 Task: Open a blank worksheet and write heading  Student grades data  Add 10 students name:-  'Joshua Rivera, Zoey Coleman, Ryan Wright, Addison Bailey, Jonathan Simmons, Brooklyn Ward, Caleb Barnes, Audrey Collins, Gabriel Perry, Sofia Bell. ' in march Last week sales are  100 to 150. Math Grade:-  90, 95, 80, 92, 85,88, 90, 78, 92, 85.Science Grade:-  85, 87, 92, 88, 90, 85, 92, 80, 88, 90.English Grade:-  92, 90, 85, 90, 88, 92, 85, 82, 90, 88.History Grade:-  88, 92, 78, 95, 90, 90, 80, 85, 92, 90. Total use the formula   =SUM(D2:G2) then presss enter. Save page auditingSalesForecast_2022
Action: Mouse moved to (136, 133)
Screenshot: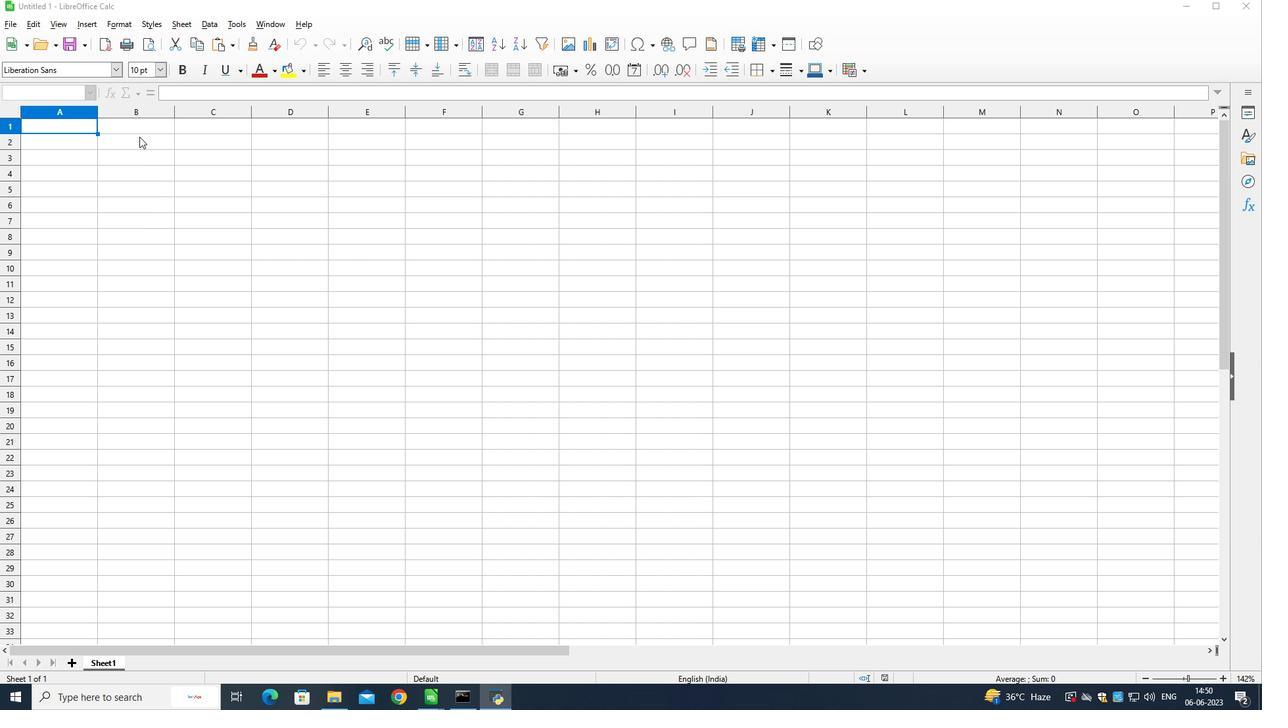 
Action: Mouse pressed left at (136, 133)
Screenshot: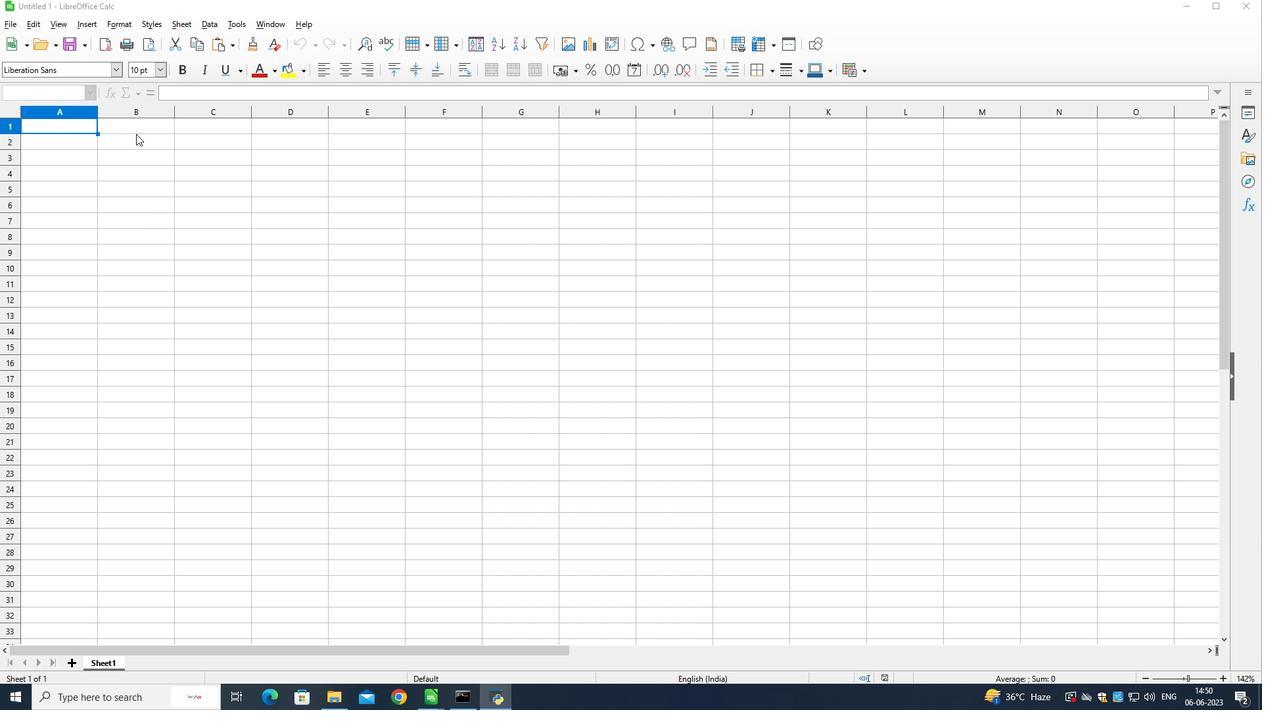 
Action: Mouse moved to (130, 163)
Screenshot: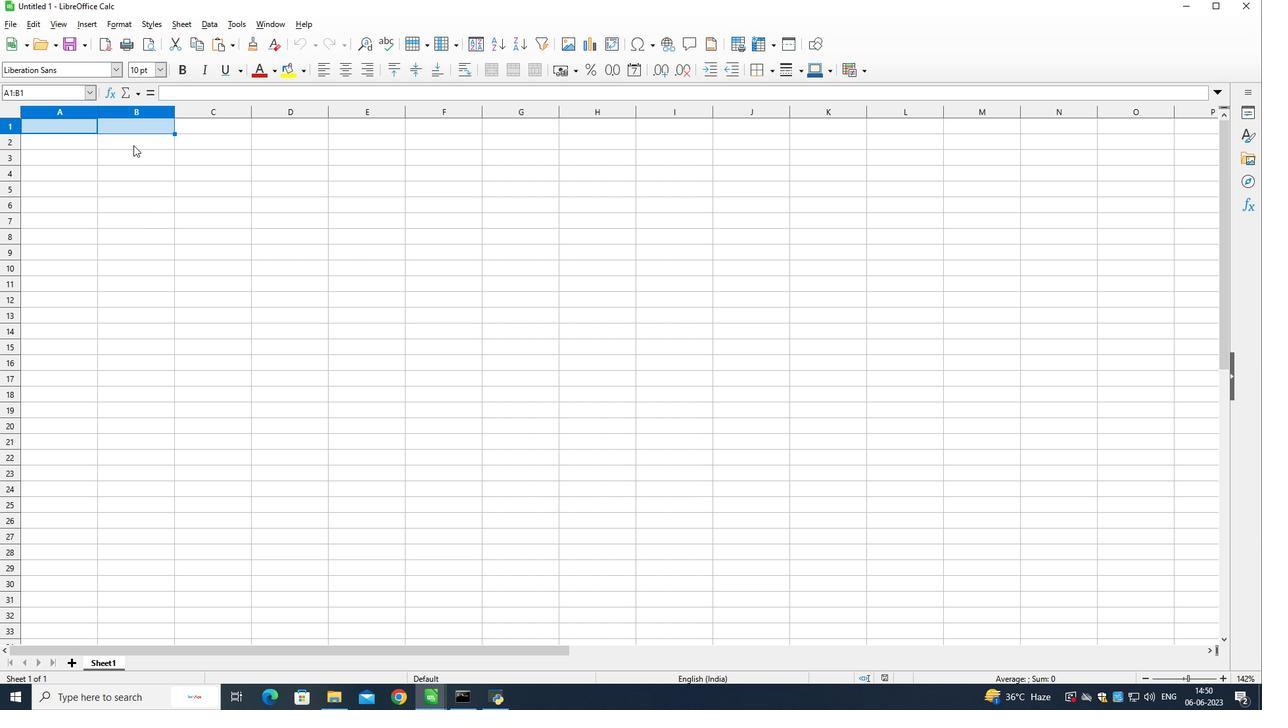
Action: Mouse pressed right at (130, 163)
Screenshot: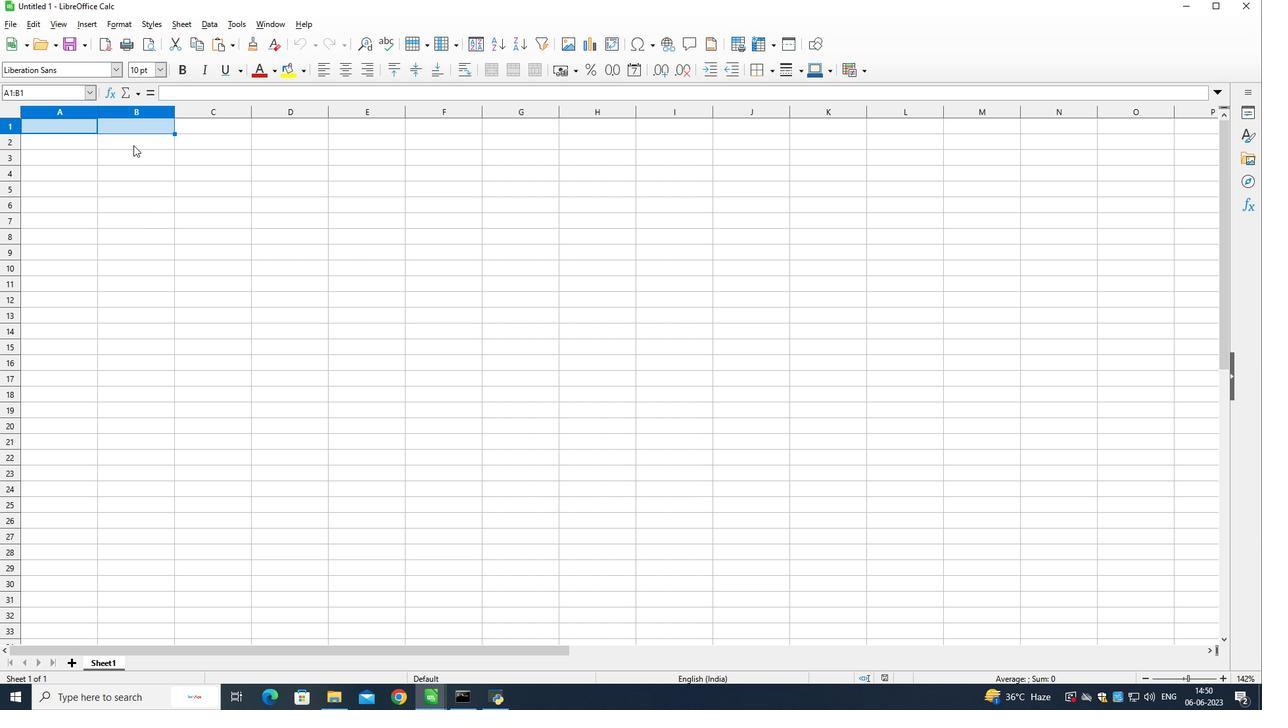 
Action: Mouse moved to (130, 128)
Screenshot: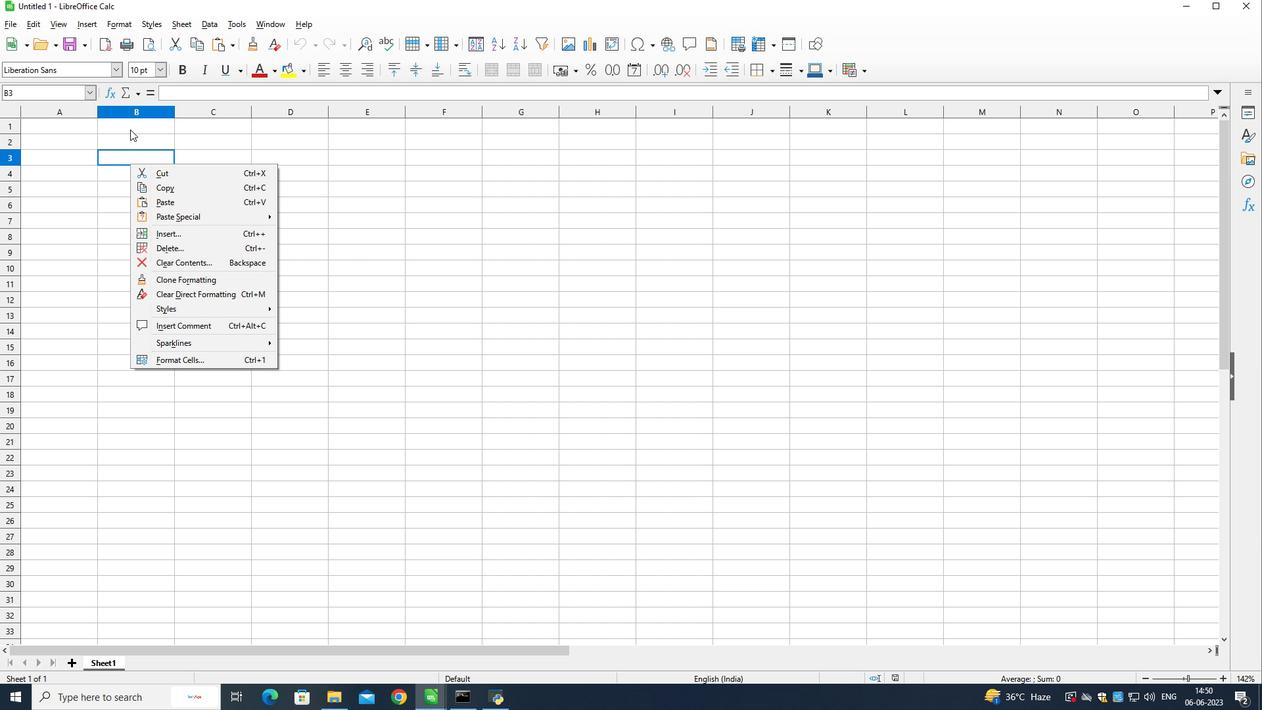 
Action: Mouse pressed left at (130, 128)
Screenshot: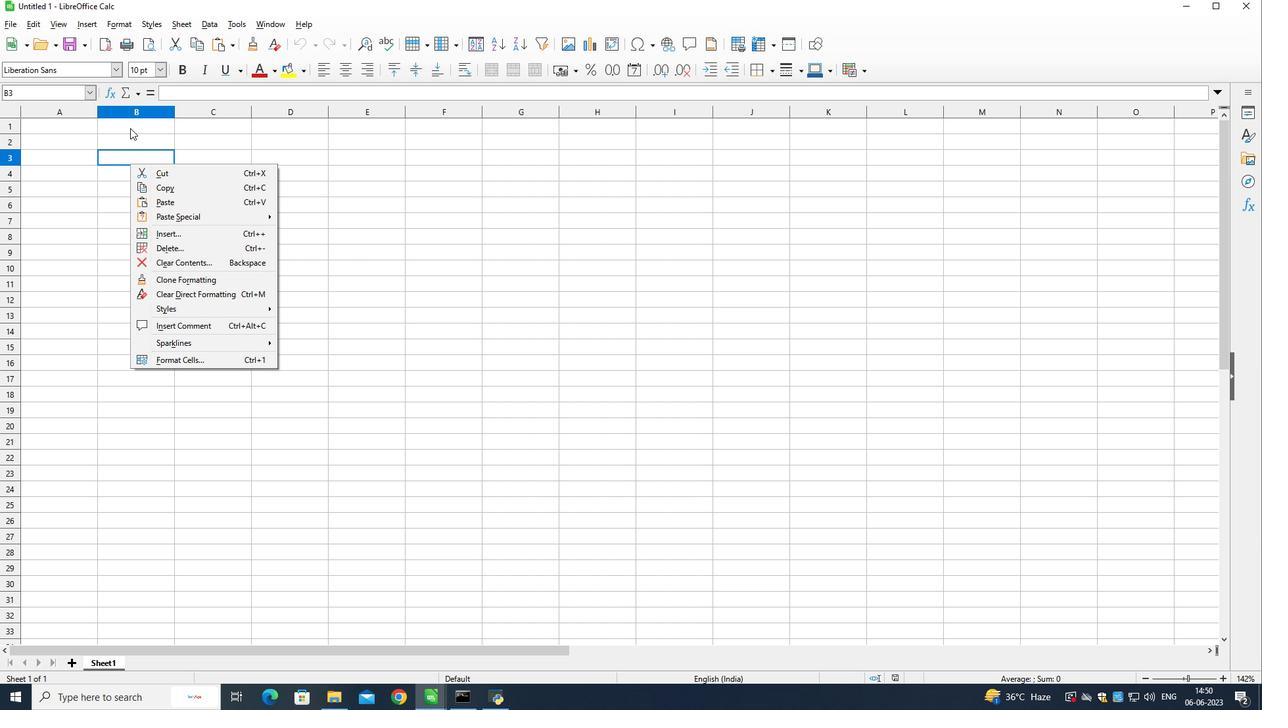 
Action: Mouse pressed left at (130, 128)
Screenshot: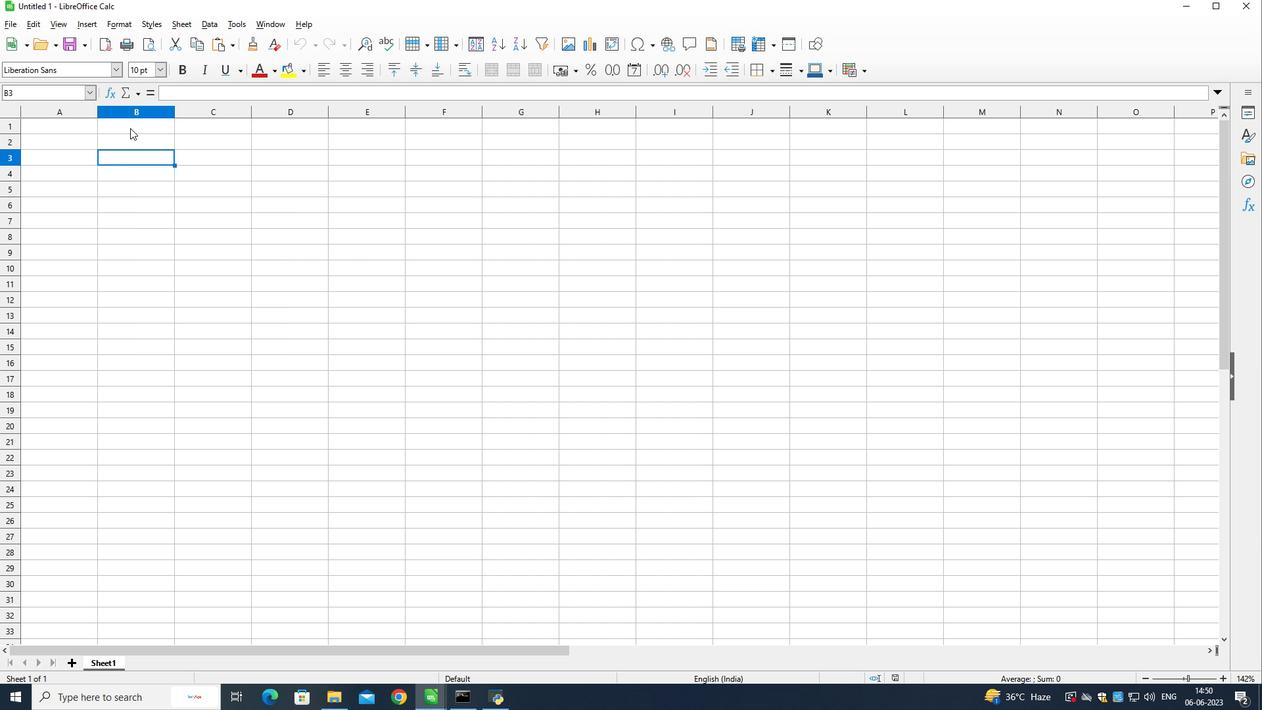 
Action: Key pressed <Key.shift>Student<Key.space><Key.shift>Grades<Key.space><Key.shift>data<Key.down><Key.left><Key.shift>Student<Key.space><Key.shift>Name<Key.down><Key.shift>Joshua<Key.space><Key.shift>Rivera<Key.down><Key.shift><Key.shift><Key.shift><Key.shift><Key.shift><Key.shift><Key.shift><Key.shift>Zoey<Key.space><Key.shift>Coleman<Key.down><Key.shift>Ryan<Key.space><Key.shift><Key.shift><Key.shift><Key.shift><Key.shift><Key.shift><Key.shift><Key.shift>Wright<Key.down><Key.shift>Addison<Key.space><Key.shift>Bailey<Key.down><Key.shift>Jonathan<Key.space><Key.shift>Simmons<Key.down><Key.shift>Brooklyn<Key.space><Key.shift>Ward<Key.down><Key.shift>Caleb<Key.space><Key.shift>Barnes<Key.down><Key.shift>Audrey<Key.space><Key.shift>Collins<Key.down><Key.shift>gabriel<Key.space>perry<Key.down><Key.shift><Key.shift><Key.shift><Key.shift><Key.shift><Key.shift><Key.shift><Key.shift><Key.shift><Key.shift><Key.shift><Key.shift><Key.shift><Key.shift><Key.shift><Key.shift><Key.shift><Key.shift><Key.shift><Key.shift><Key.shift><Key.shift><Key.shift><Key.shift><Key.shift><Key.shift><Key.shift><Key.shift><Key.shift><Key.shift><Key.shift>Sofia<Key.space>b<Key.shift>Ell
Screenshot: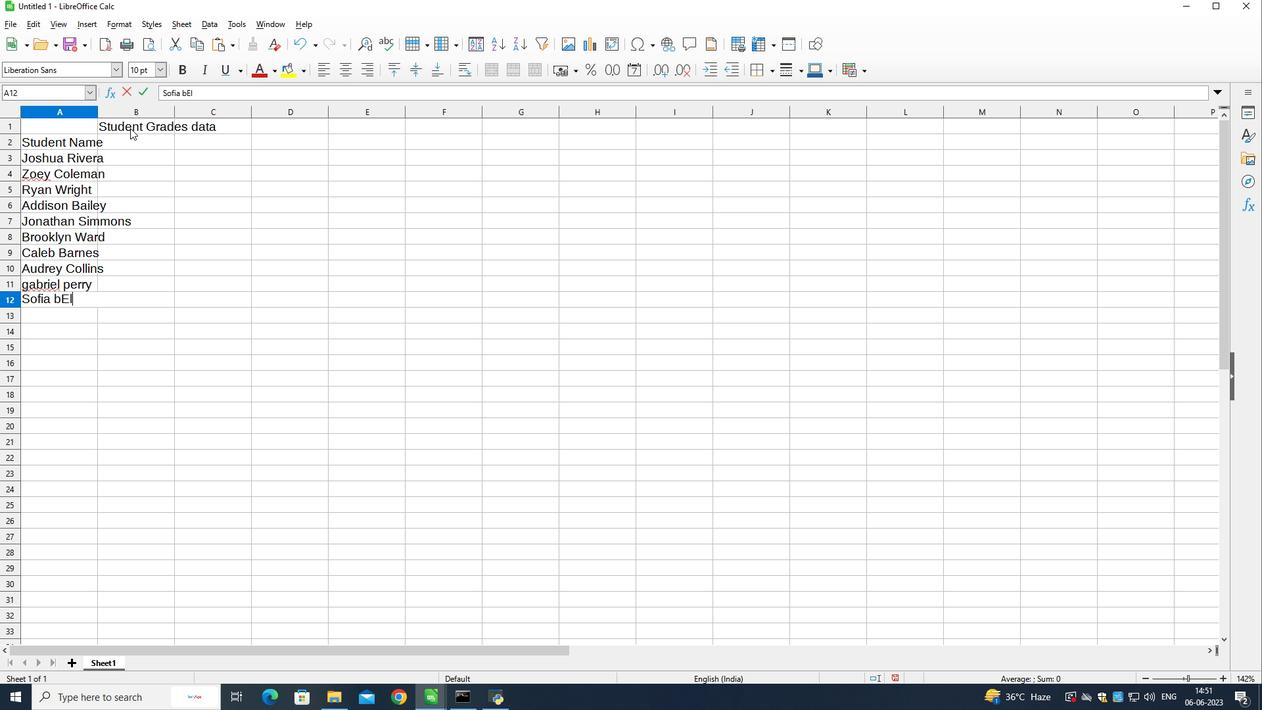 
Action: Mouse moved to (61, 111)
Screenshot: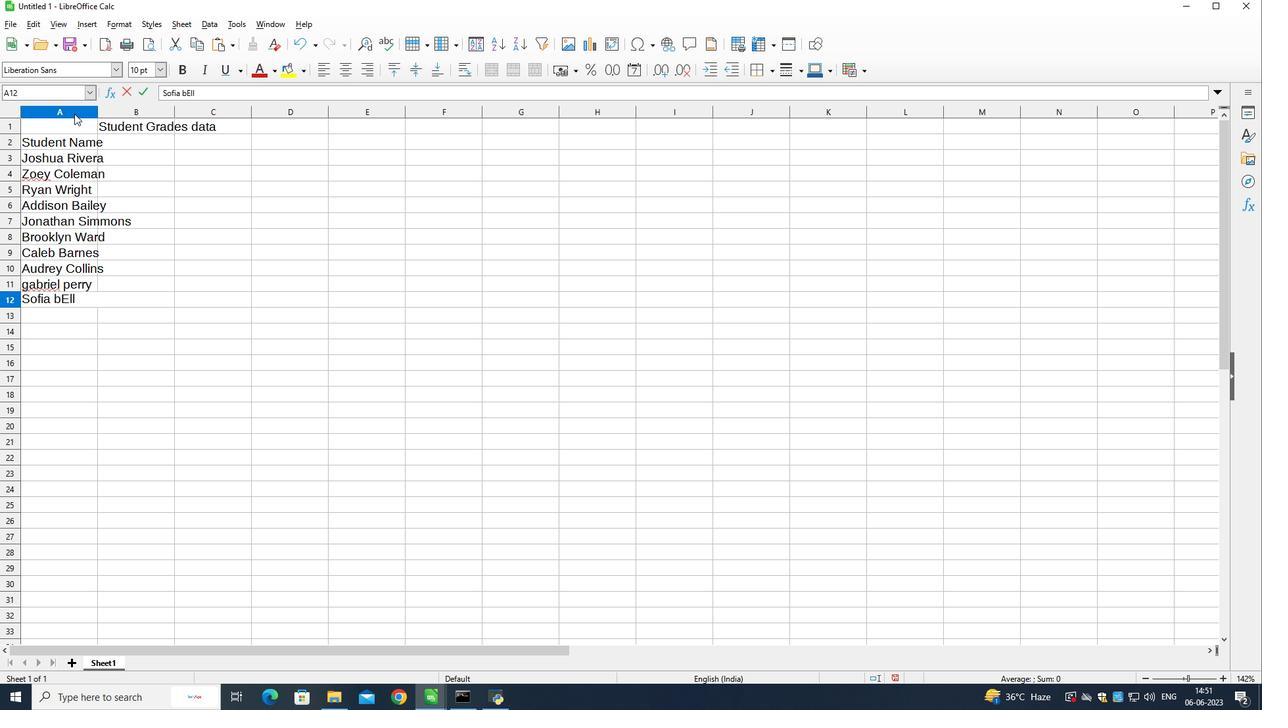 
Action: Mouse pressed left at (61, 111)
Screenshot: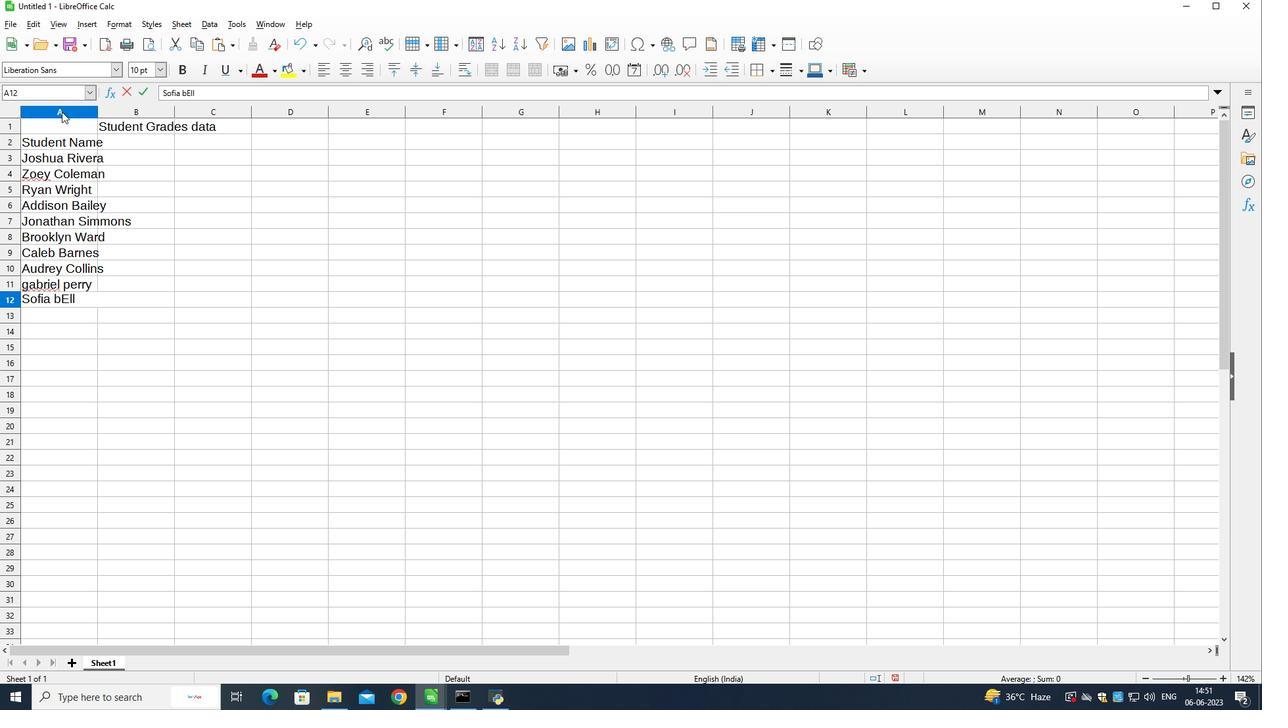 
Action: Mouse moved to (95, 111)
Screenshot: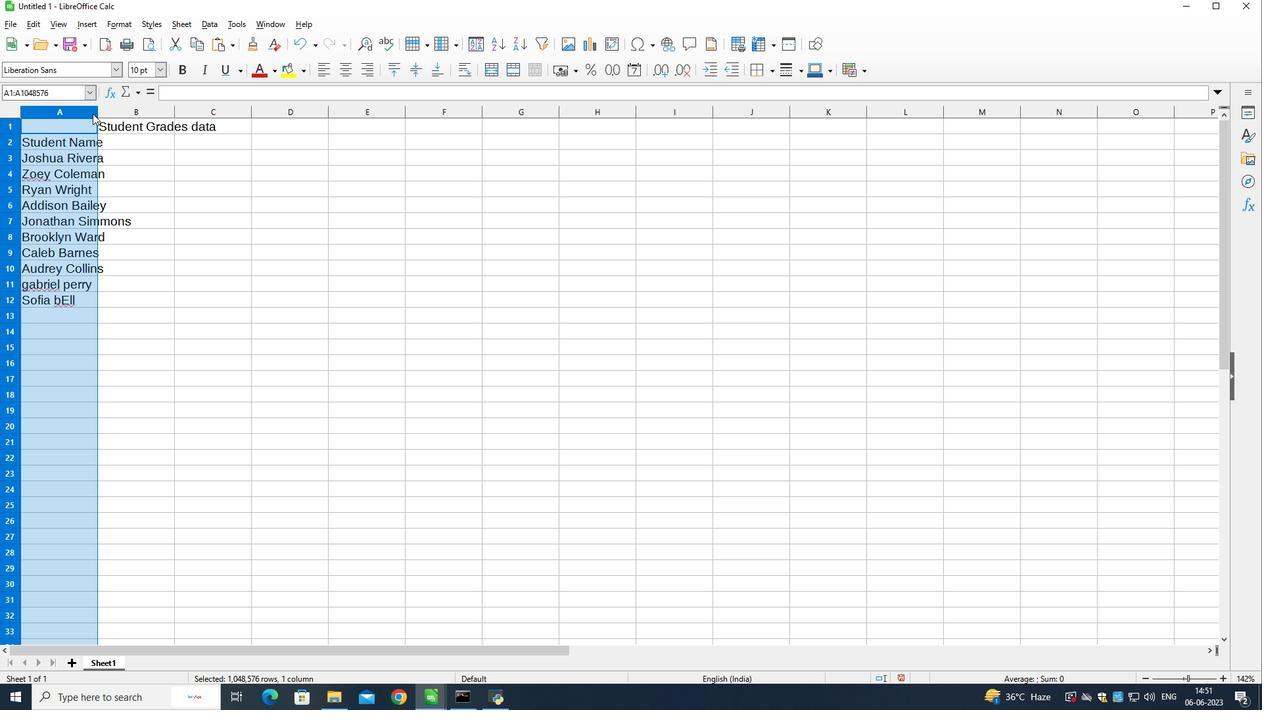 
Action: Mouse pressed left at (95, 111)
Screenshot: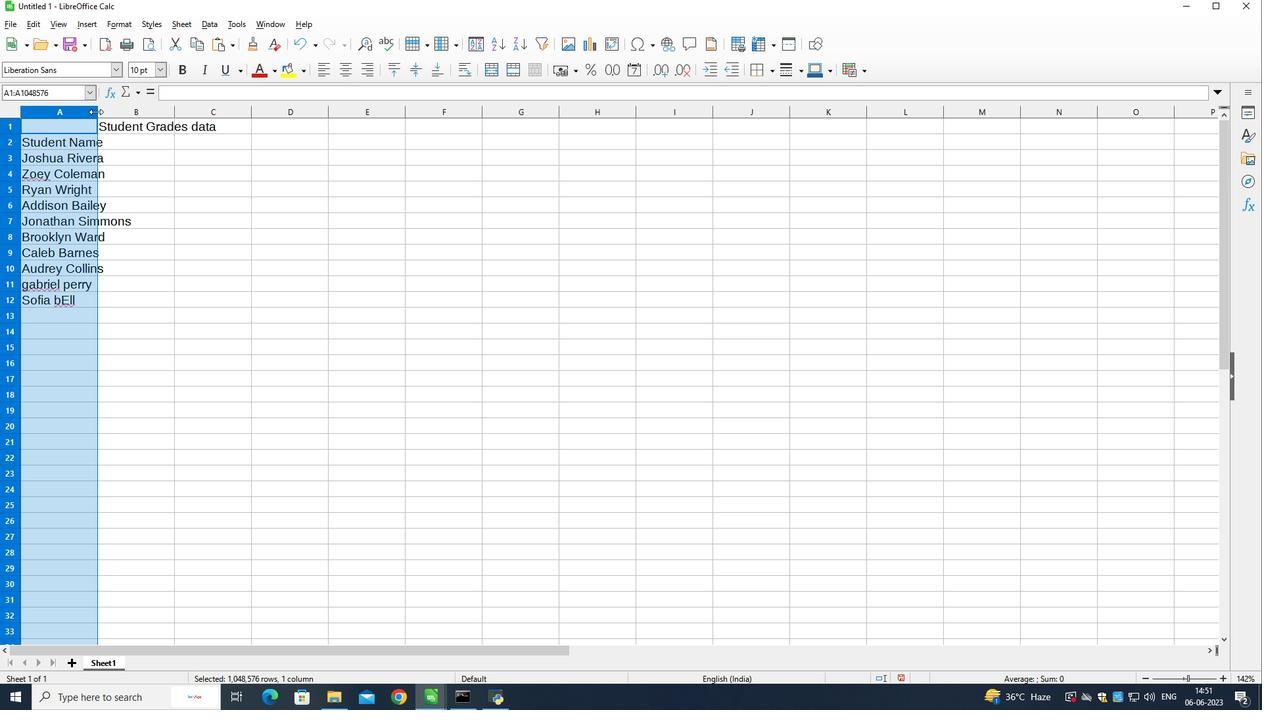 
Action: Mouse moved to (133, 120)
Screenshot: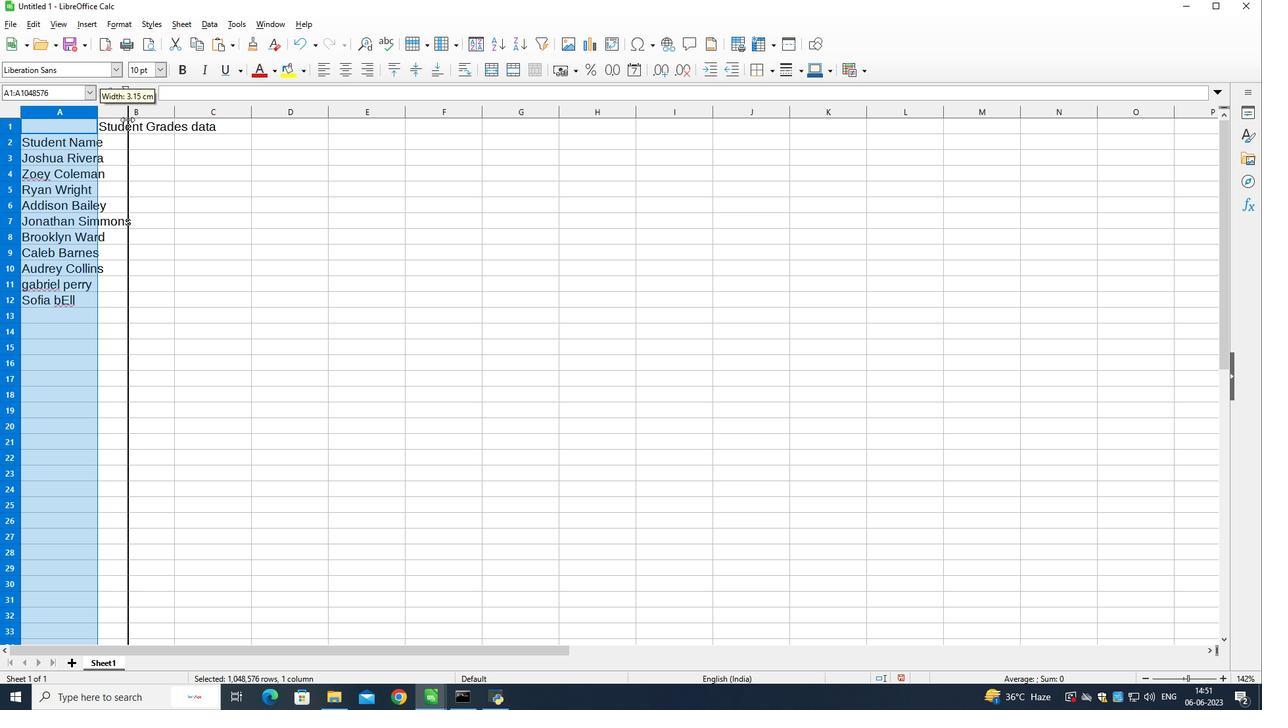 
Action: Mouse pressed left at (133, 120)
Screenshot: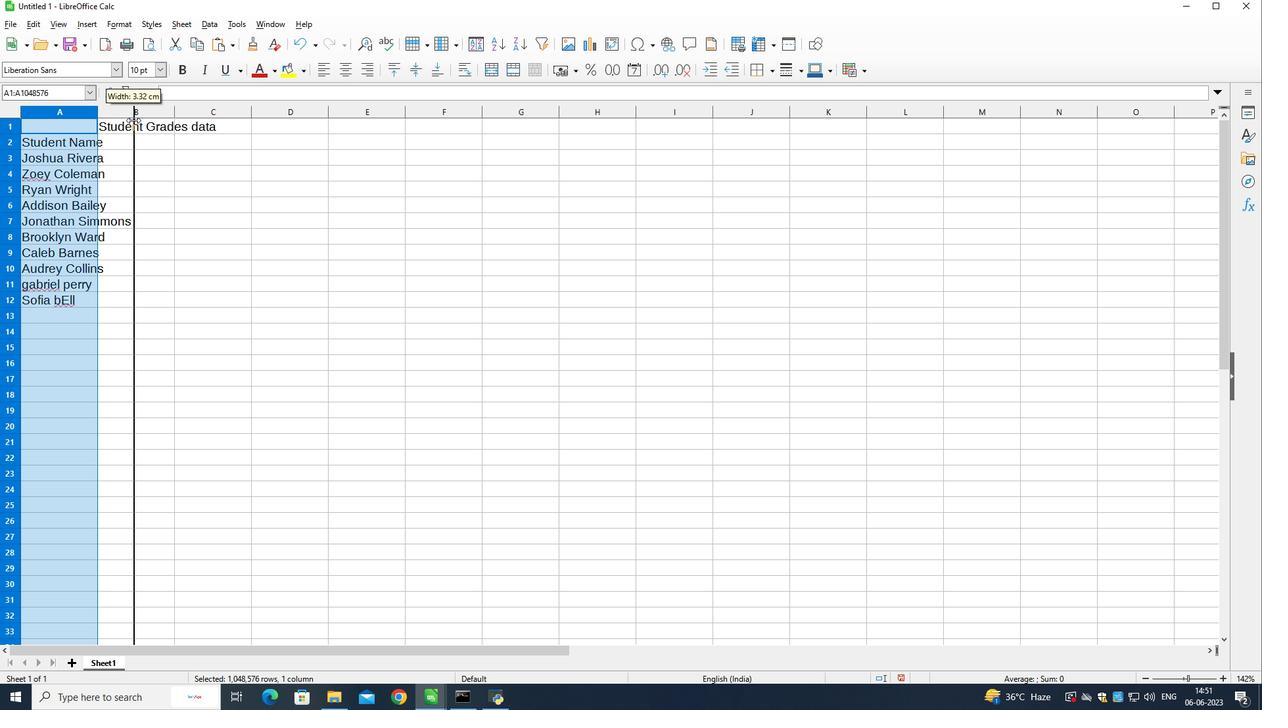 
Action: Mouse moved to (152, 142)
Screenshot: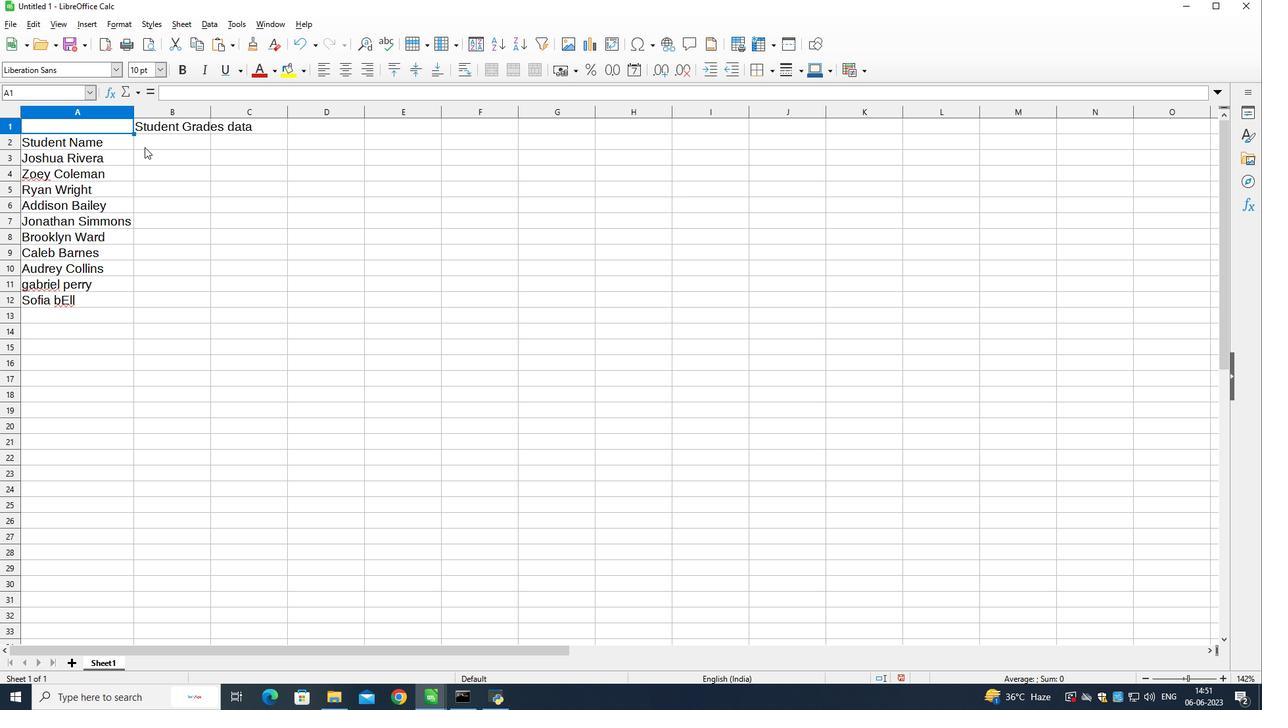 
Action: Mouse pressed left at (152, 142)
Screenshot: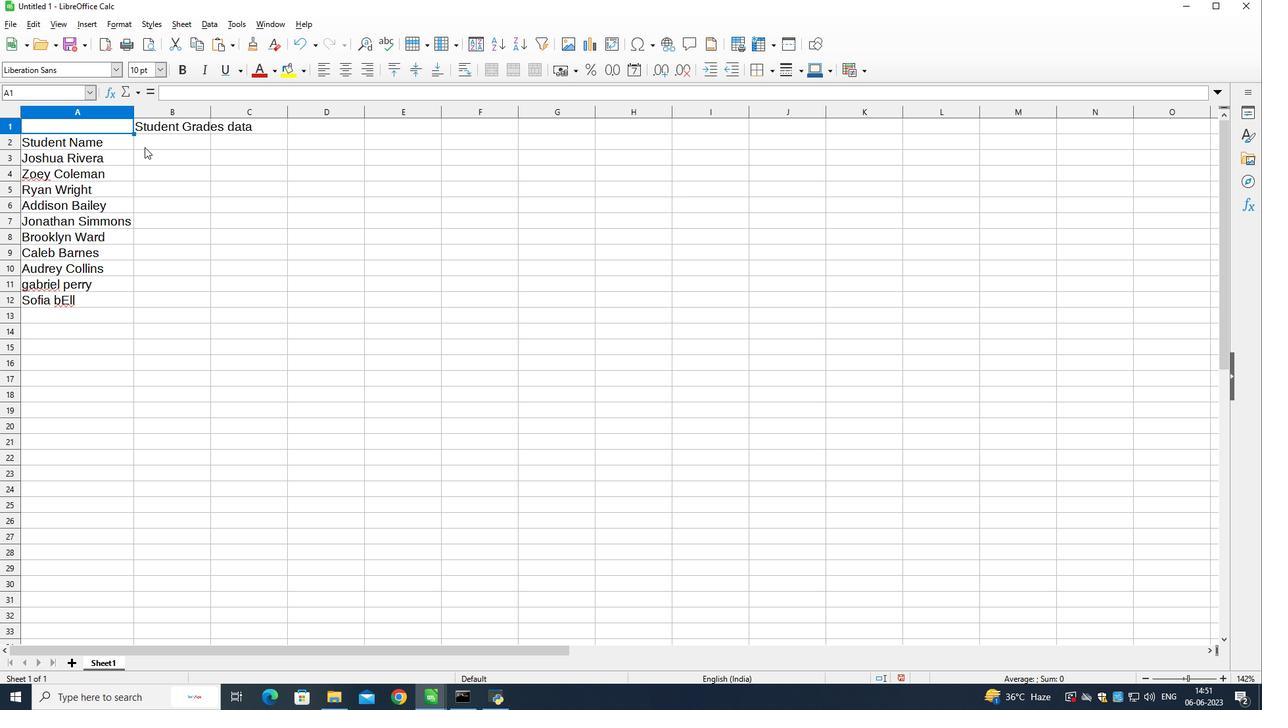 
Action: Mouse moved to (158, 155)
Screenshot: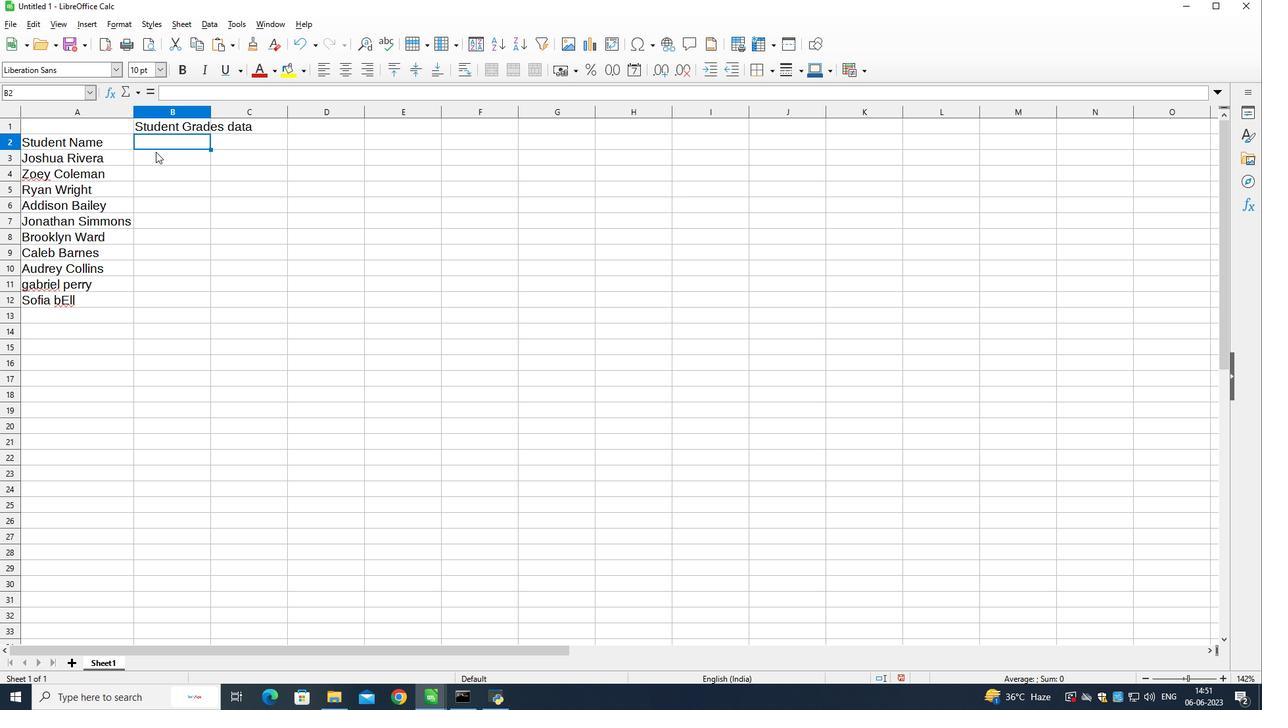 
Action: Key pressed <Key.shift>March<Key.space><Key.shift>Last<Key.space><Key.shift>Week<Key.space><Key.shift>Sales<Key.down>
Screenshot: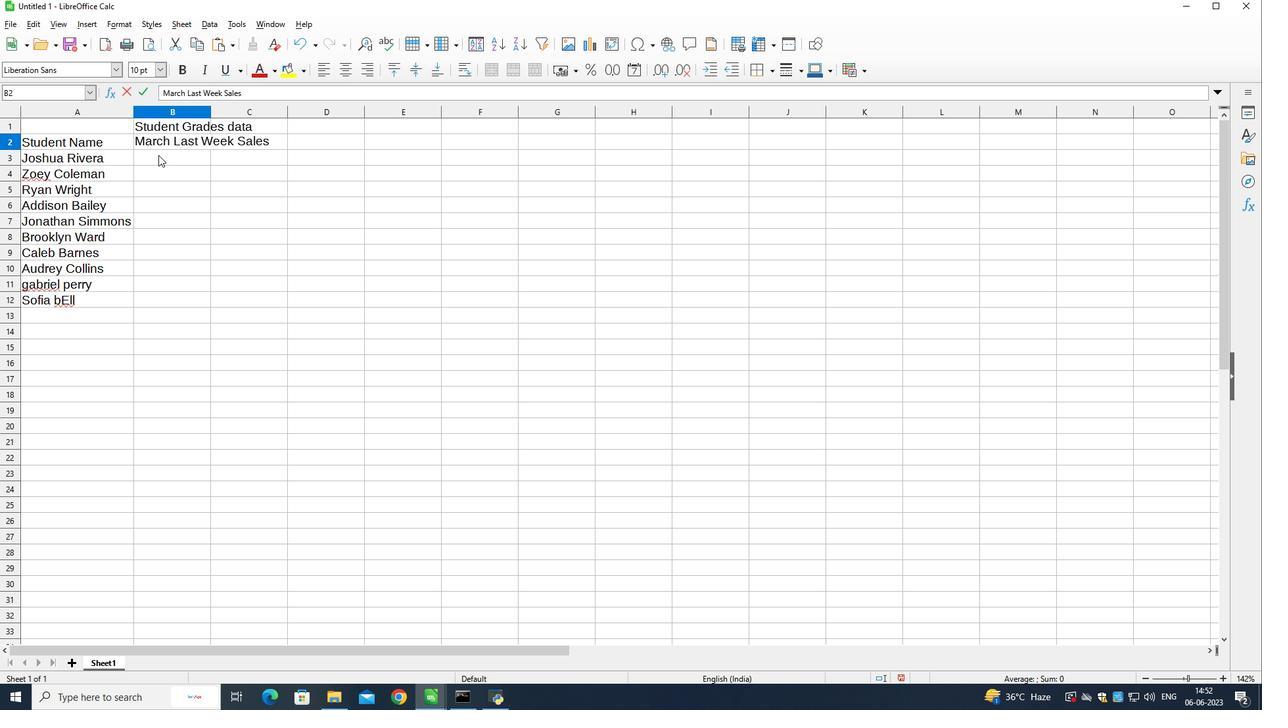 
Action: Mouse moved to (179, 155)
Screenshot: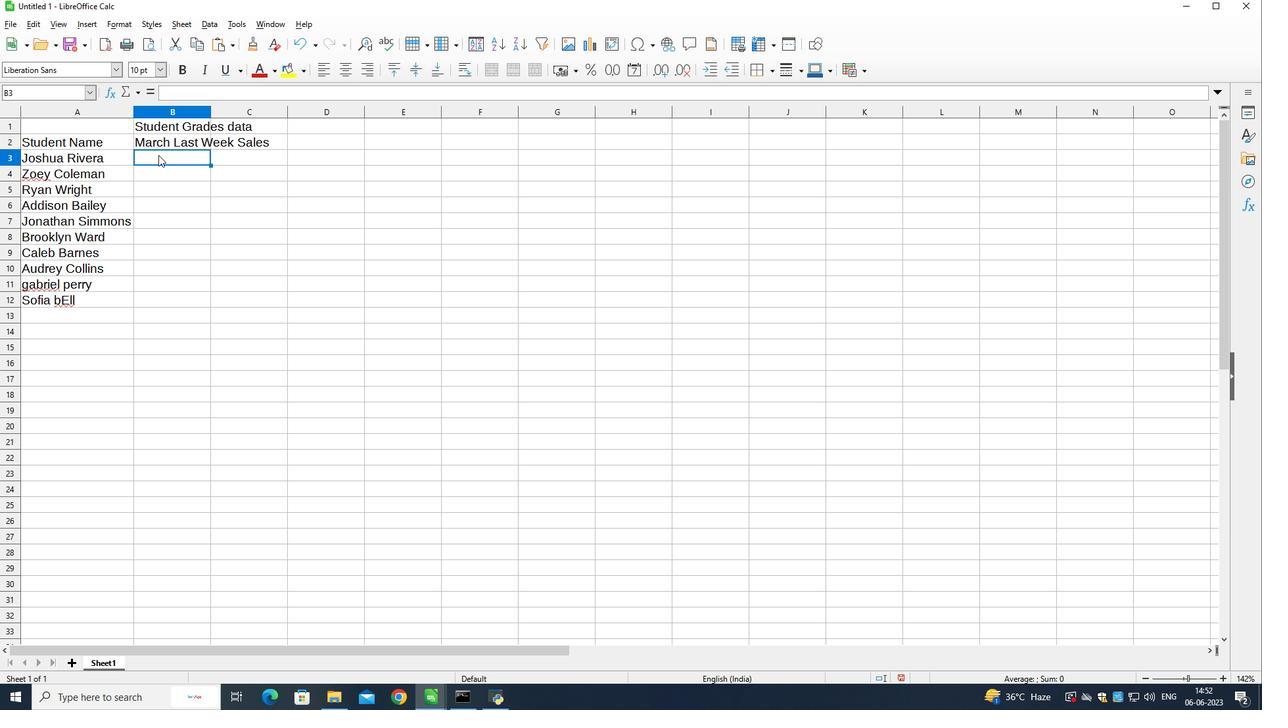
Action: Key pressed 100<Key.down>120<Key.down>145<Key.left><Key.down><Key.right>136<Key.down><Key.right>16<Key.backspace><Key.backspace><Key.left>125<Key.down>139<Key.down>149<Key.down>155<Key.down>144<Key.down>166
Screenshot: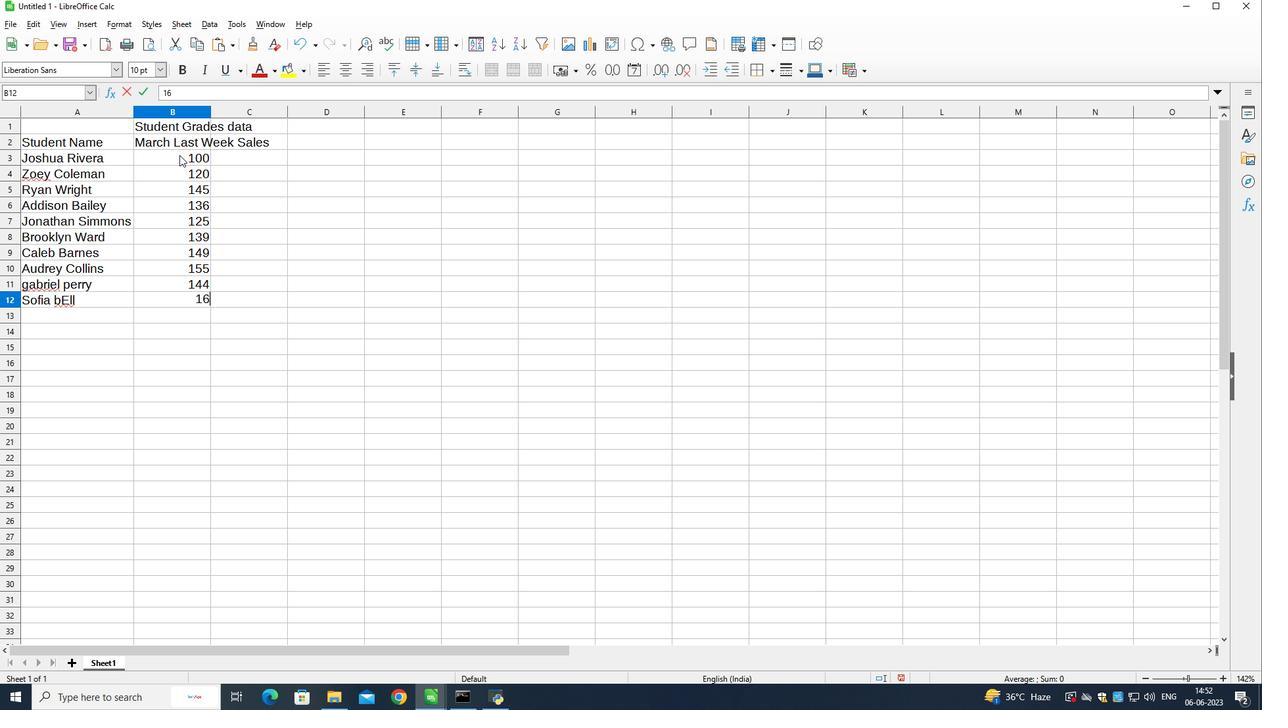 
Action: Mouse moved to (270, 140)
Screenshot: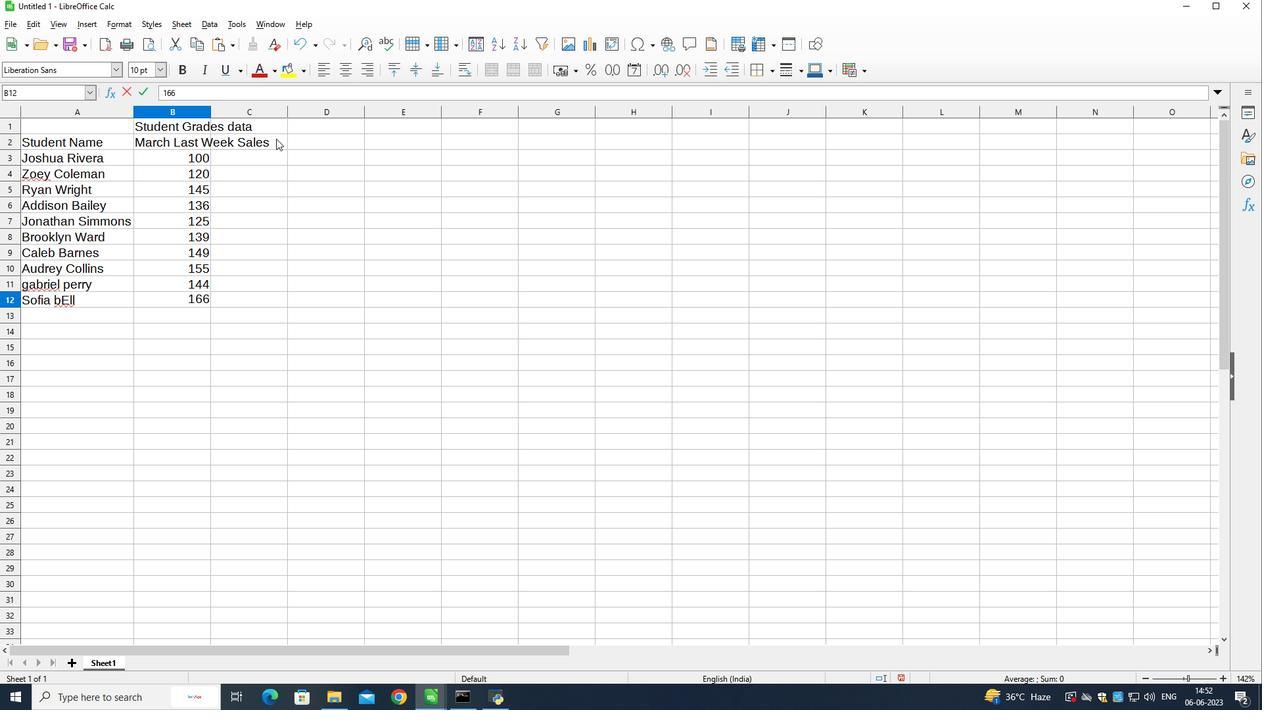 
Action: Mouse pressed left at (270, 140)
Screenshot: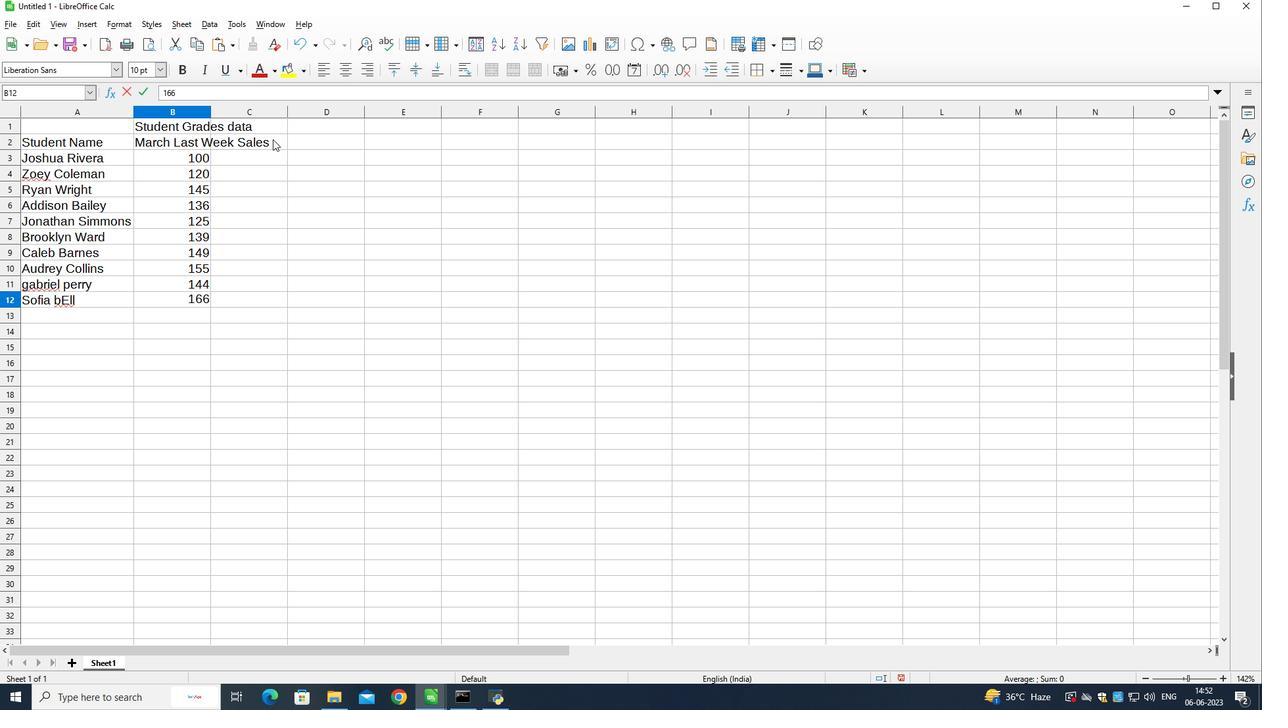 
Action: Mouse pressed left at (270, 140)
Screenshot: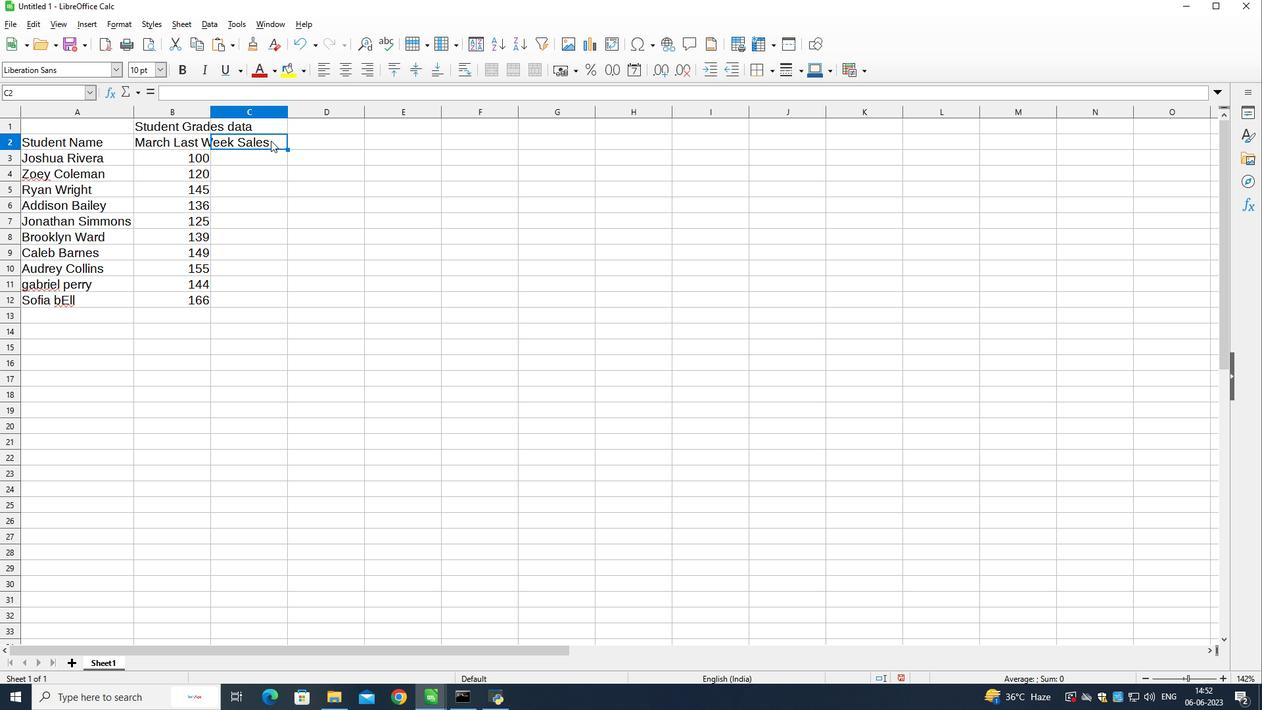 
Action: Mouse pressed left at (270, 140)
Screenshot: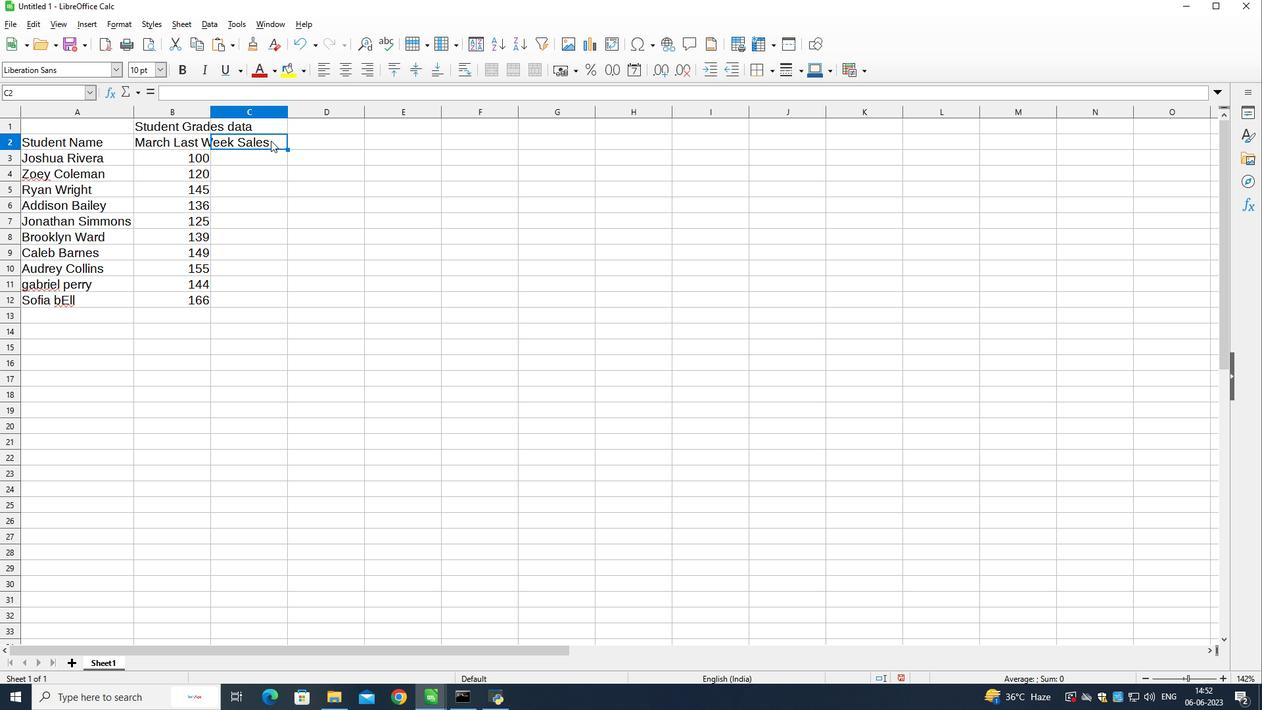 
Action: Mouse moved to (272, 142)
Screenshot: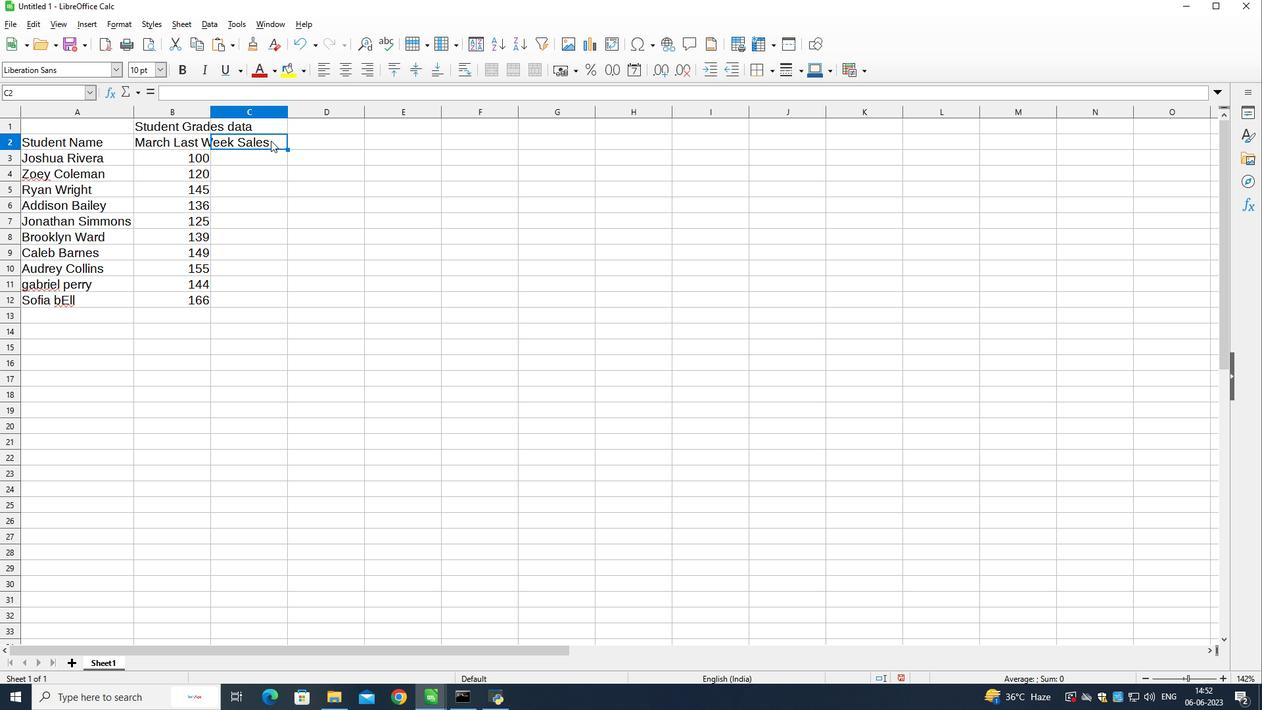 
Action: Key pressed <Key.shift>Math<Key.space><Key.shift>Grade<Key.down>
Screenshot: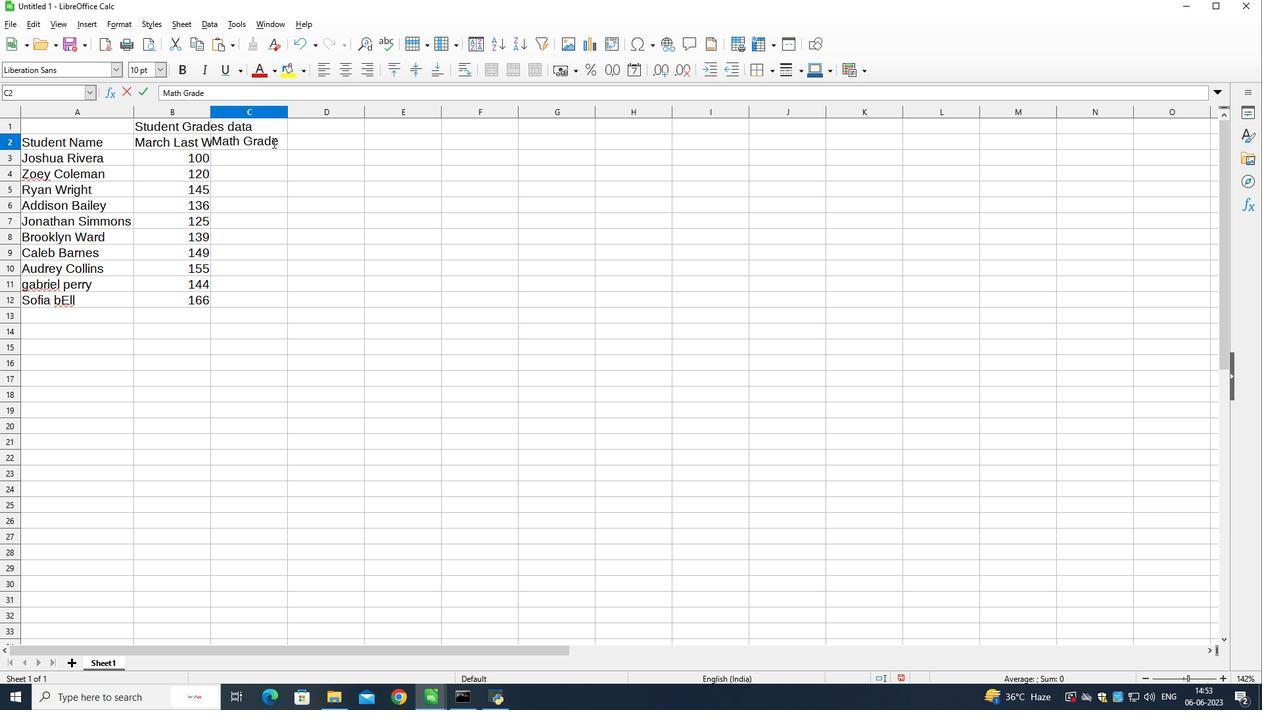 
Action: Mouse moved to (272, 144)
Screenshot: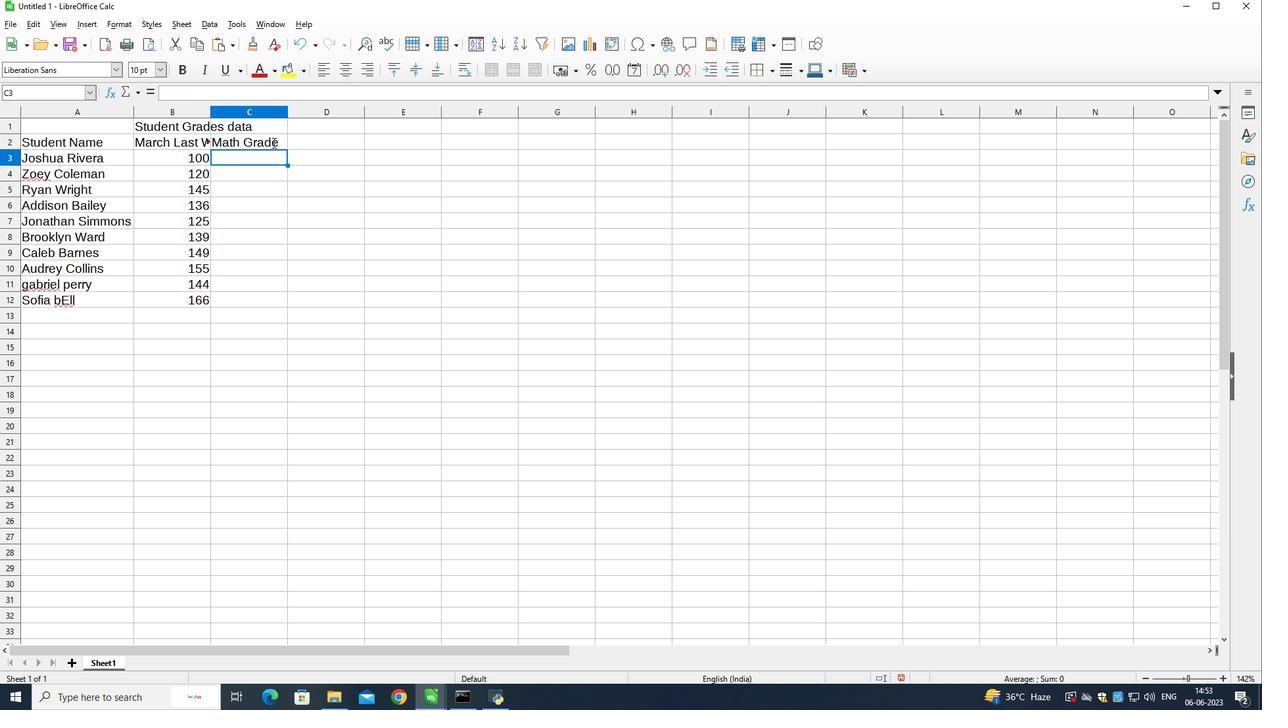 
Action: Key pressed 90<Key.down>
Screenshot: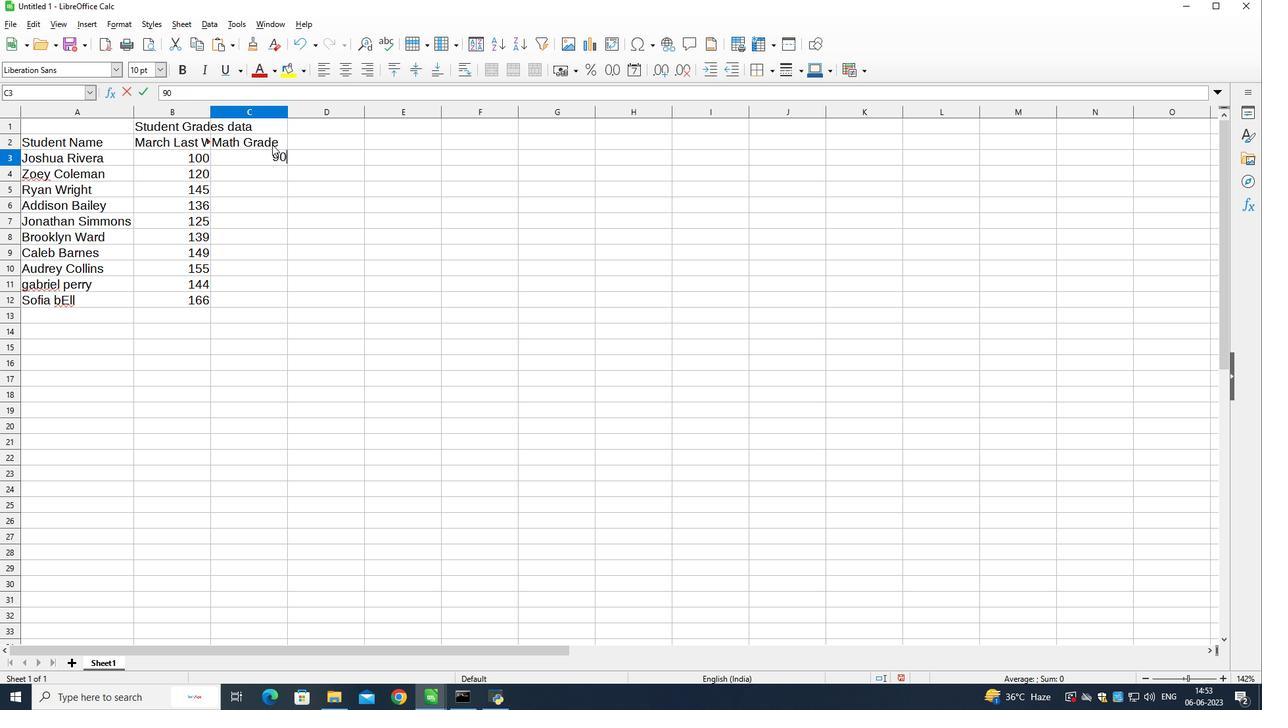 
Action: Mouse moved to (382, 138)
Screenshot: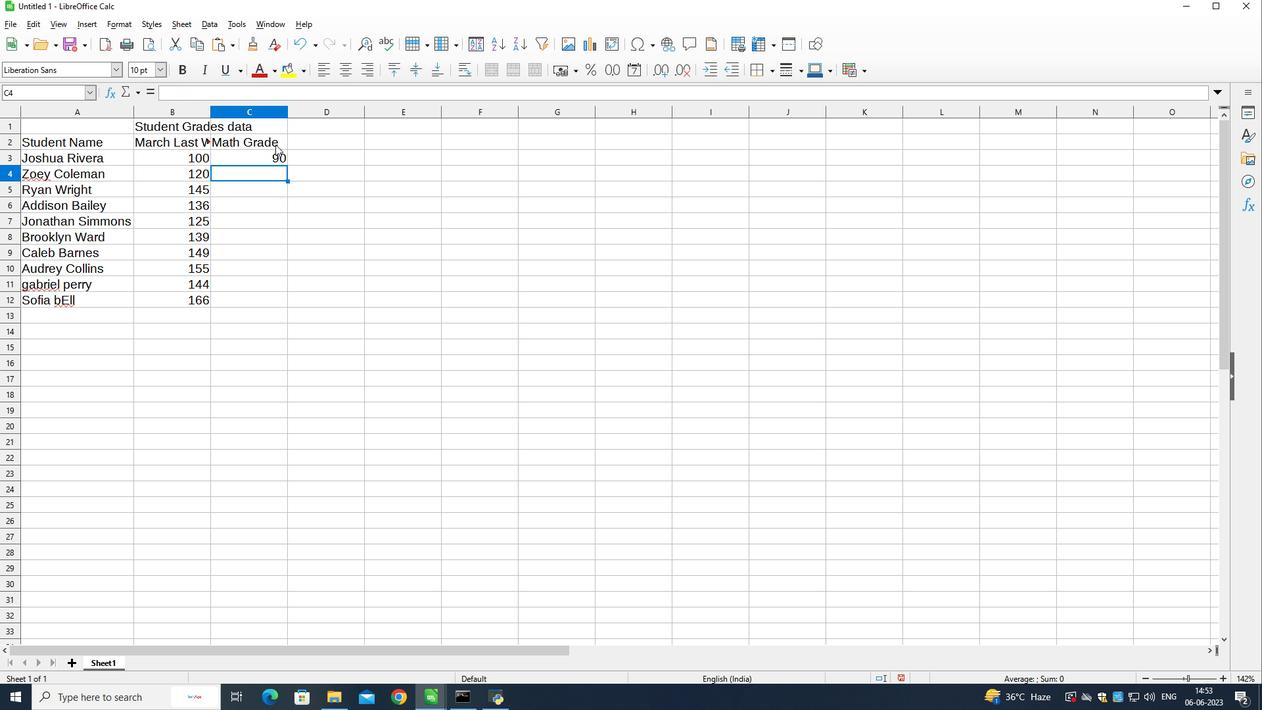 
Action: Key pressed 95<Key.down>80<Key.down>92<Key.down>85<Key.down>88<Key.down>90<Key.down>78<Key.down>92<Key.down>85
Screenshot: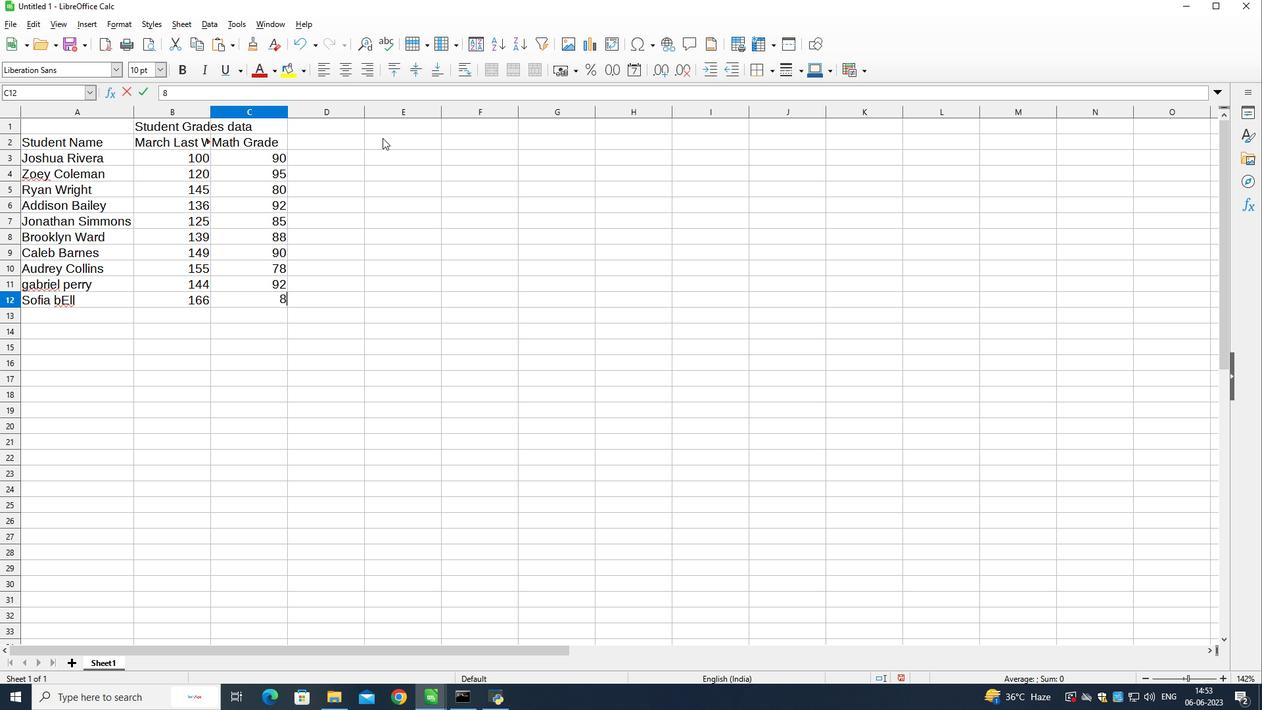 
Action: Mouse moved to (324, 142)
Screenshot: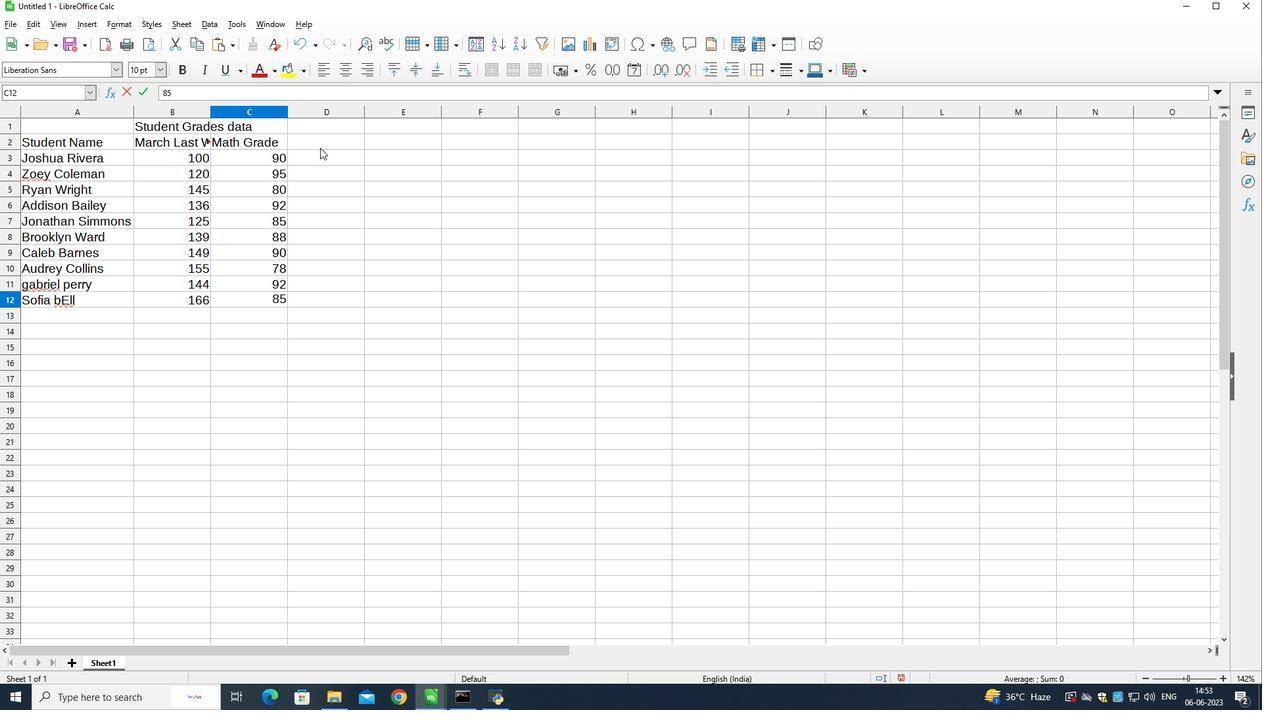 
Action: Mouse pressed left at (324, 142)
Screenshot: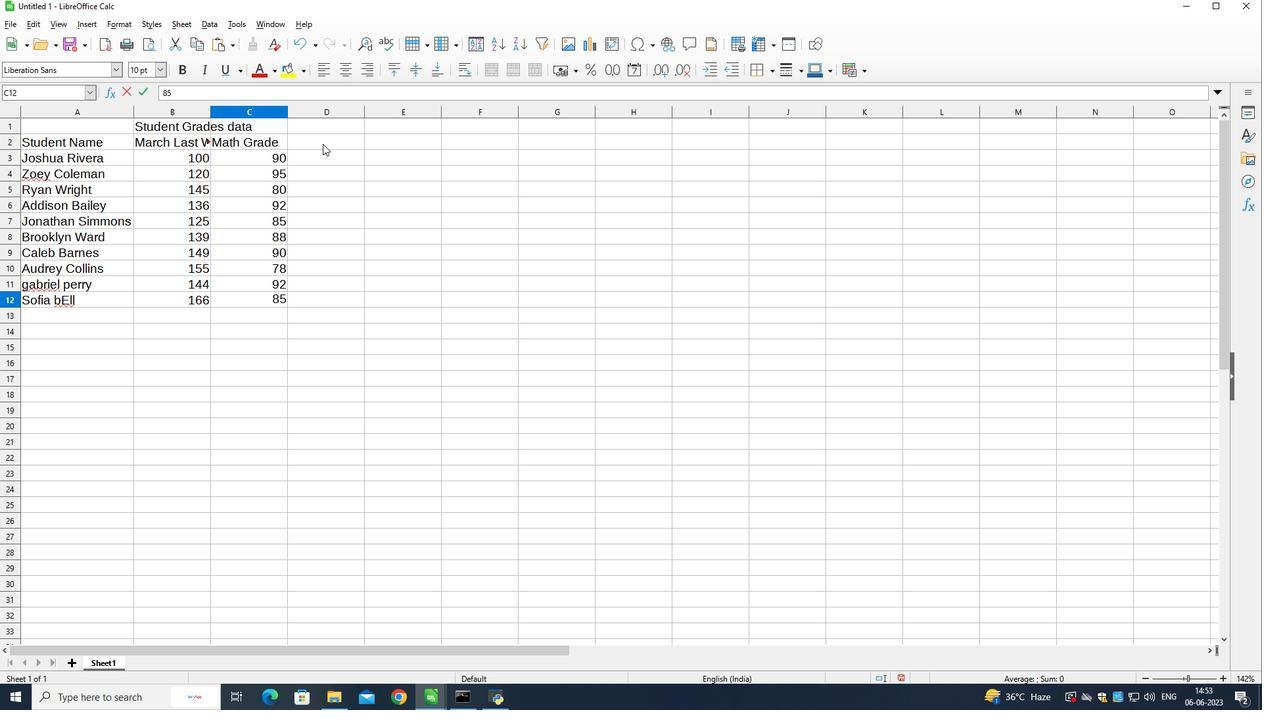 
Action: Key pressed <Key.shift><Key.shift><Key.shift><Key.shift><Key.shift><Key.shift><Key.shift><Key.shift><Key.shift><Key.shift><Key.shift><Key.shift><Key.shift><Key.shift><Key.shift><Key.shift><Key.shift><Key.shift><Key.shift><Key.shift><Key.shift><Key.shift><Key.shift><Key.shift><Key.shift><Key.shift><Key.shift><Key.shift><Key.shift>science<Key.space><Key.shift><Key.shift><Key.shift><Key.shift><Key.shift><Key.shift><Key.shift><Key.shift><Key.shift><Key.shift><Key.shift><Key.shift><Key.shift><Key.shift><Key.shift><Key.shift><Key.shift><Key.shift><Key.shift>Grade<Key.down>
Screenshot: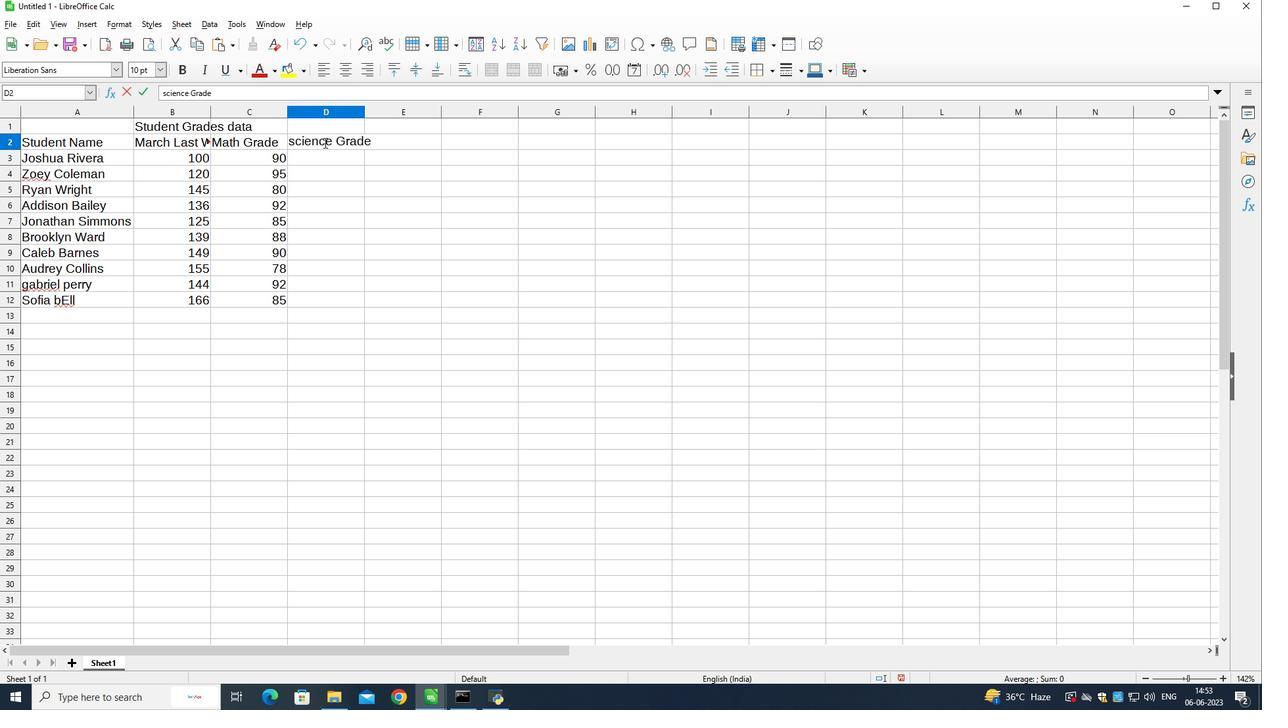 
Action: Mouse moved to (1023, 124)
Screenshot: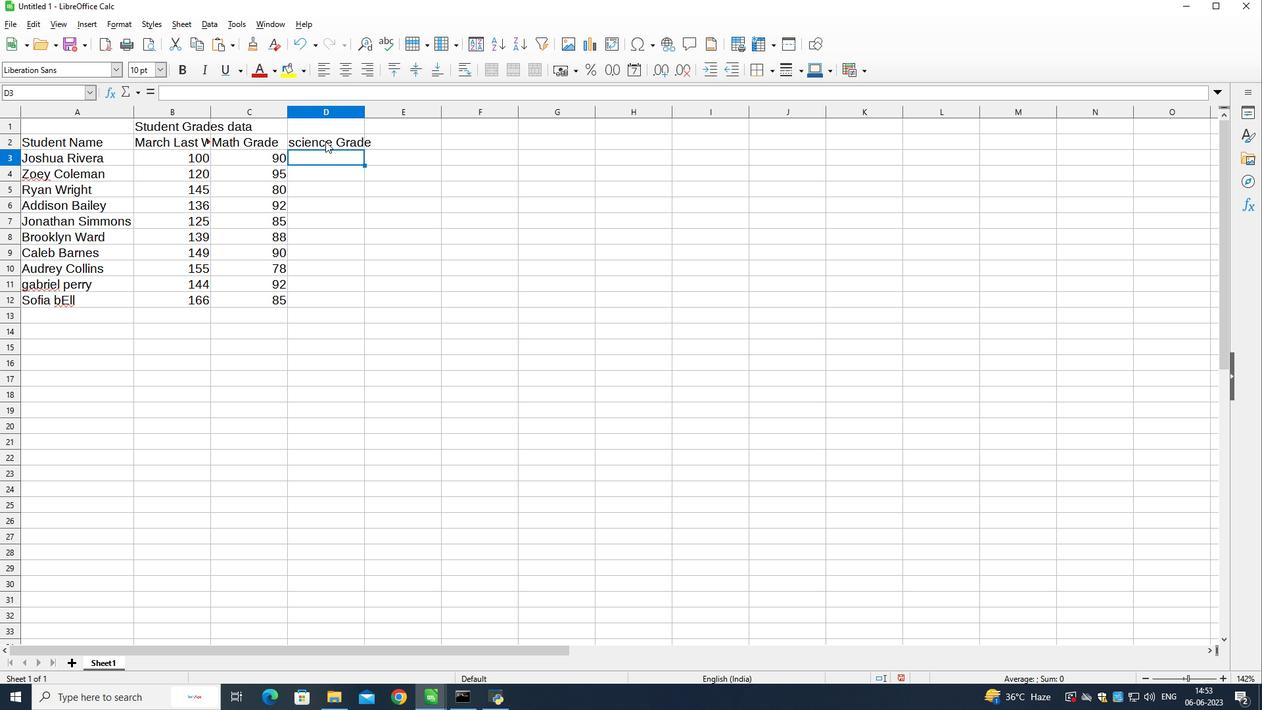 
Action: Key pressed 85<Key.down>87<Key.down>92<Key.down>88<Key.down>90<Key.down>85<Key.down>92<Key.down>80<Key.down>88<Key.down>90
Screenshot: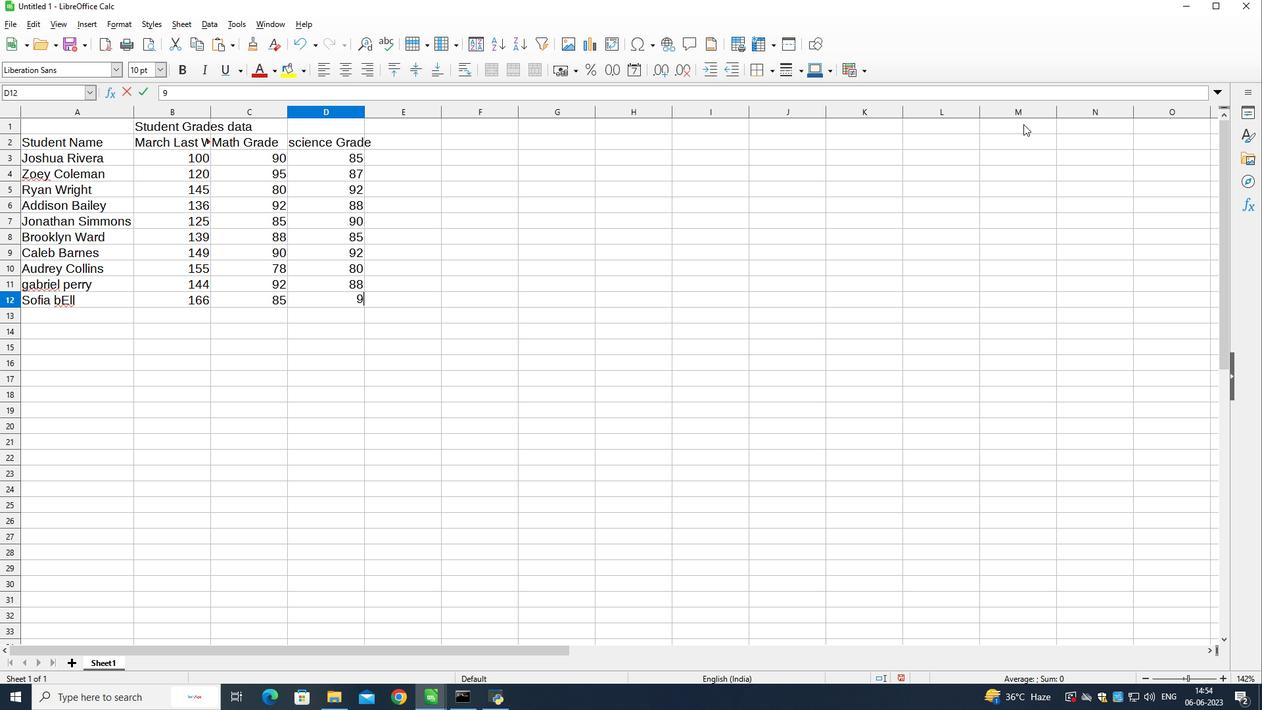 
Action: Mouse moved to (341, 112)
Screenshot: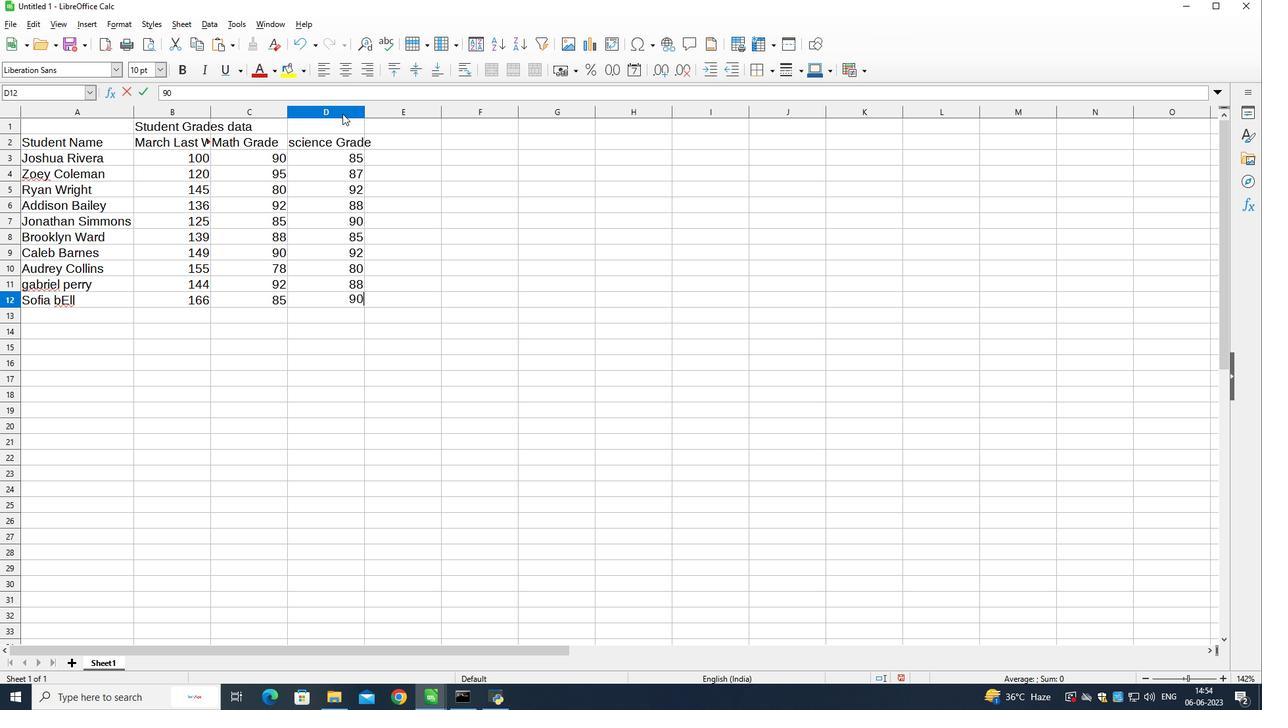 
Action: Mouse pressed left at (341, 112)
Screenshot: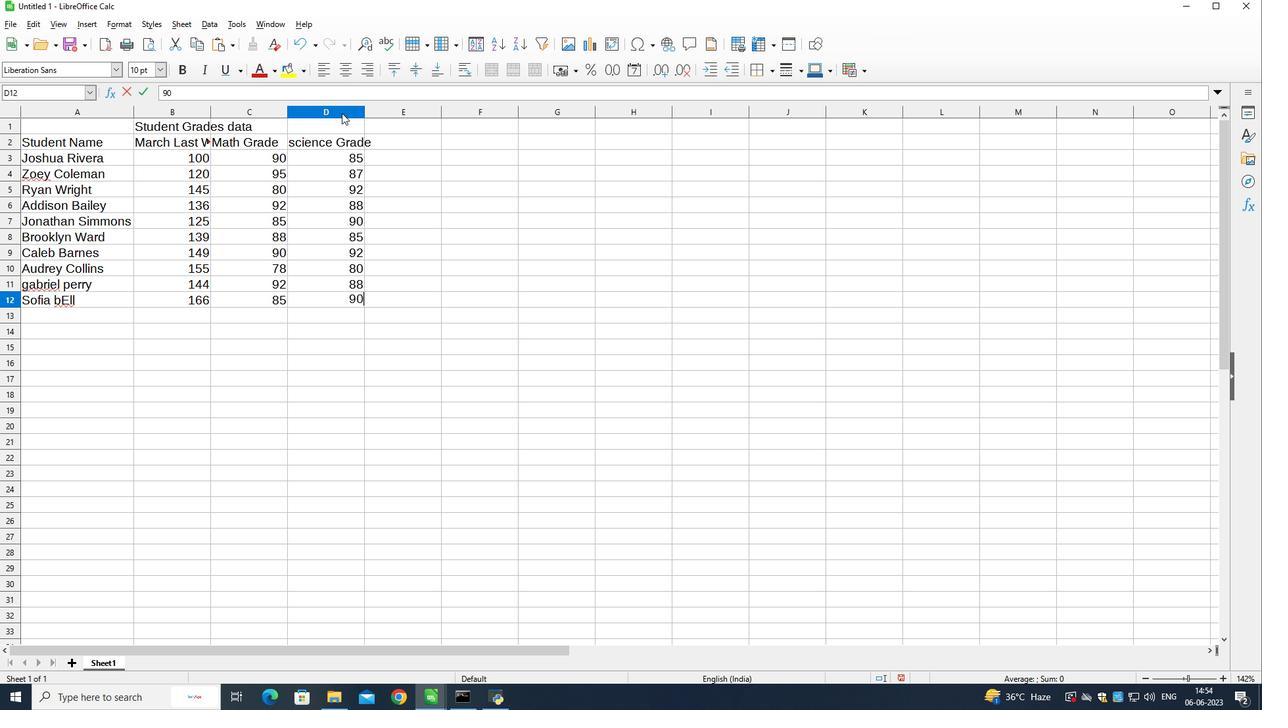 
Action: Mouse moved to (361, 109)
Screenshot: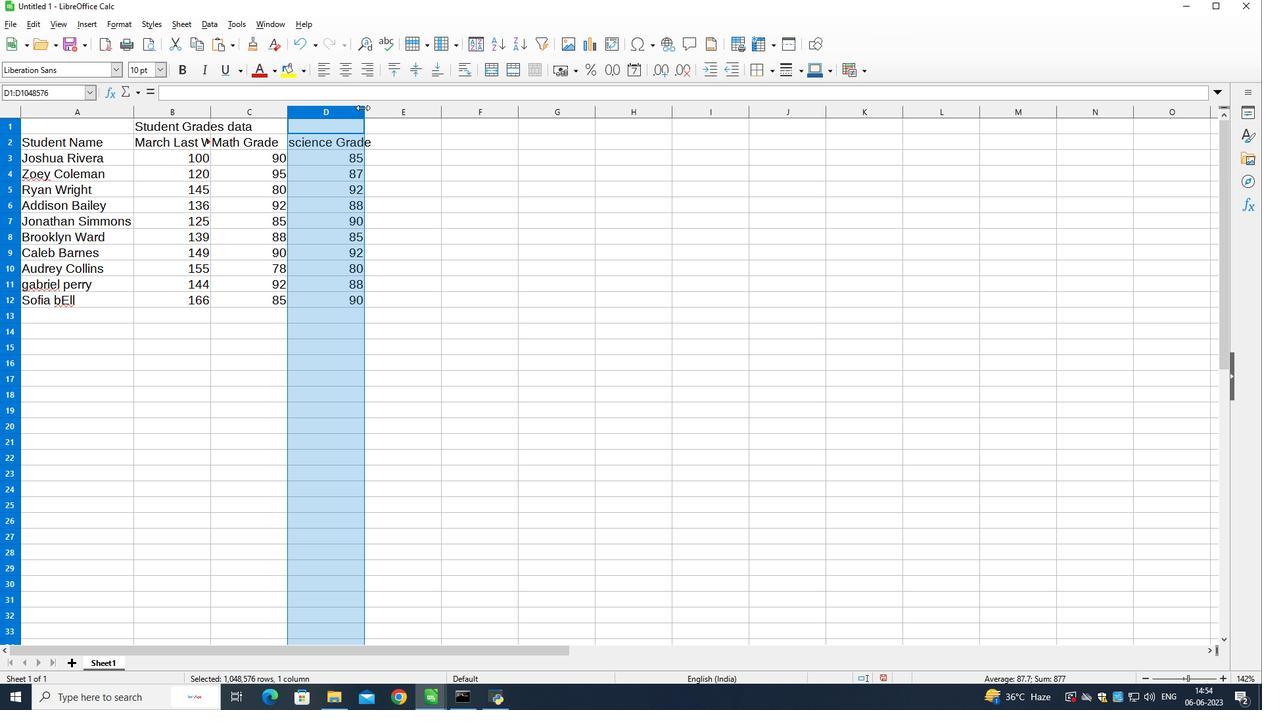 
Action: Mouse pressed left at (361, 109)
Screenshot: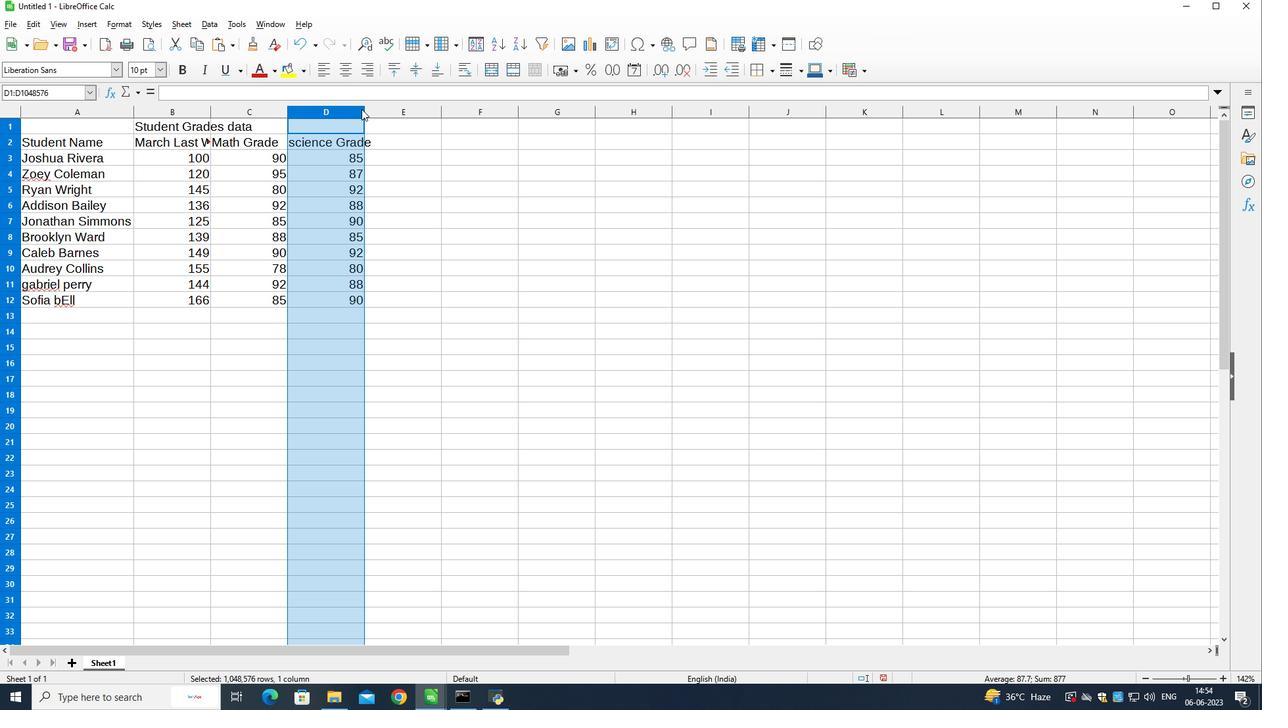 
Action: Mouse moved to (364, 112)
Screenshot: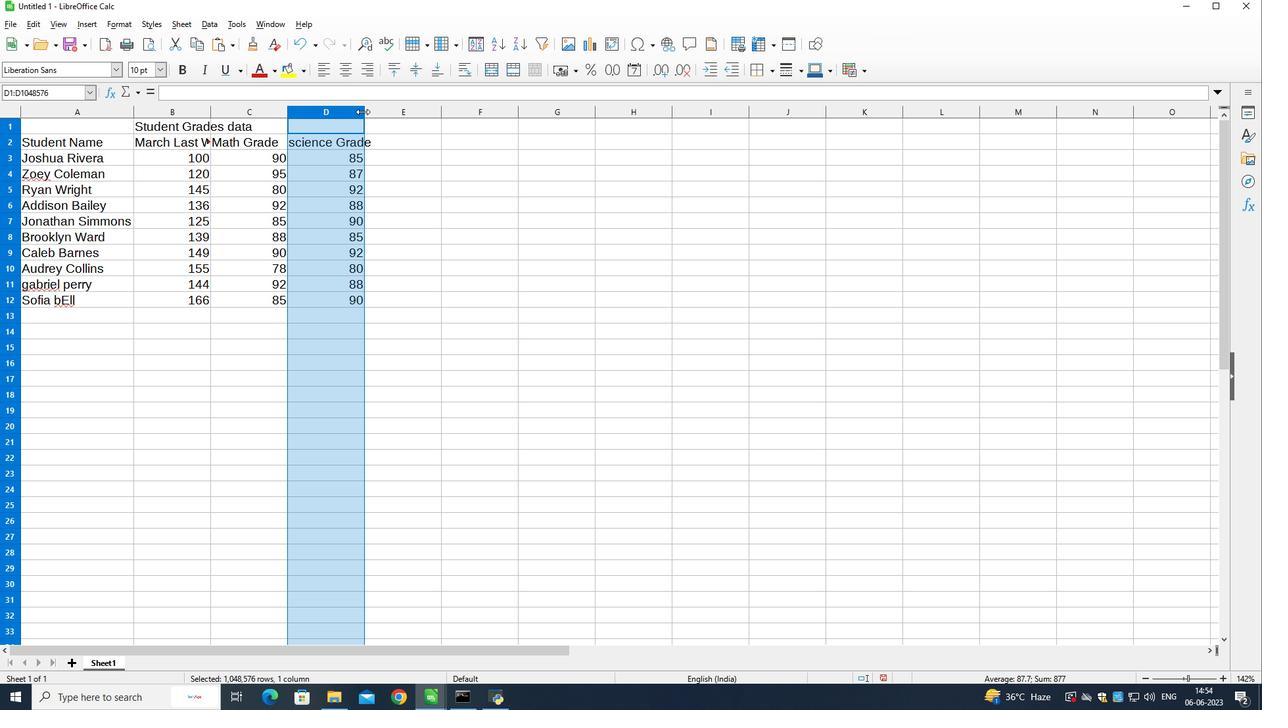 
Action: Mouse pressed left at (364, 112)
Screenshot: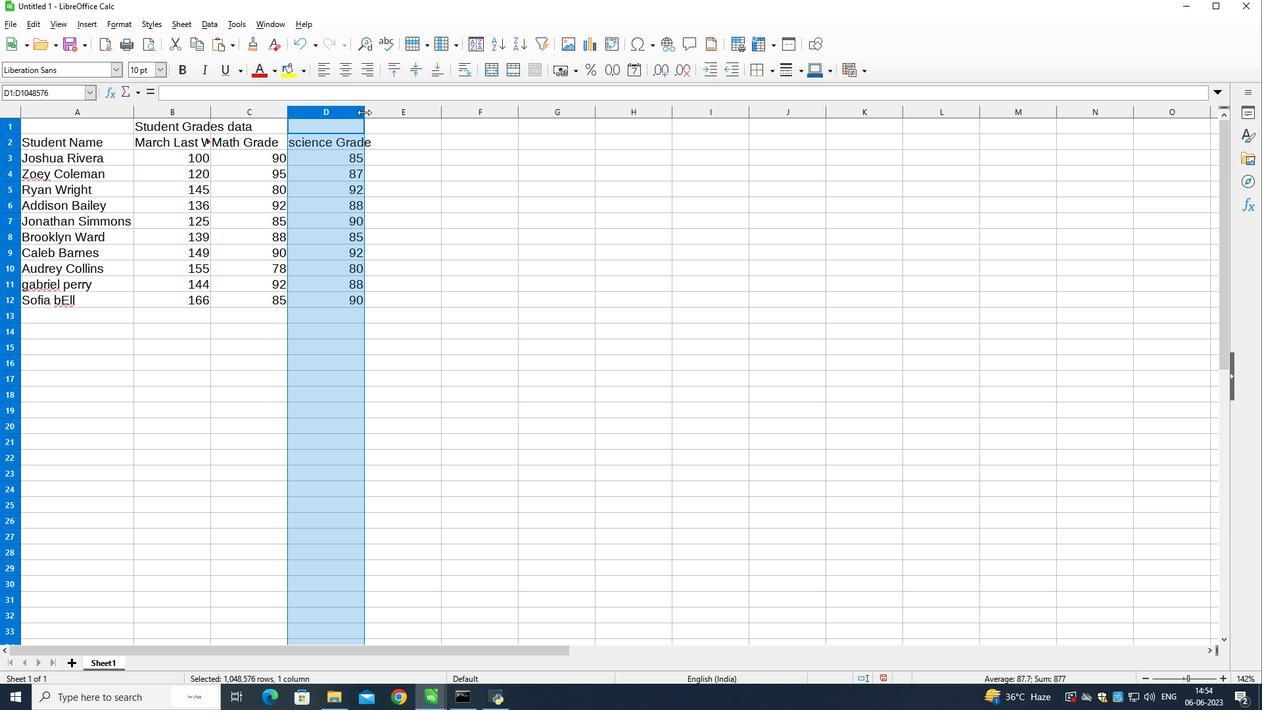 
Action: Mouse moved to (382, 136)
Screenshot: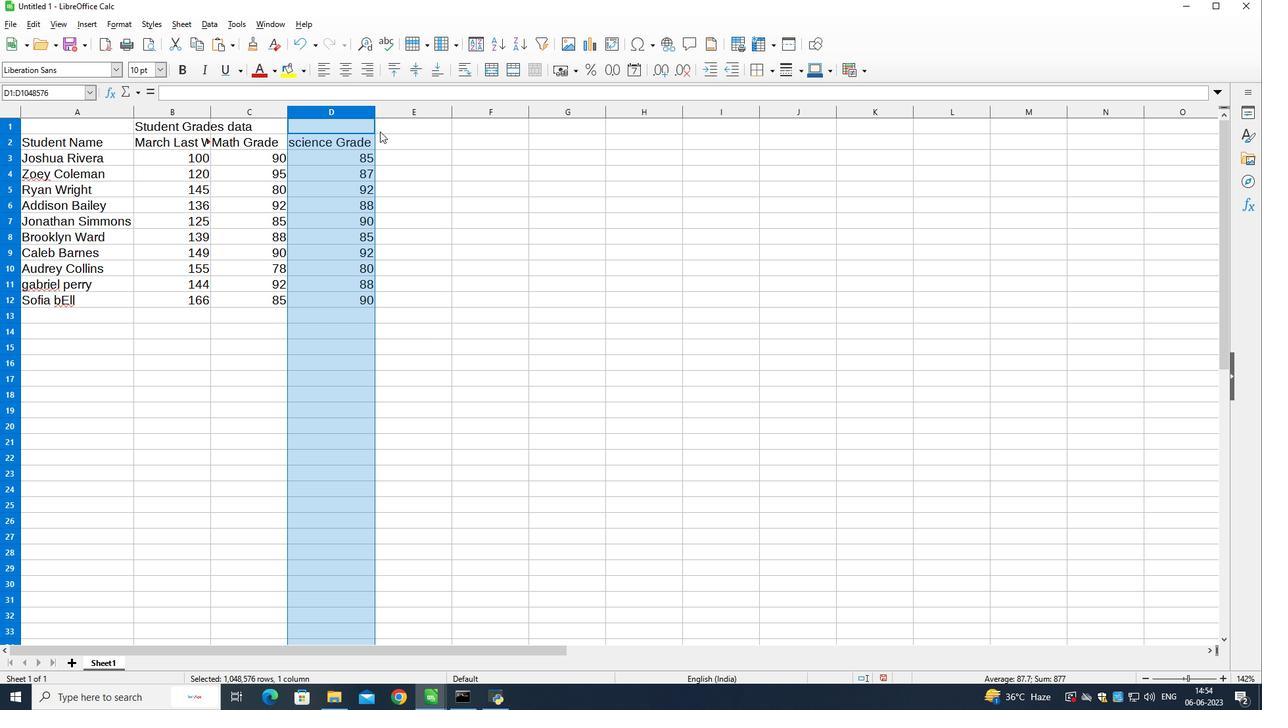 
Action: Mouse pressed left at (382, 136)
Screenshot: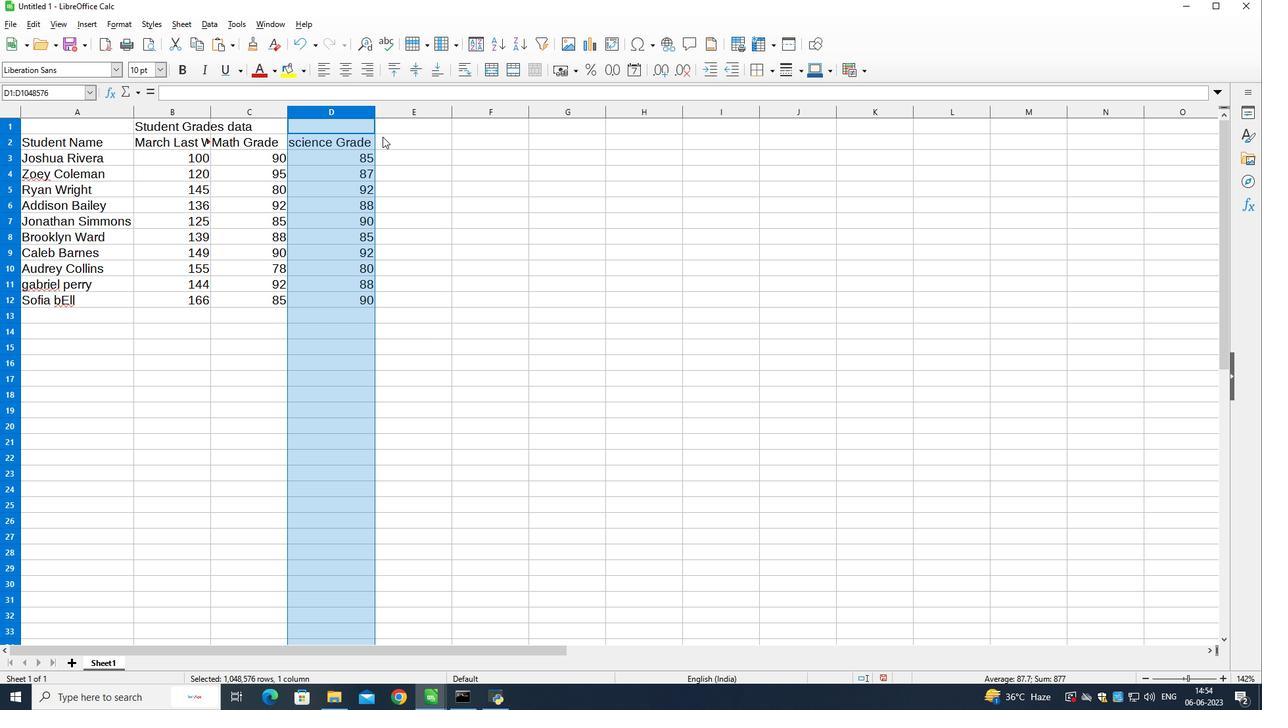 
Action: Mouse moved to (553, 169)
Screenshot: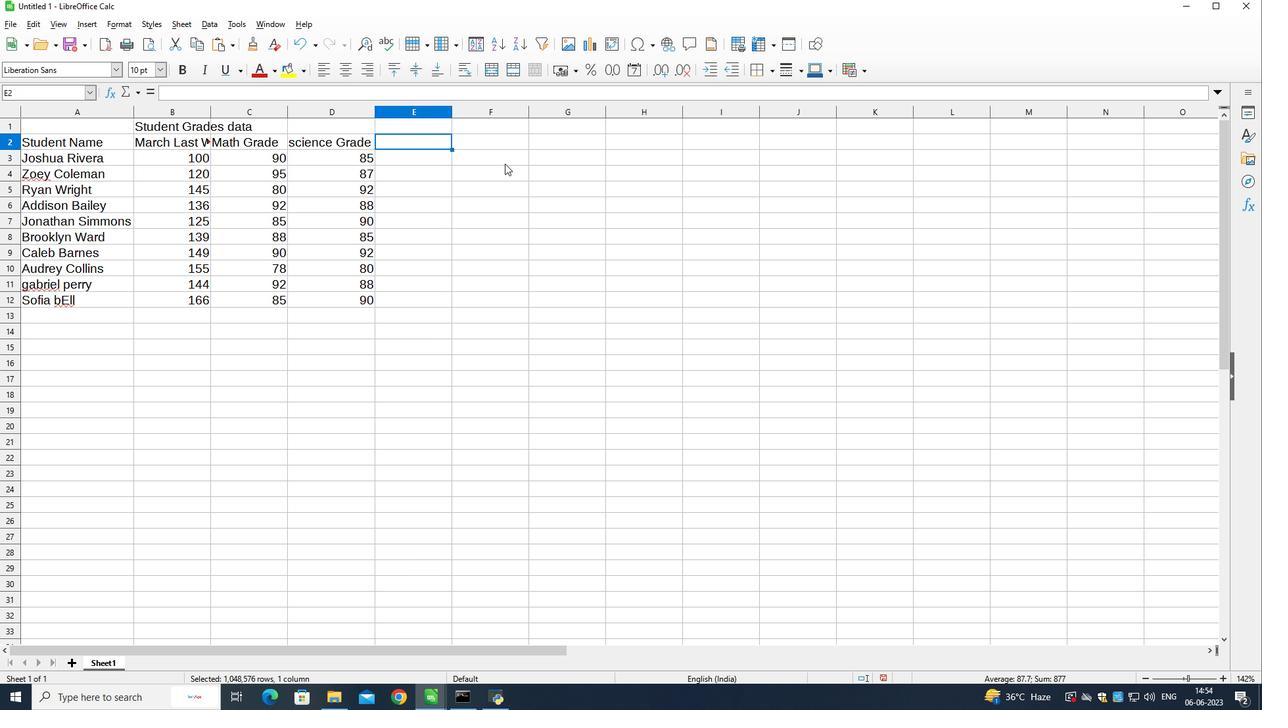 
Action: Key pressed <Key.shift>English<Key.space><Key.shift>Grade<Key.down>
Screenshot: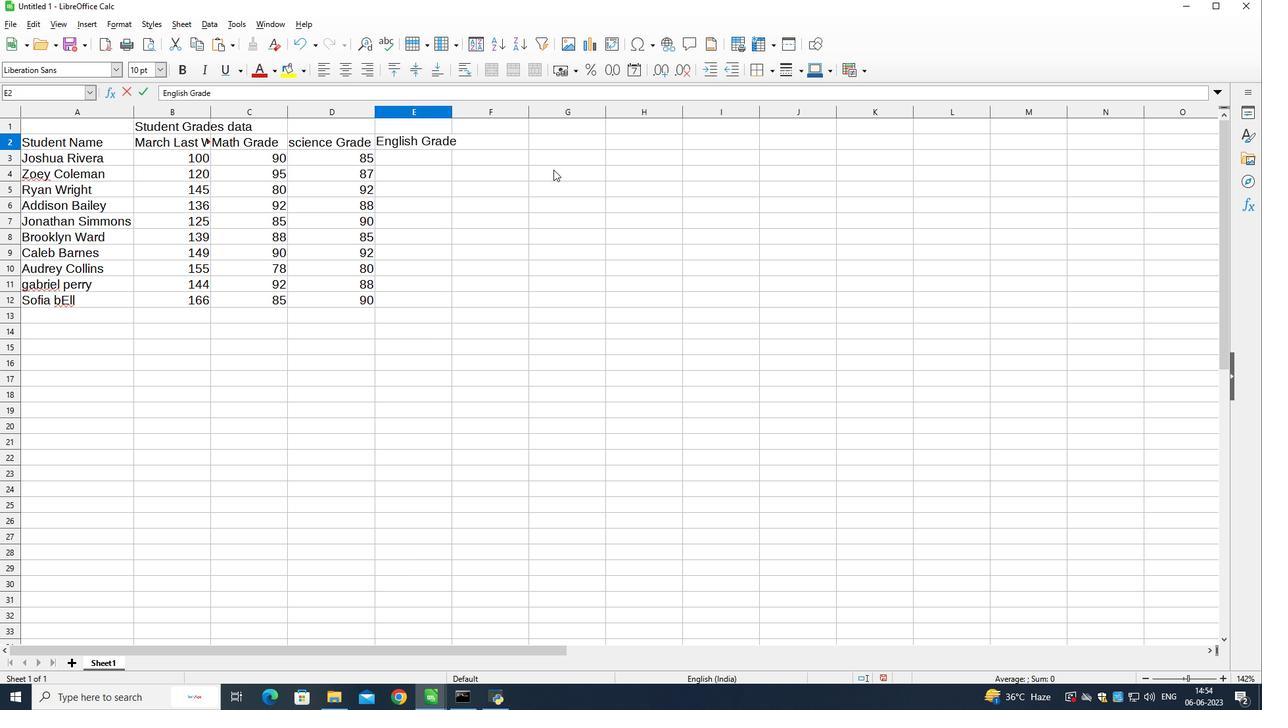 
Action: Mouse moved to (556, 165)
Screenshot: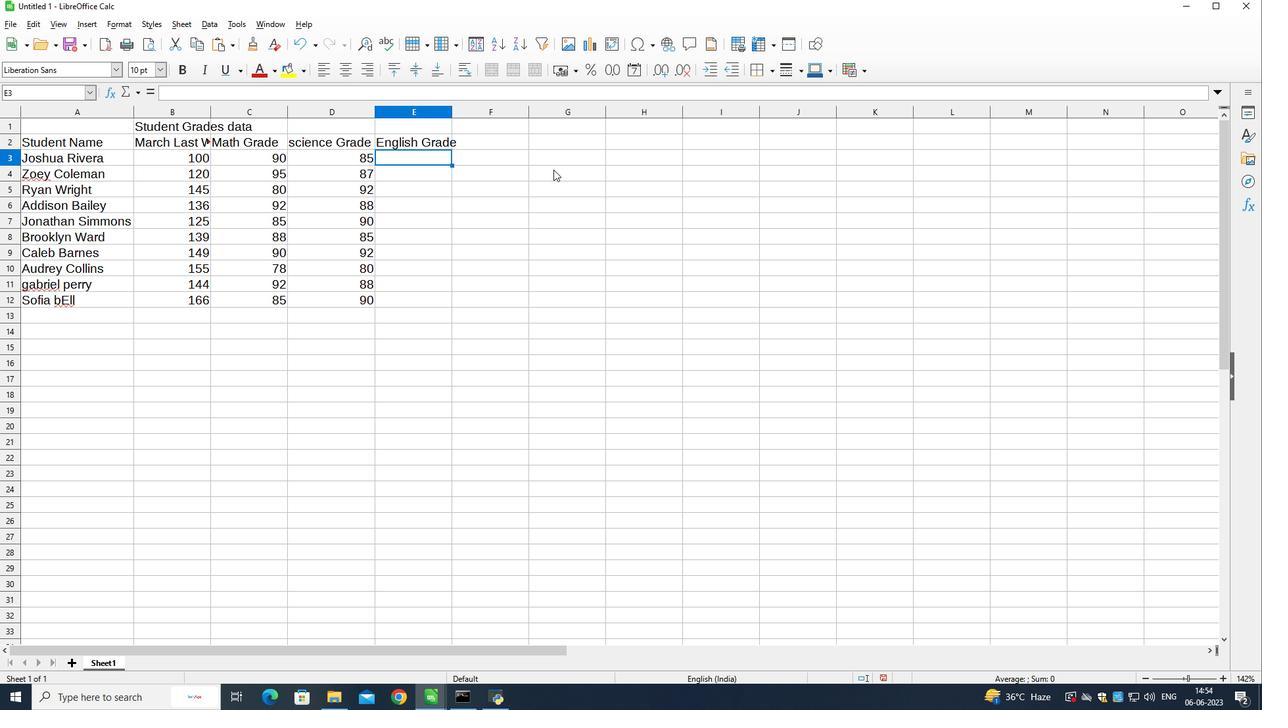
Action: Key pressed 92<Key.down>90<Key.down>85<Key.down>90<Key.down>88<Key.down>92<Key.down>85<Key.down>82<Key.down>90<Key.down>88
Screenshot: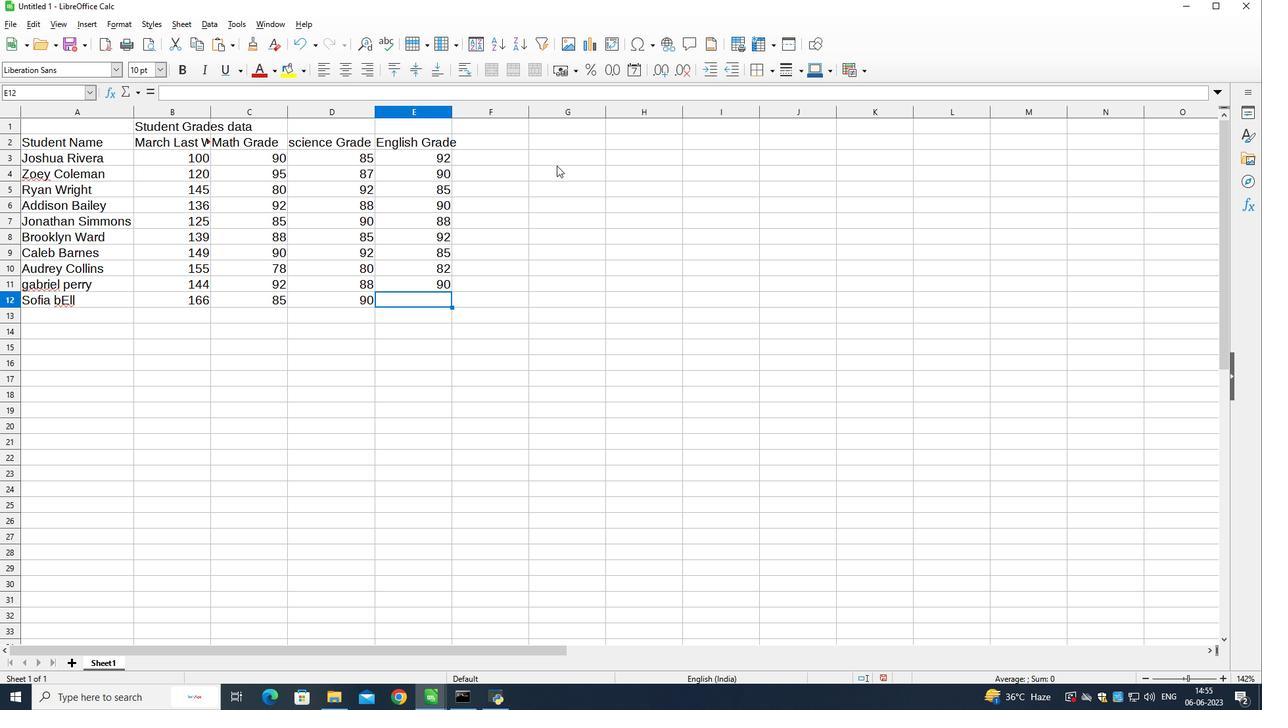 
Action: Mouse moved to (512, 136)
Screenshot: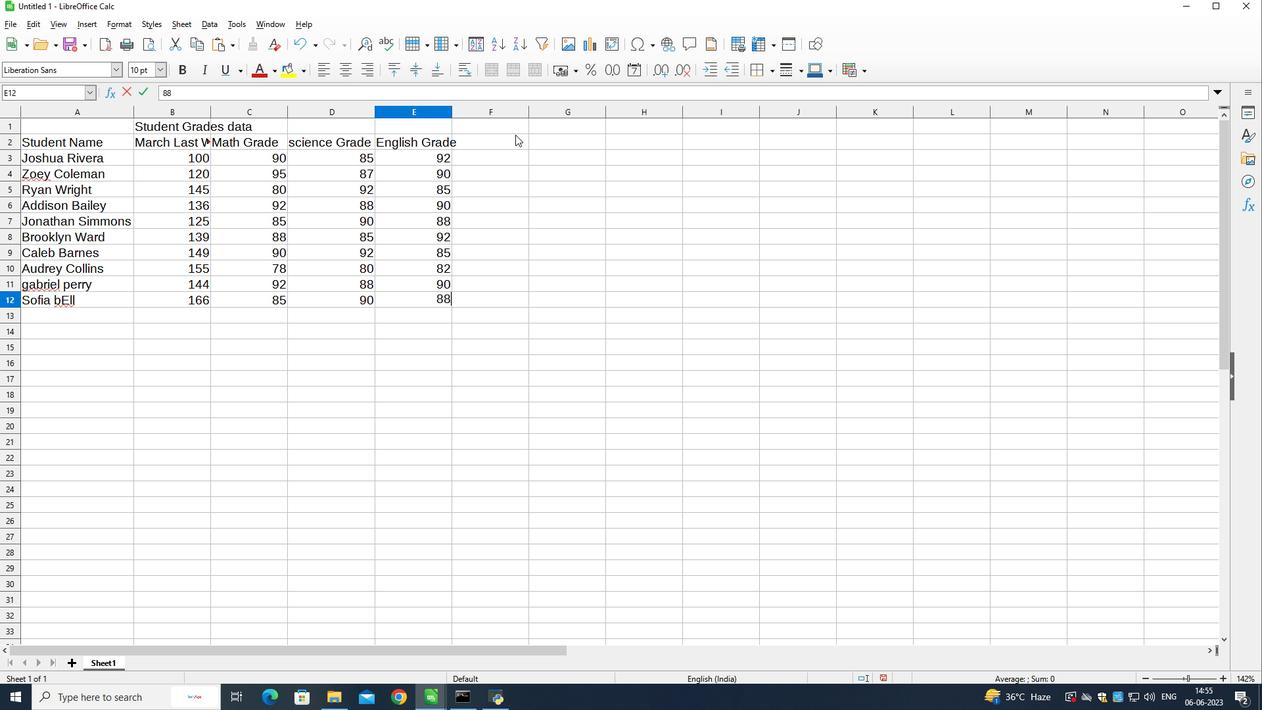 
Action: Mouse pressed left at (512, 136)
Screenshot: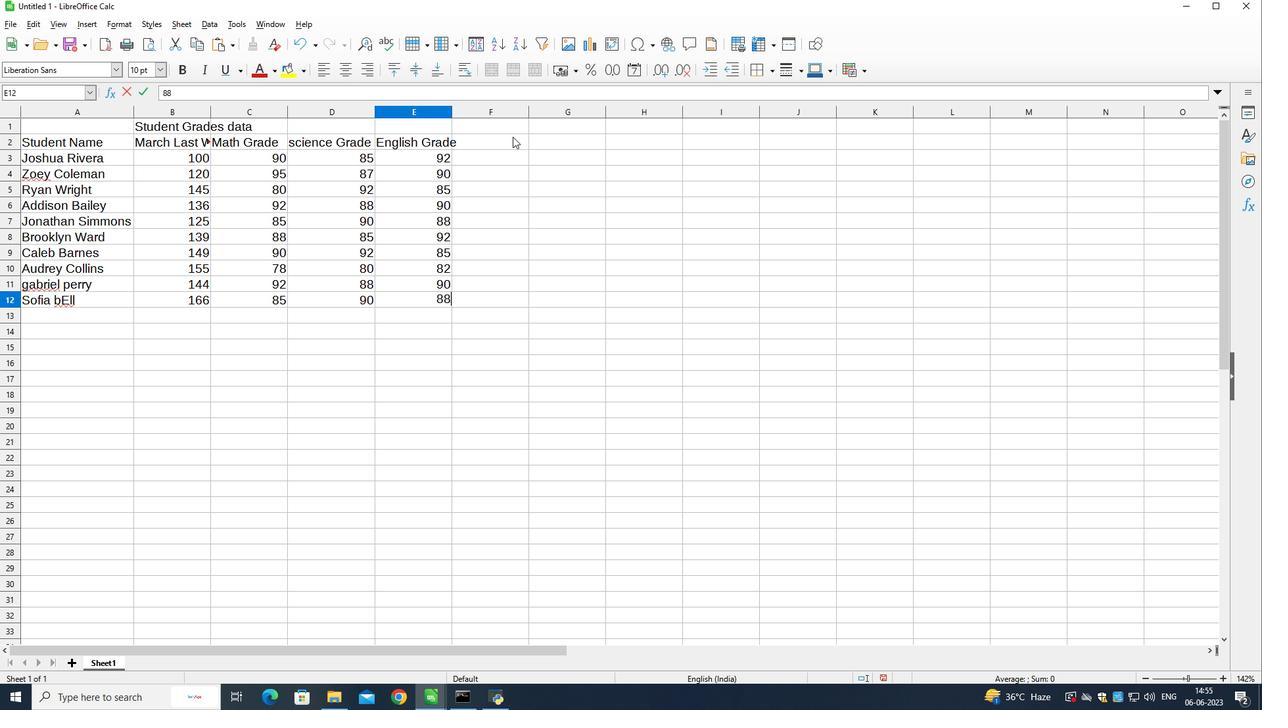 
Action: Key pressed <Key.shift>History<Key.space><Key.shift>Grade<Key.down>88<Key.down>92<Key.down>78<Key.down>95<Key.down>90<Key.down>90<Key.down>80<Key.down>85<Key.down>92<Key.down>90
Screenshot: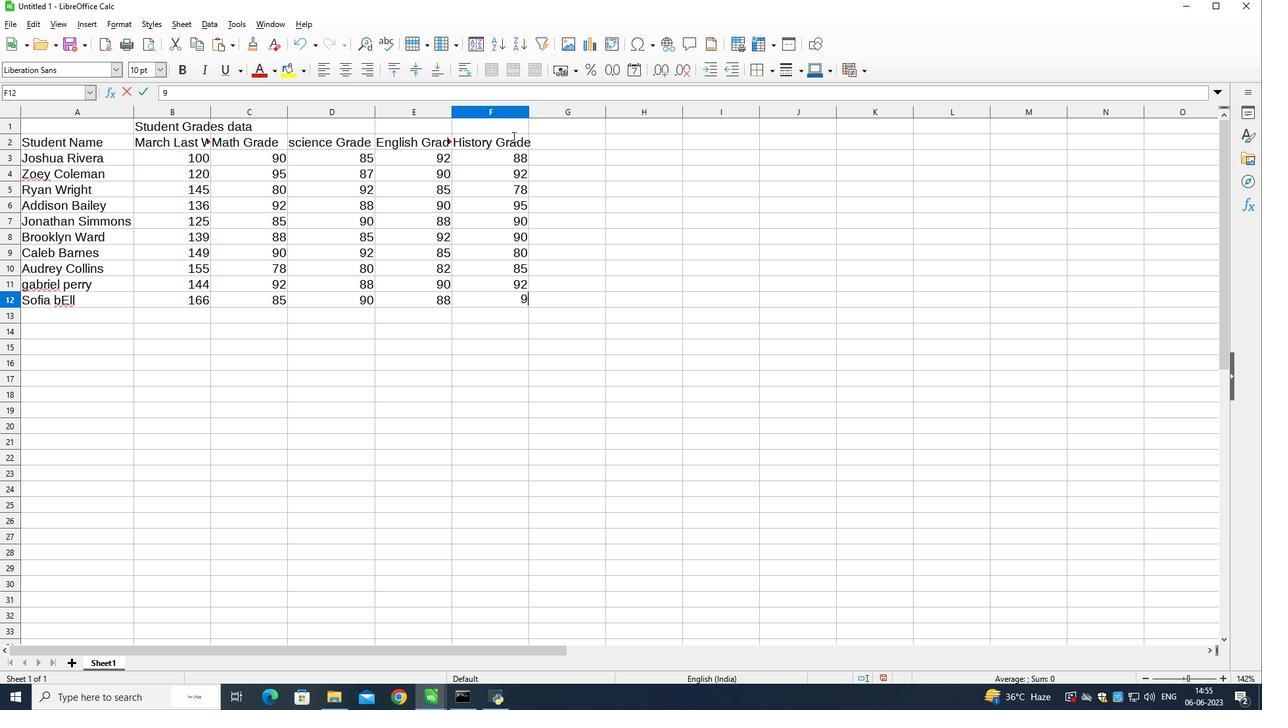 
Action: Mouse moved to (541, 140)
Screenshot: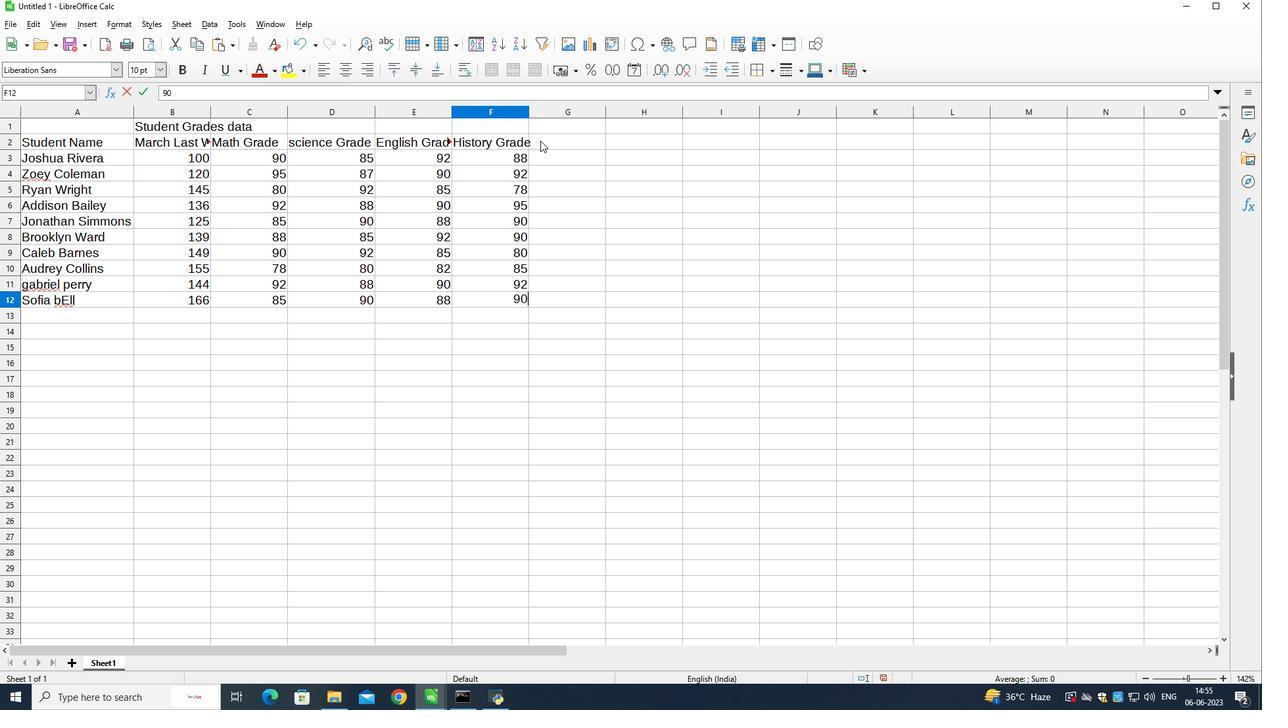 
Action: Mouse pressed left at (541, 140)
Screenshot: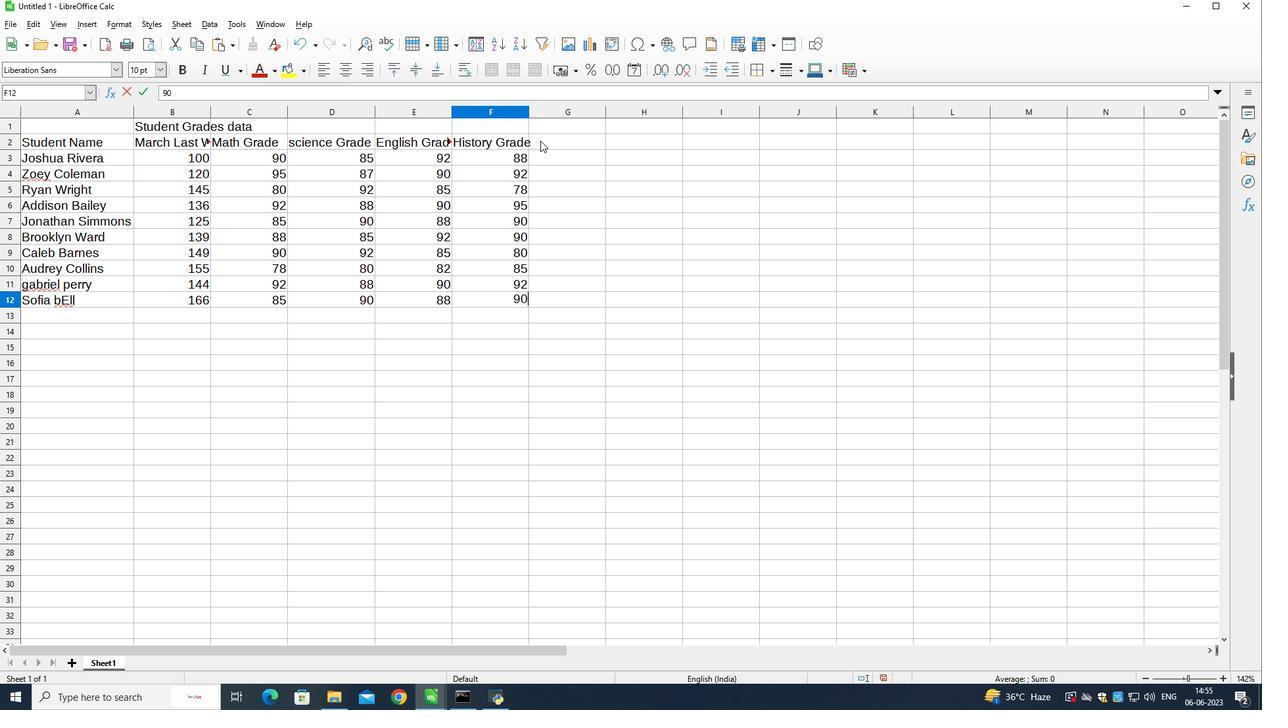 
Action: Mouse moved to (542, 140)
Screenshot: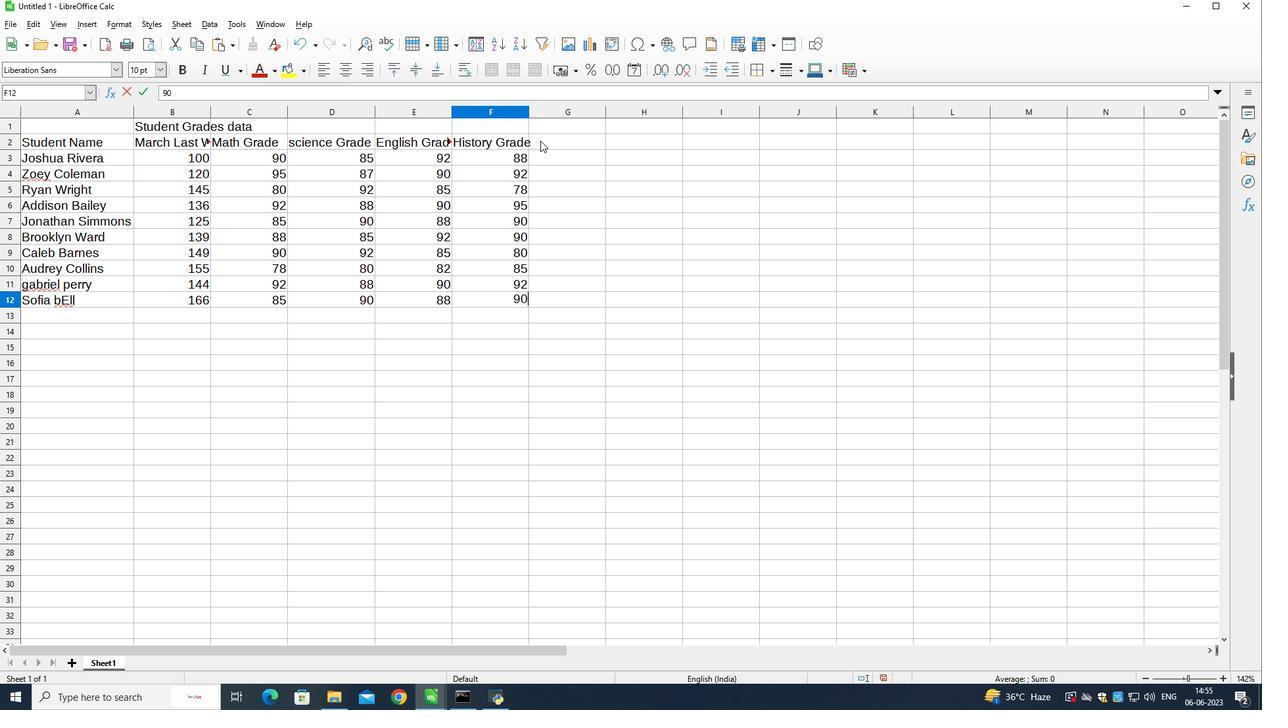 
Action: Key pressed <Key.shift>Total<Key.down>=sum<Key.shift_r><Key.shift_r><Key.shift_r>(
Screenshot: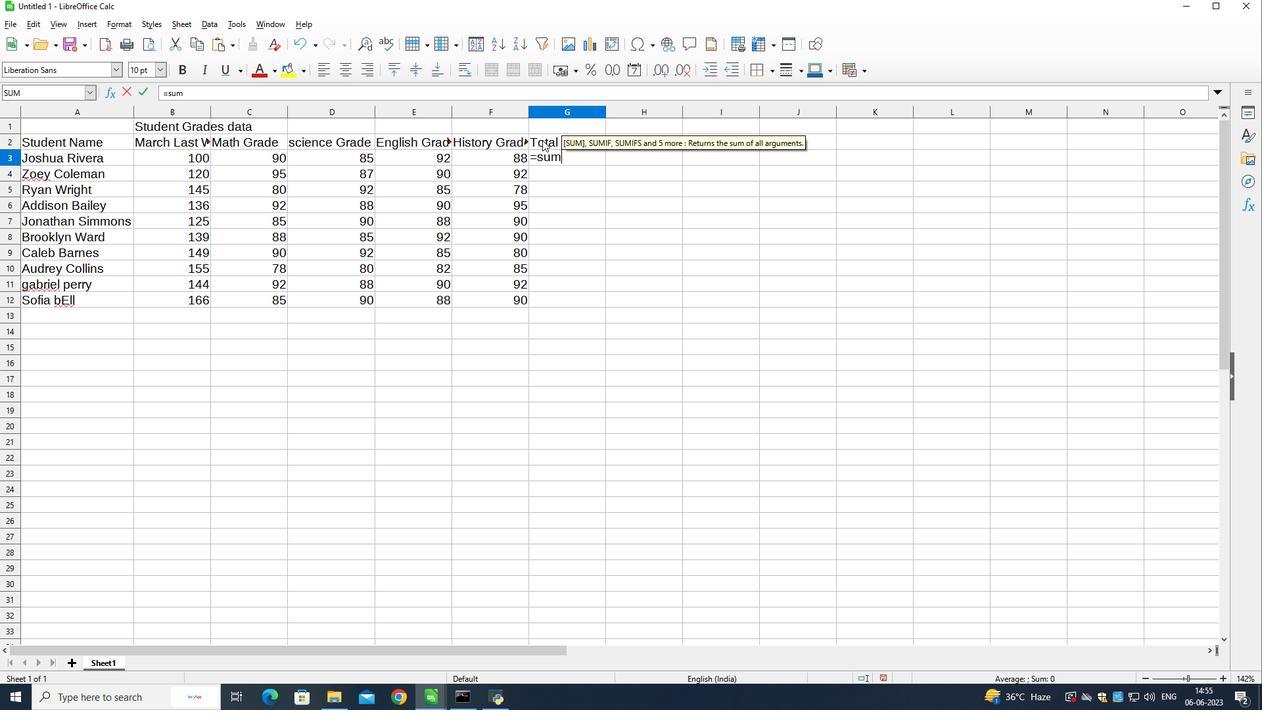 
Action: Mouse moved to (255, 155)
Screenshot: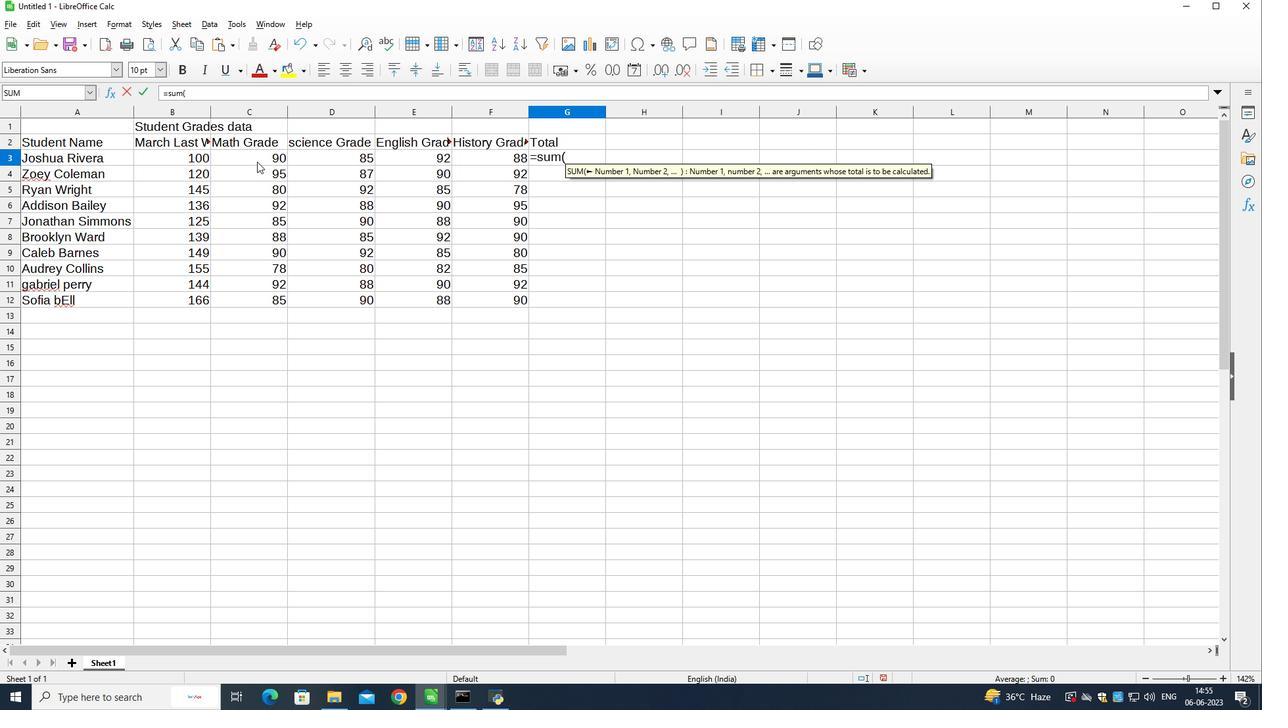 
Action: Mouse pressed left at (255, 155)
Screenshot: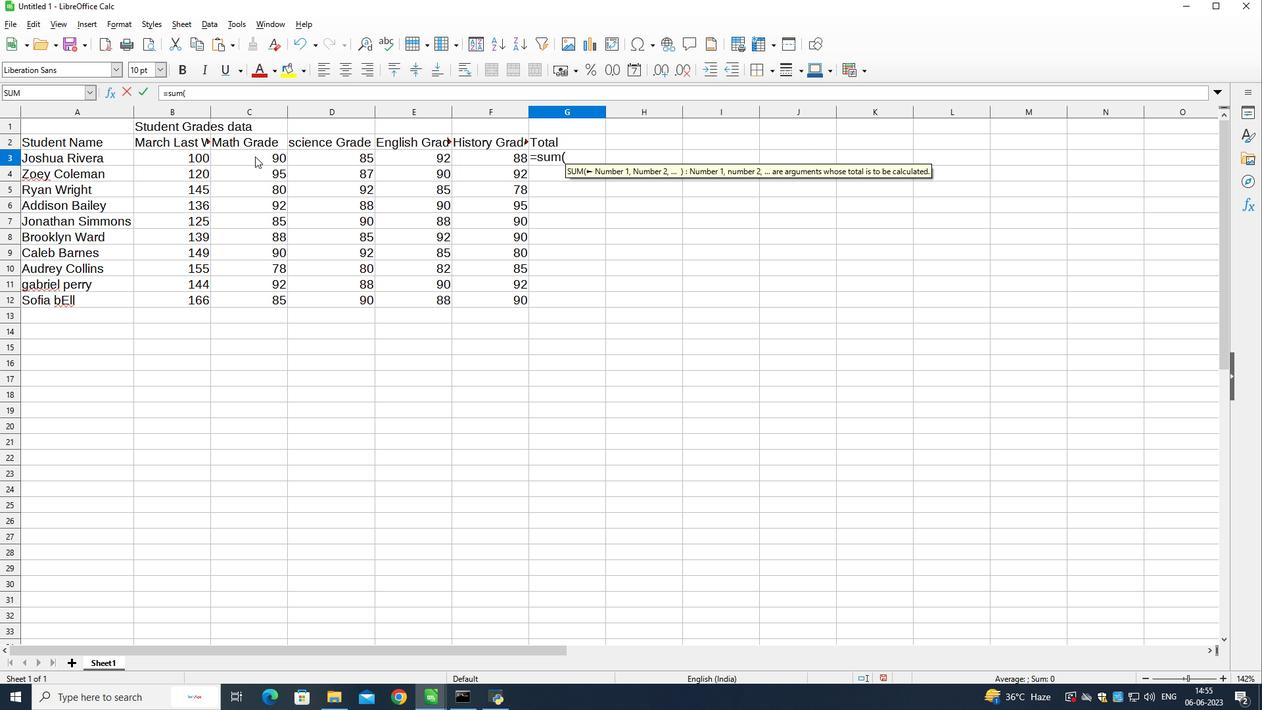 
Action: Mouse moved to (254, 155)
Screenshot: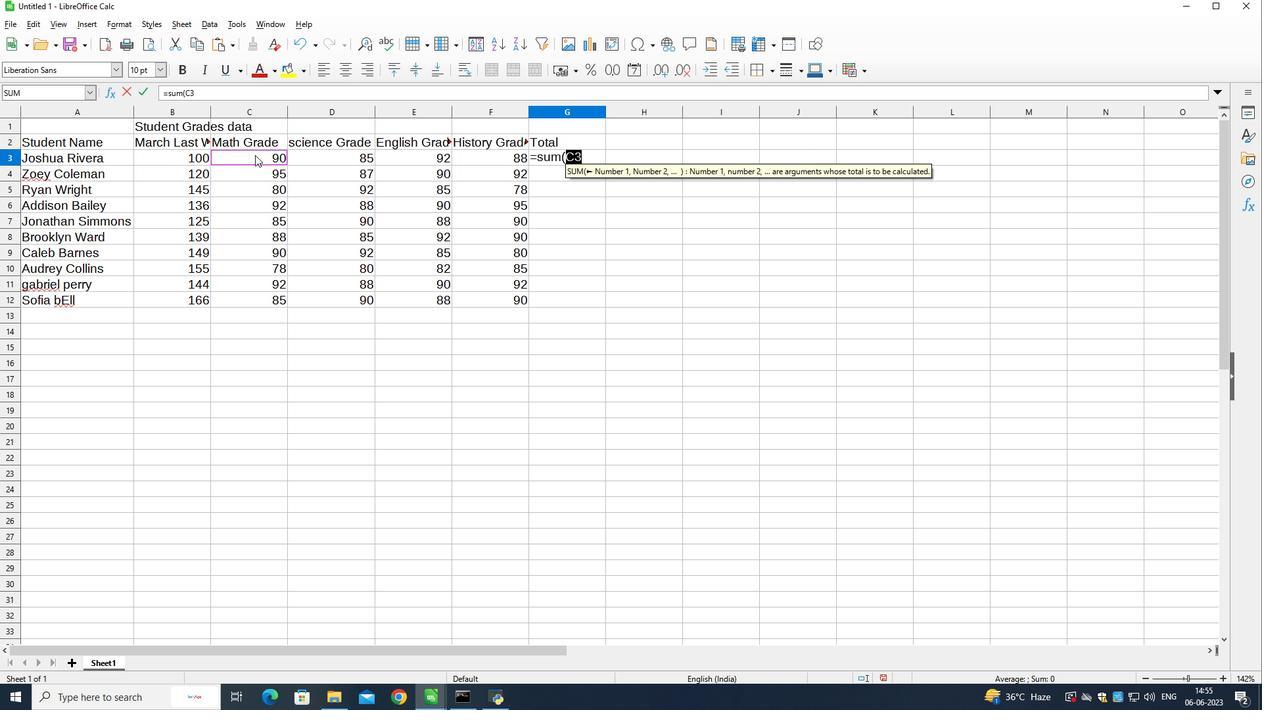 
Action: Key pressed +
Screenshot: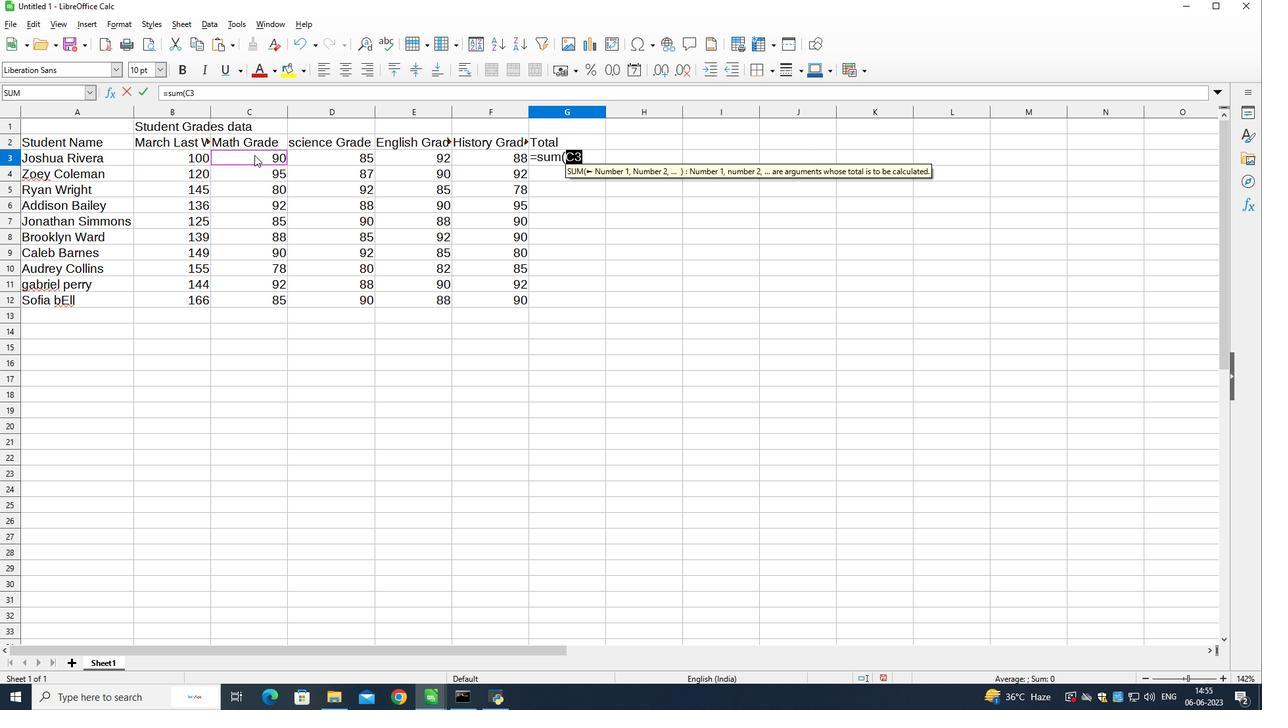 
Action: Mouse moved to (297, 157)
Screenshot: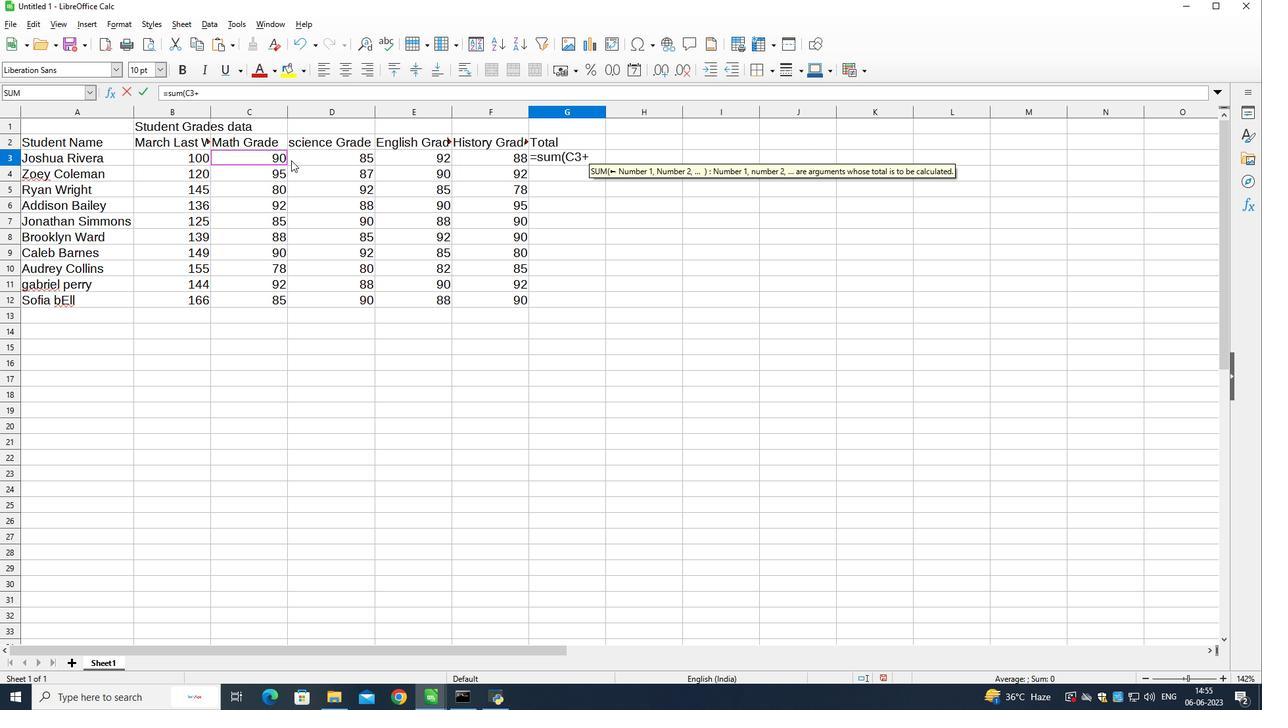 
Action: Mouse pressed left at (297, 157)
Screenshot: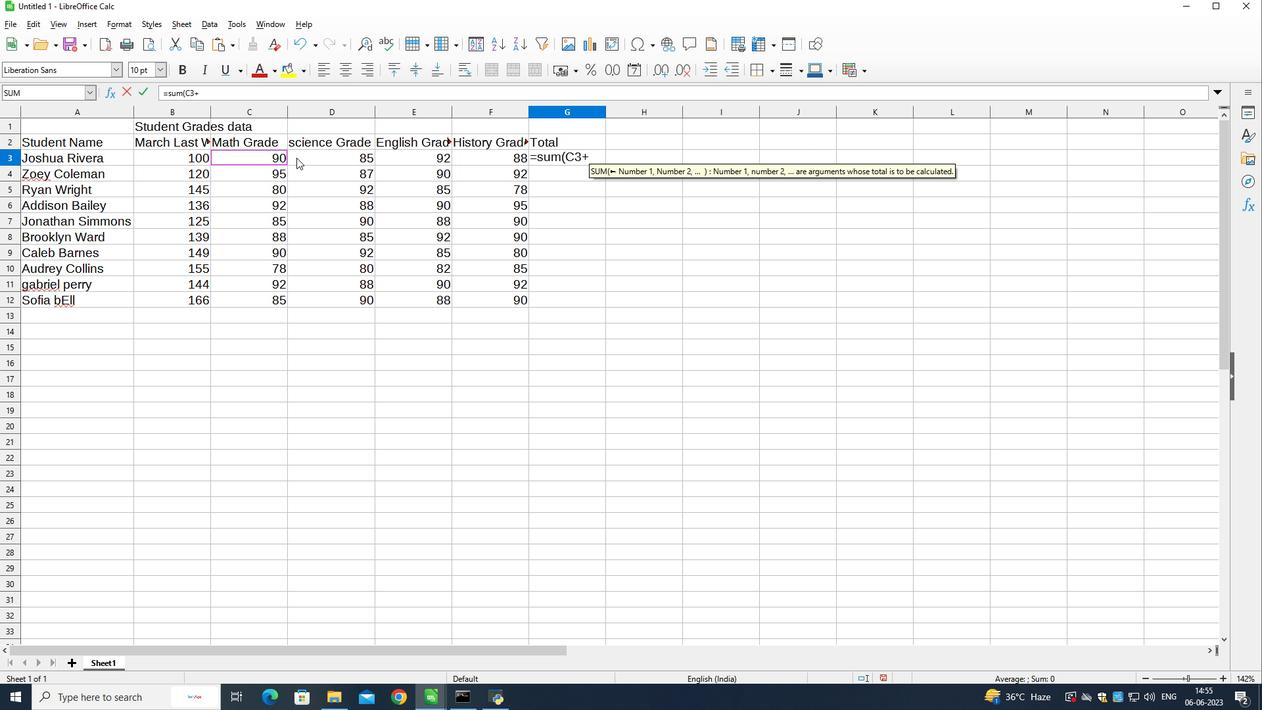 
Action: Mouse moved to (370, 157)
Screenshot: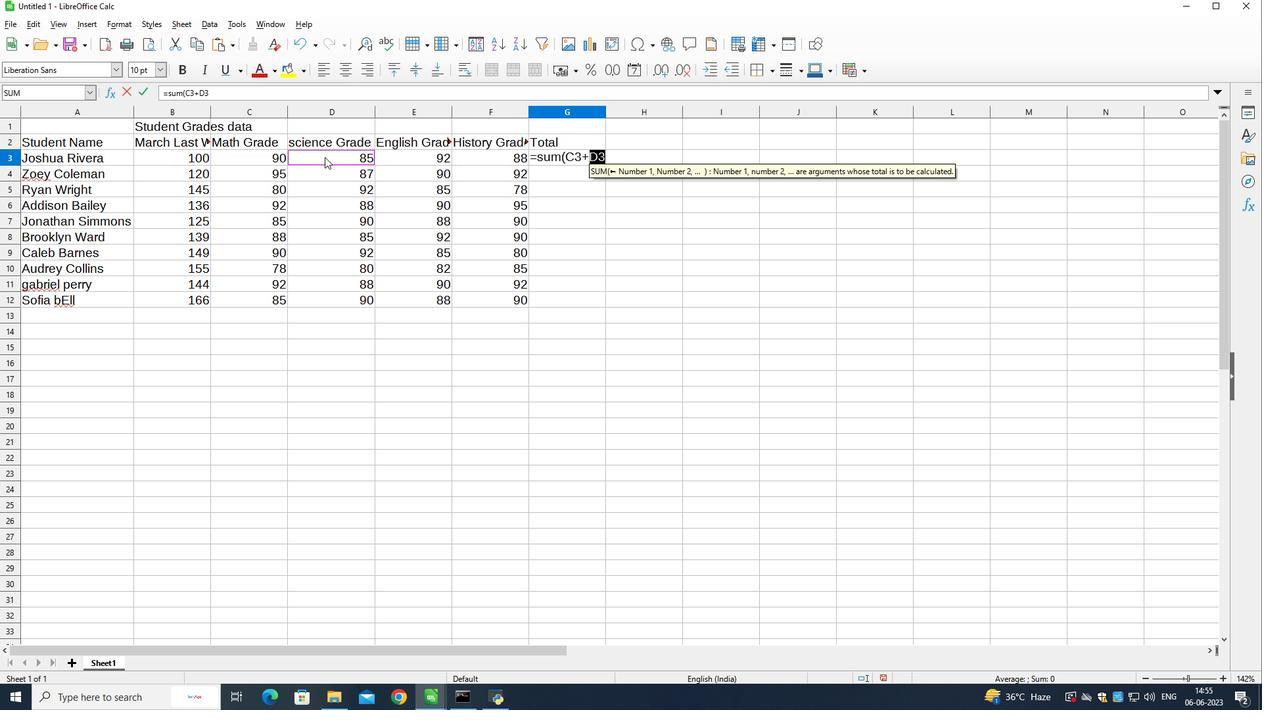 
Action: Key pressed +
Screenshot: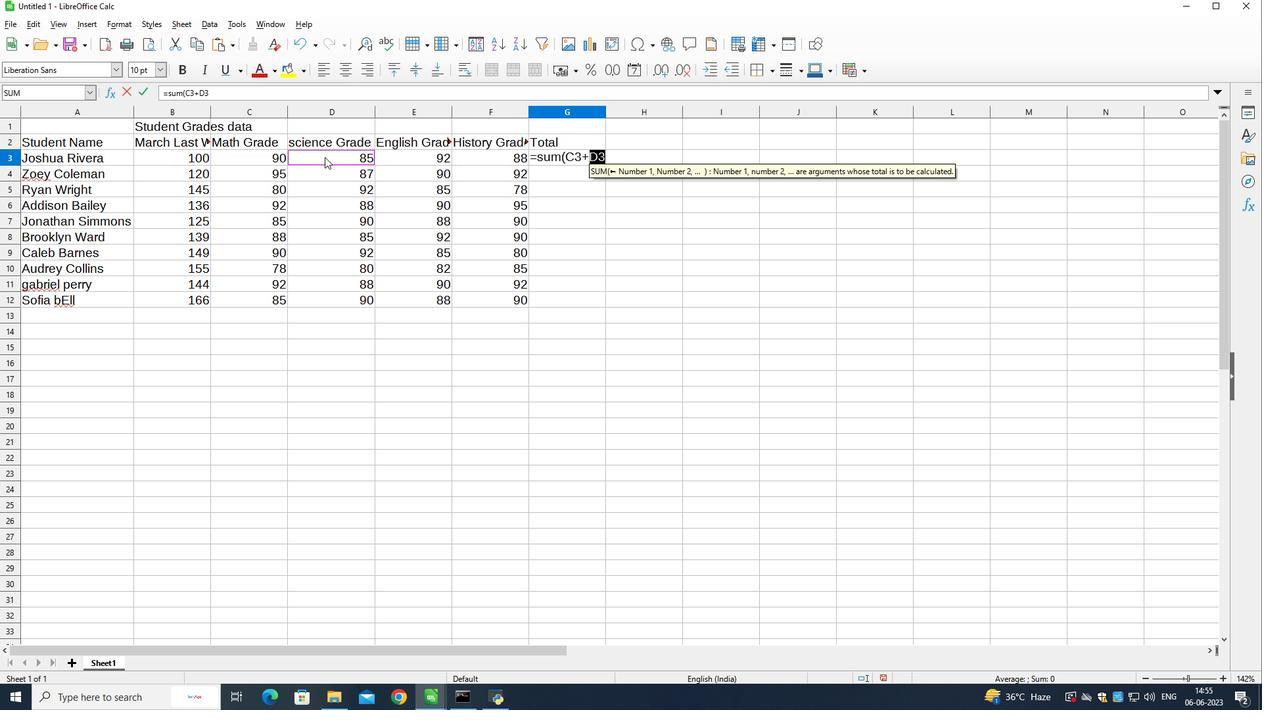 
Action: Mouse moved to (386, 155)
Screenshot: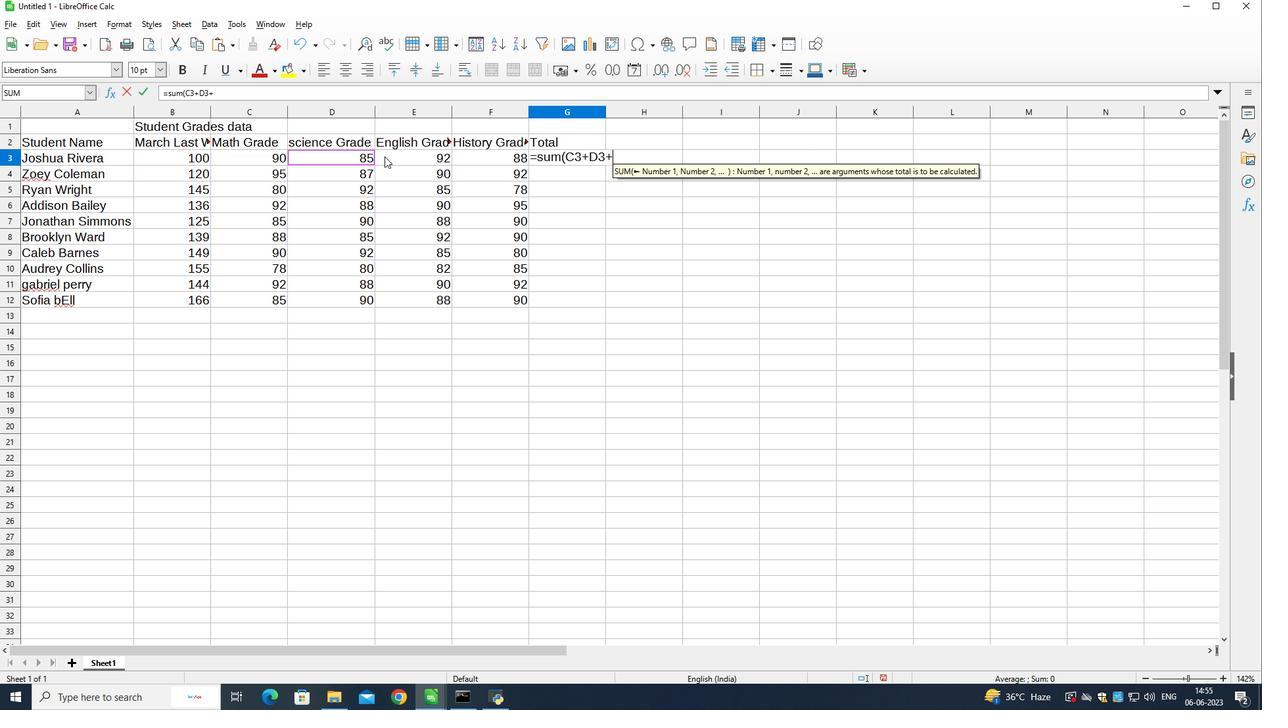 
Action: Mouse pressed left at (386, 155)
Screenshot: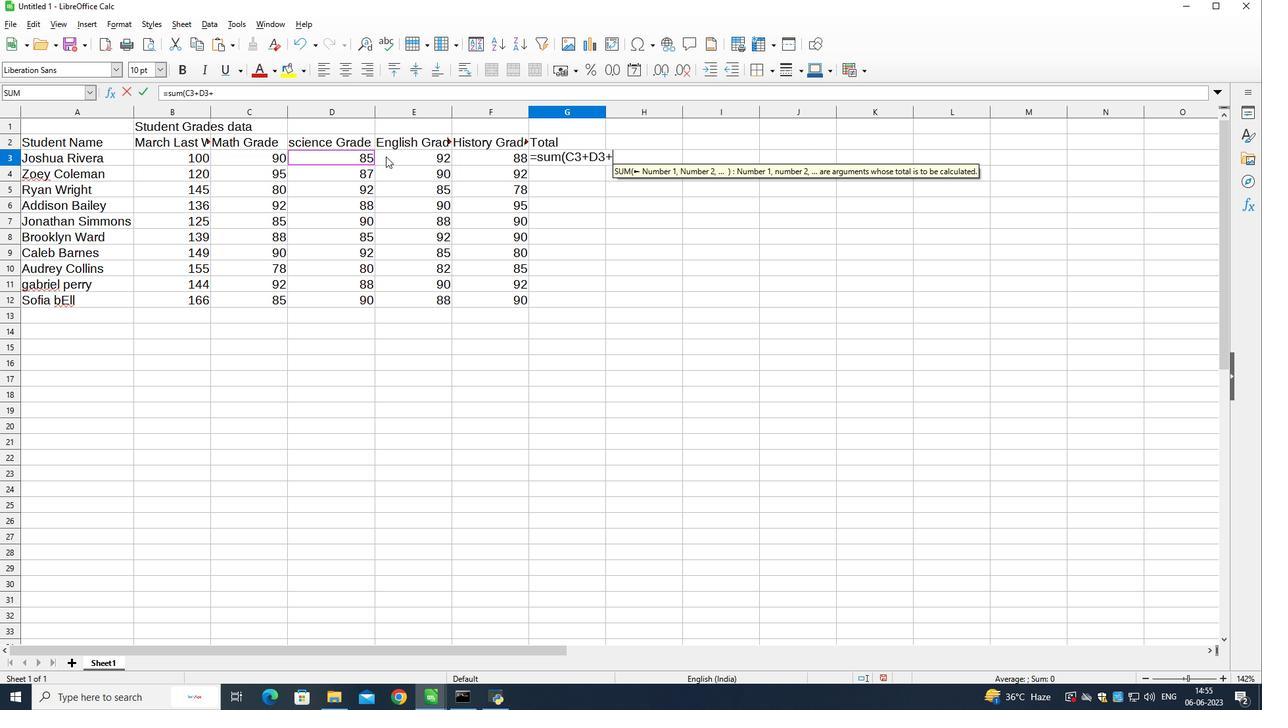 
Action: Mouse moved to (428, 153)
Screenshot: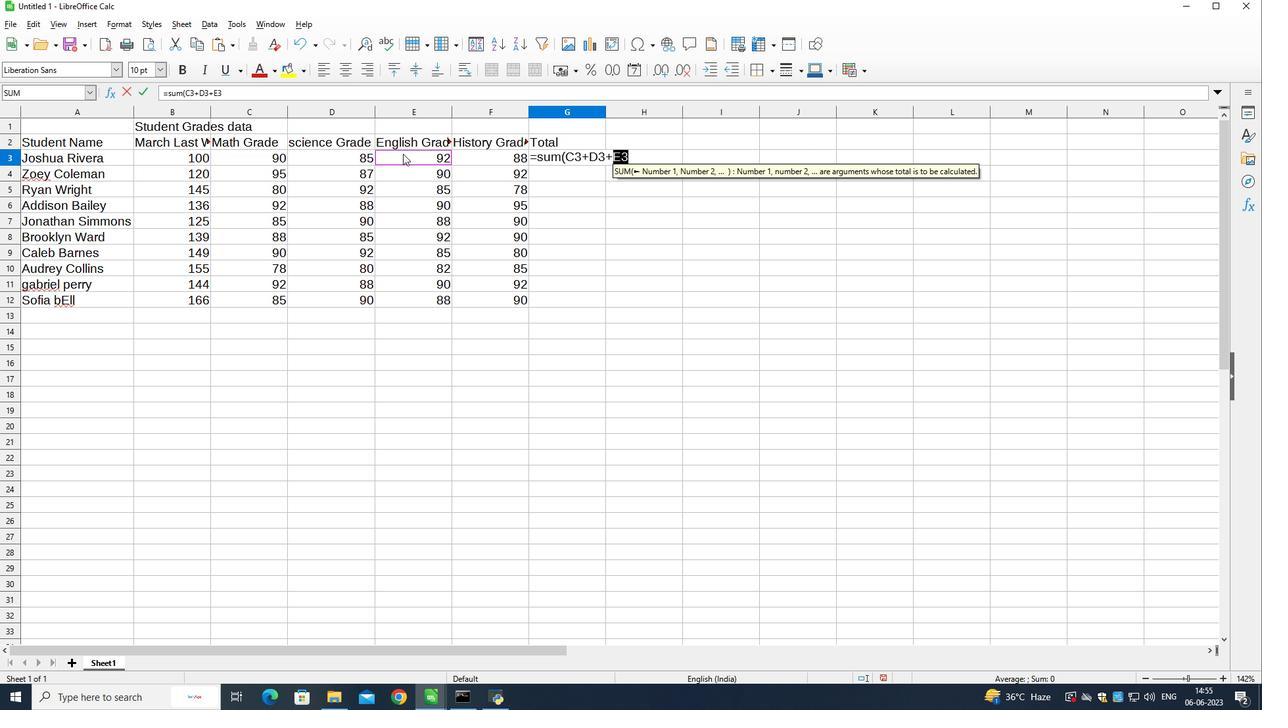
Action: Key pressed +
Screenshot: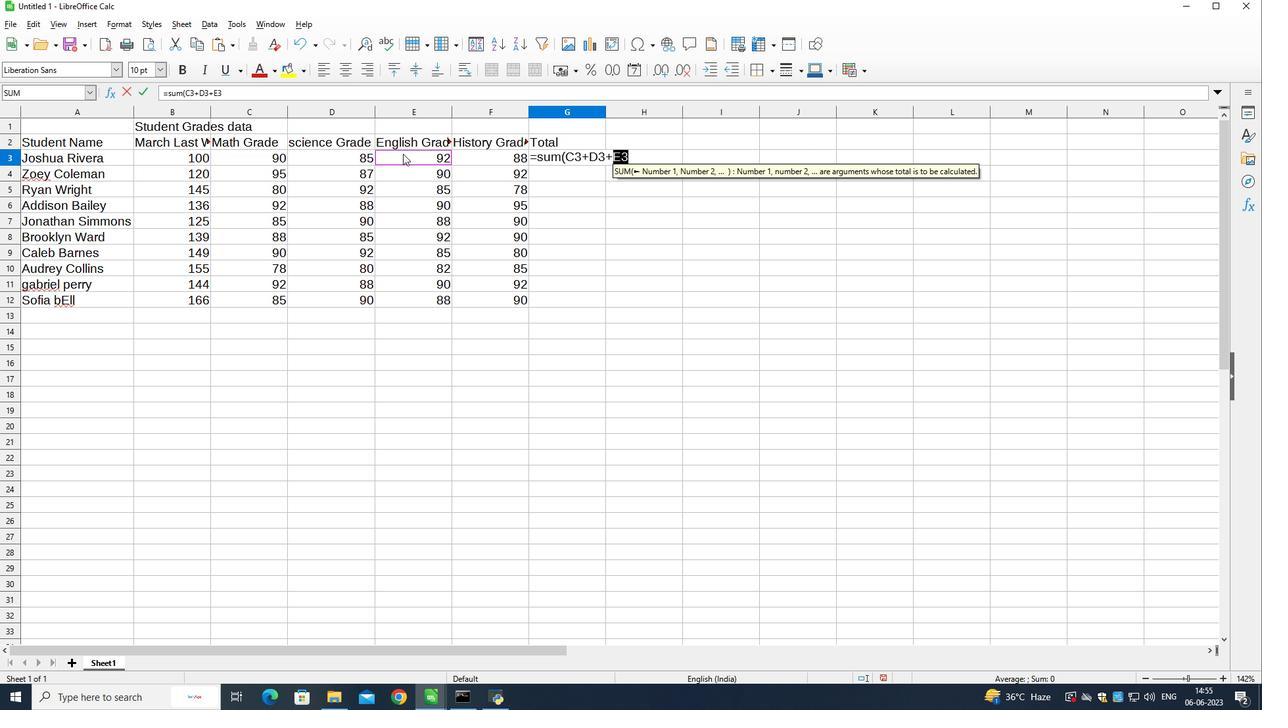 
Action: Mouse moved to (464, 153)
Screenshot: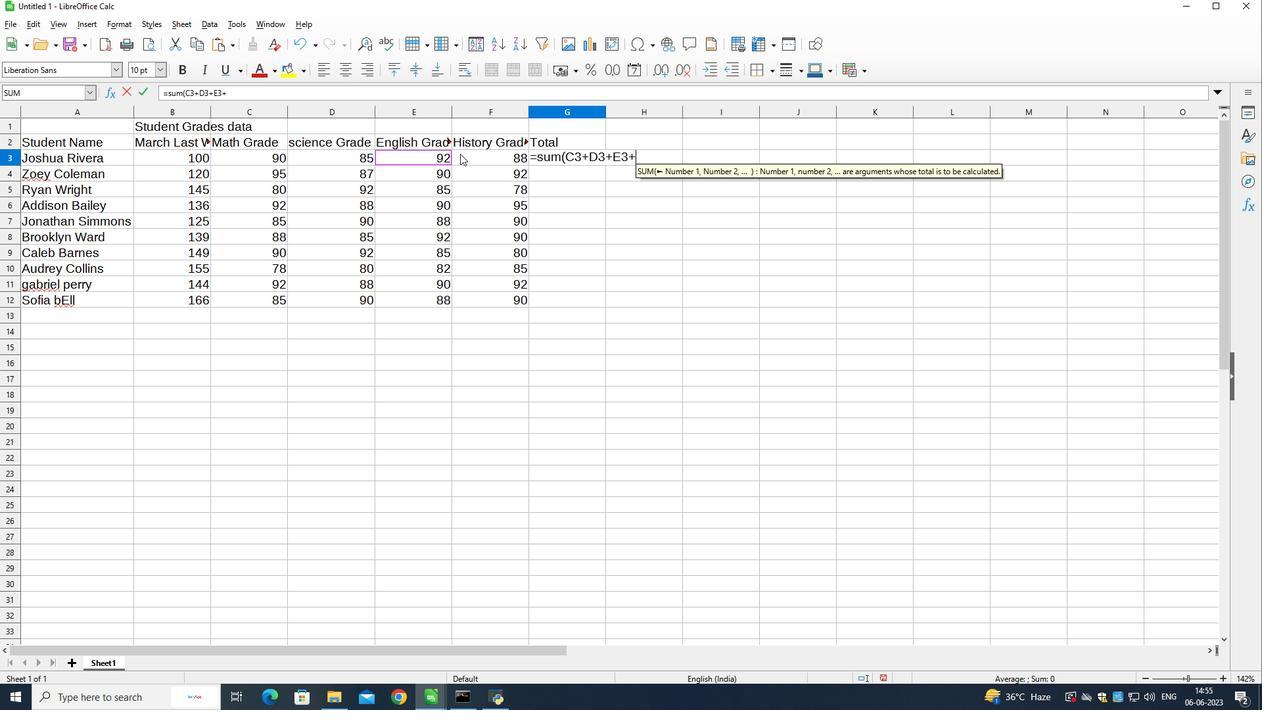 
Action: Mouse pressed left at (464, 153)
Screenshot: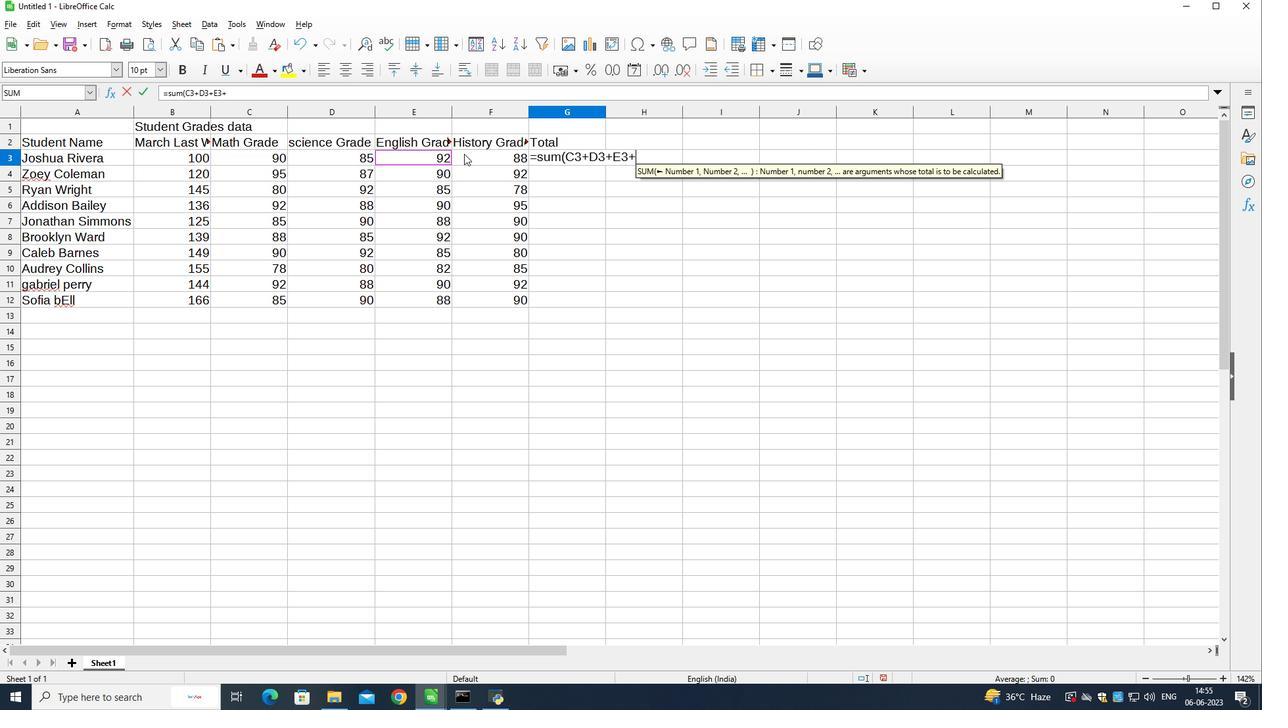 
Action: Mouse moved to (464, 153)
Screenshot: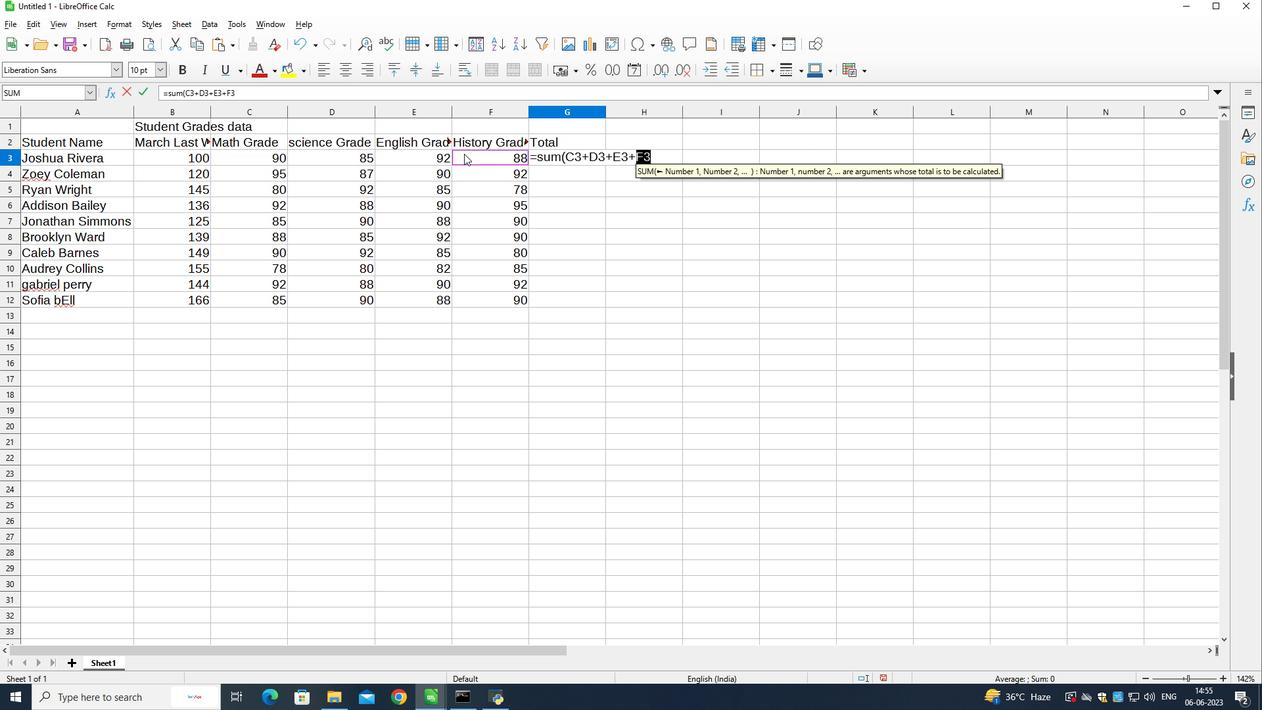 
Action: Key pressed <Key.shift_r><Key.shift_r><Key.shift_r><Key.shift_r>)<Key.enter>
Screenshot: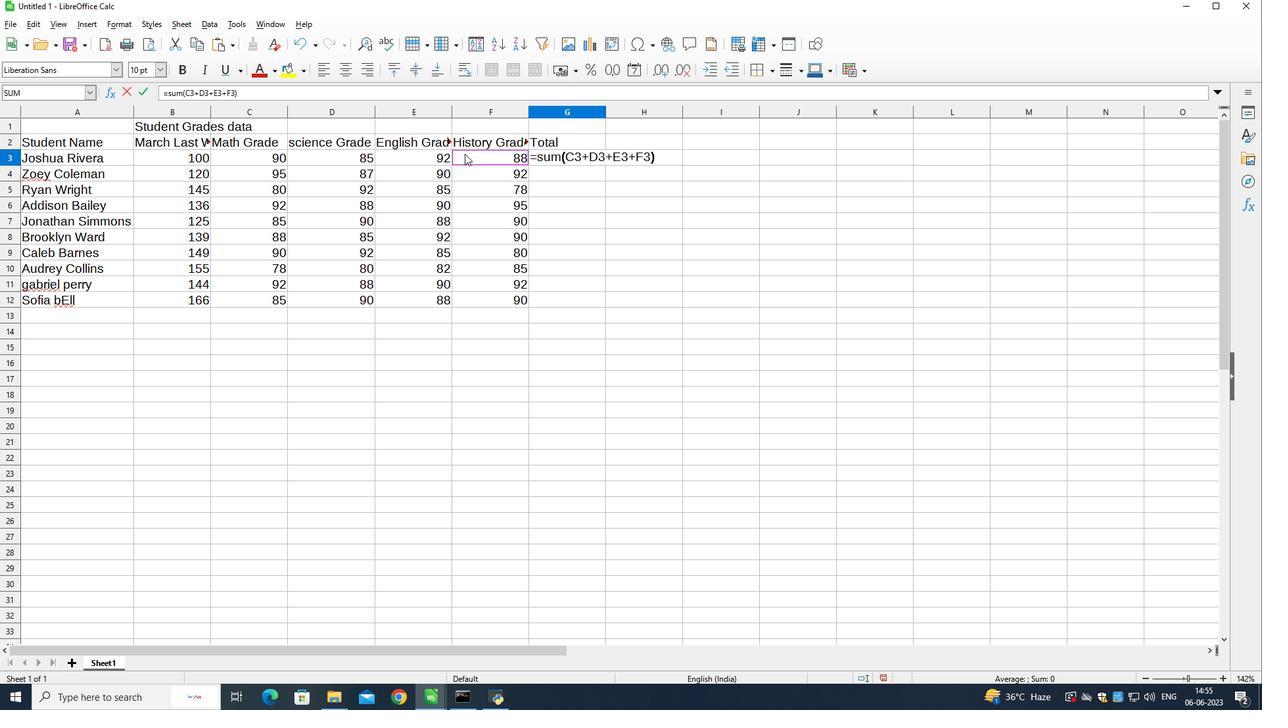 
Action: Mouse moved to (558, 152)
Screenshot: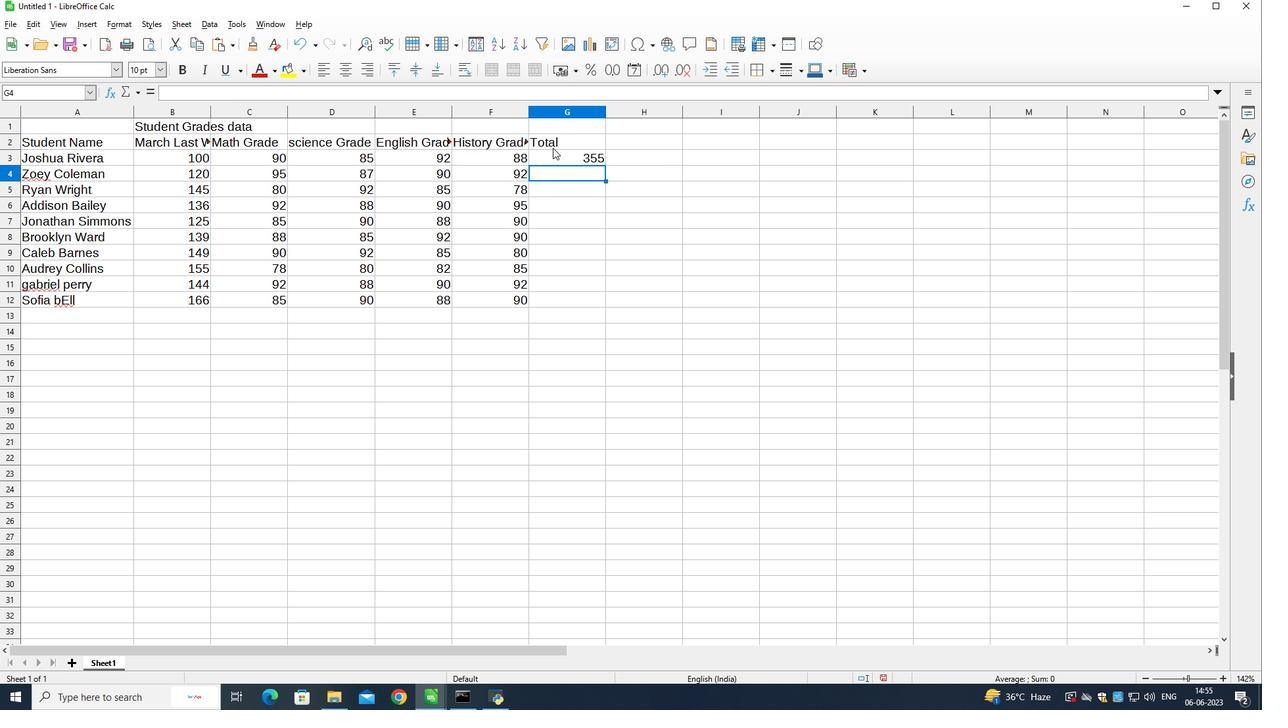 
Action: Mouse pressed left at (558, 152)
Screenshot: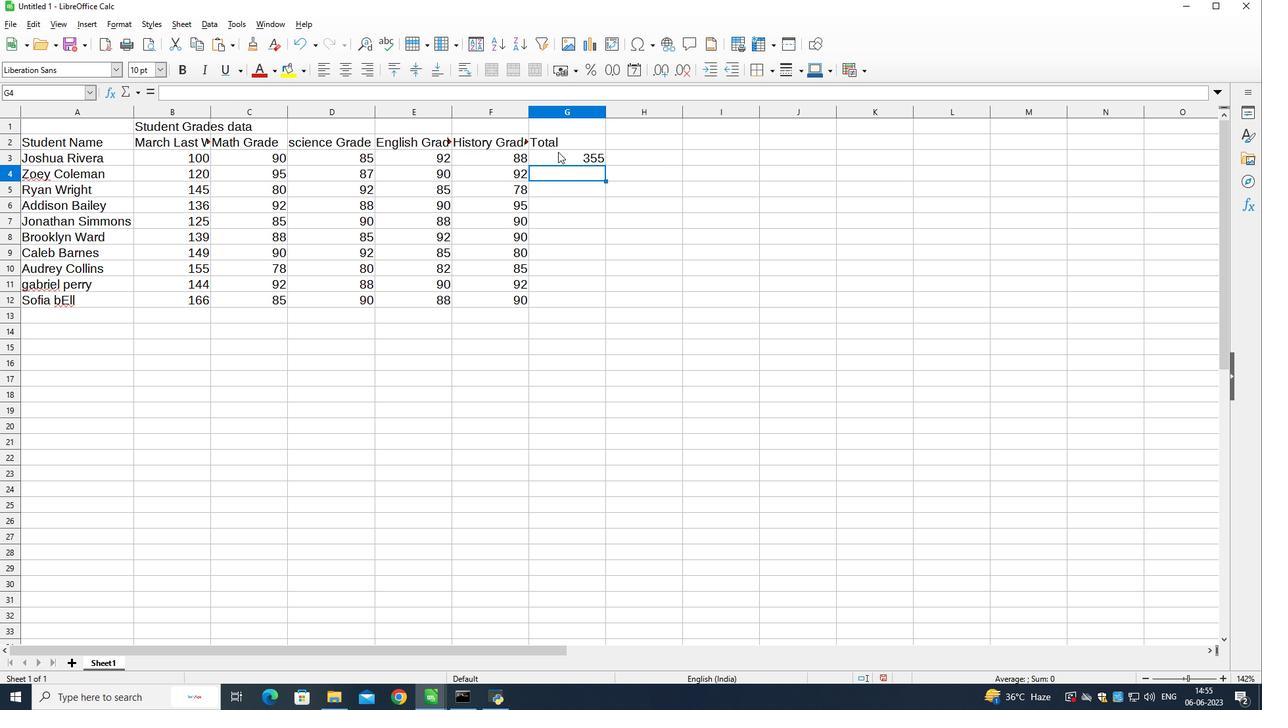 
Action: Mouse moved to (607, 165)
Screenshot: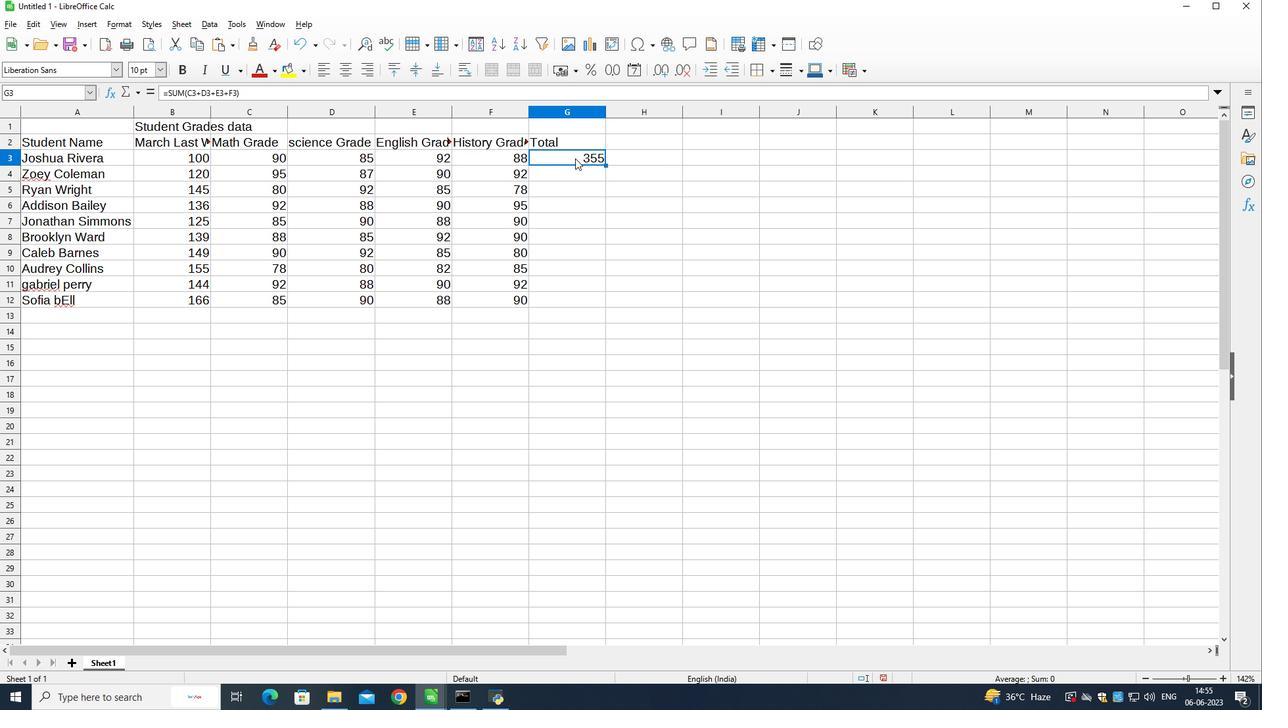 
Action: Mouse pressed left at (607, 165)
Screenshot: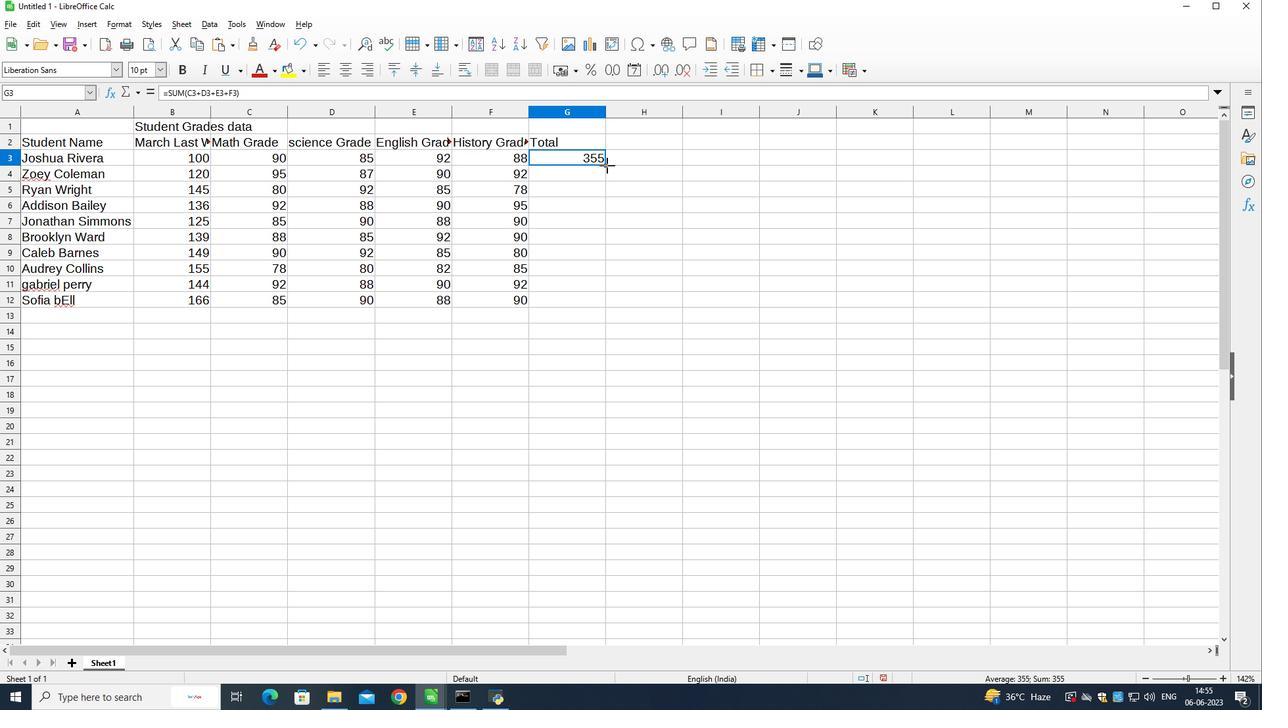 
Action: Mouse moved to (655, 272)
Screenshot: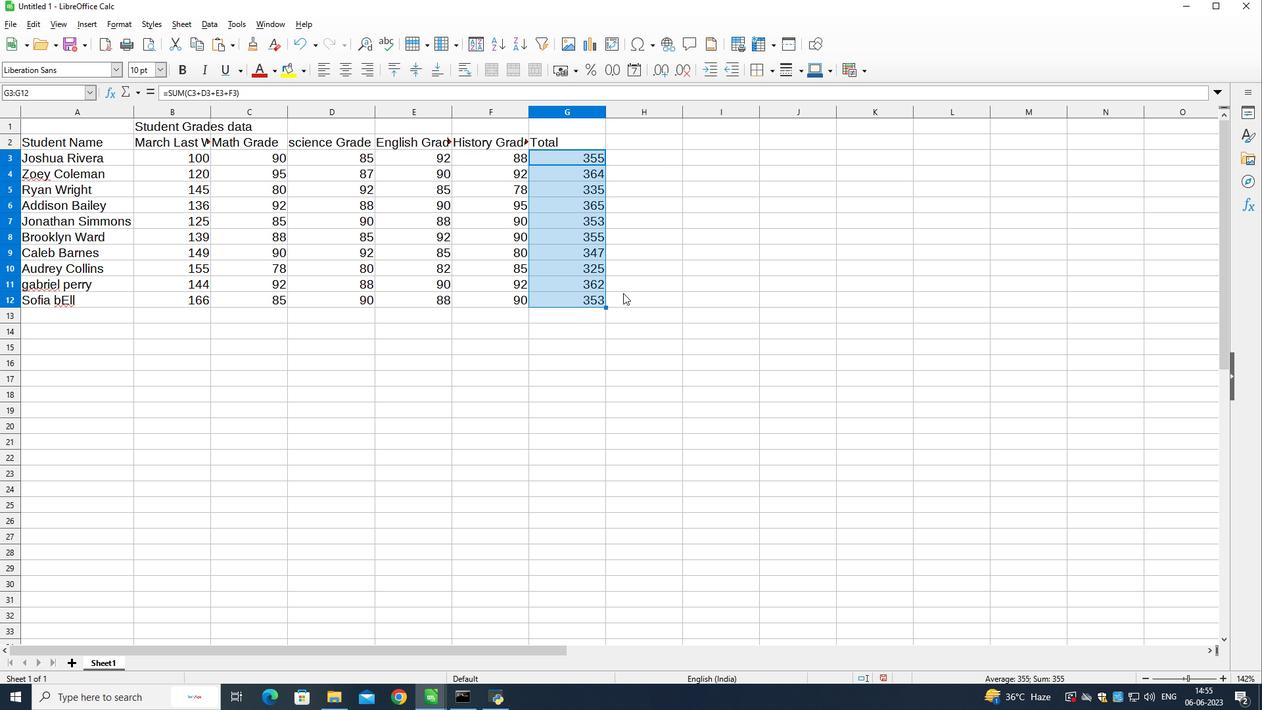 
Action: Mouse pressed left at (655, 272)
Screenshot: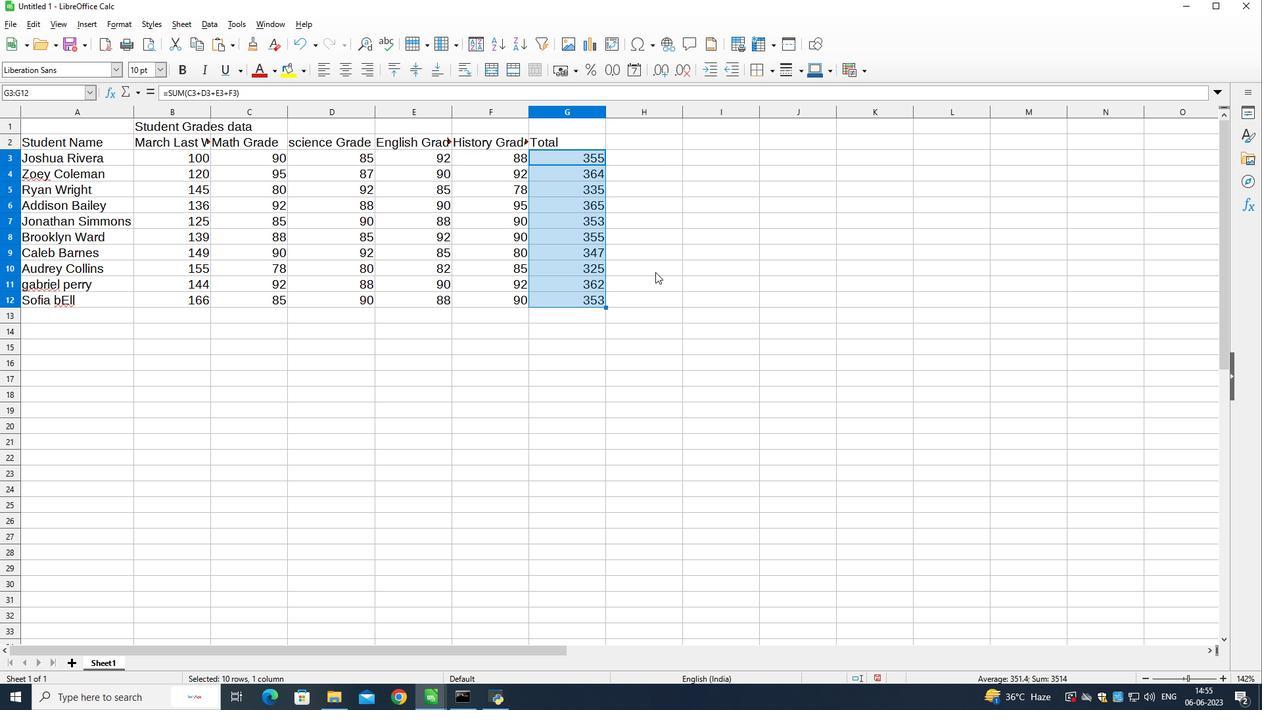 
Action: Mouse moved to (654, 272)
Screenshot: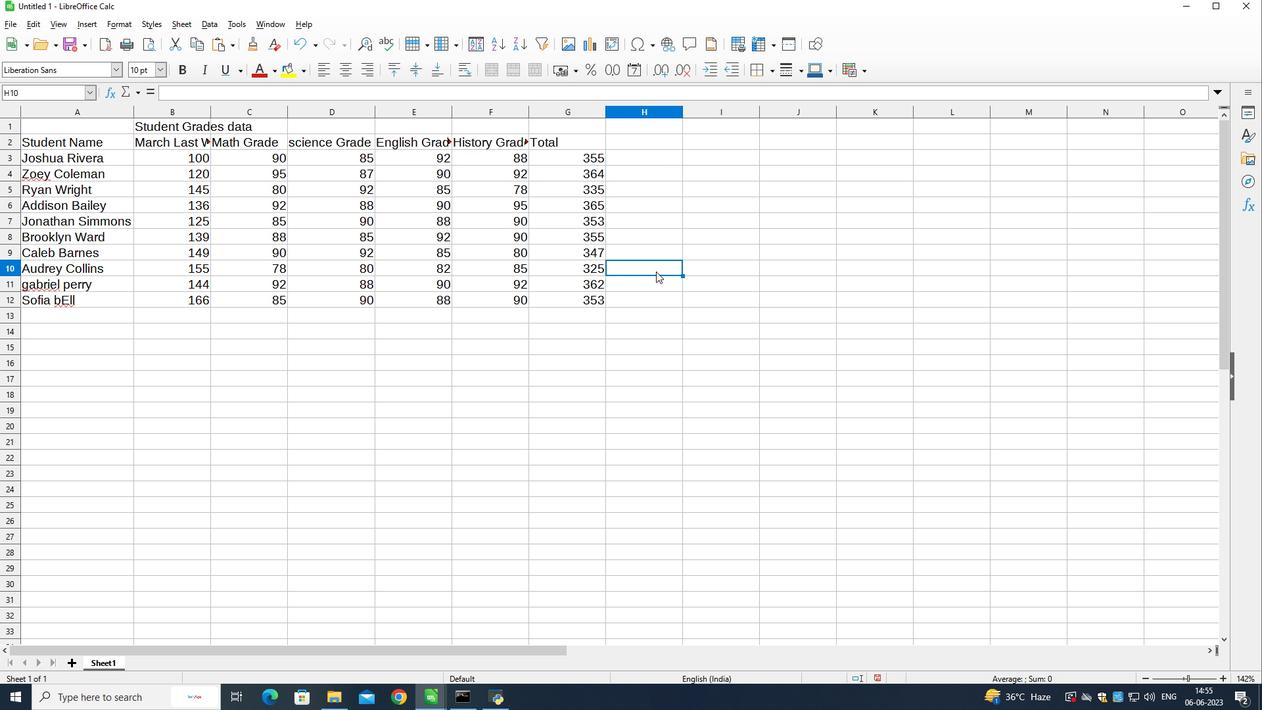 
Action: Key pressed ctrl+S
Screenshot: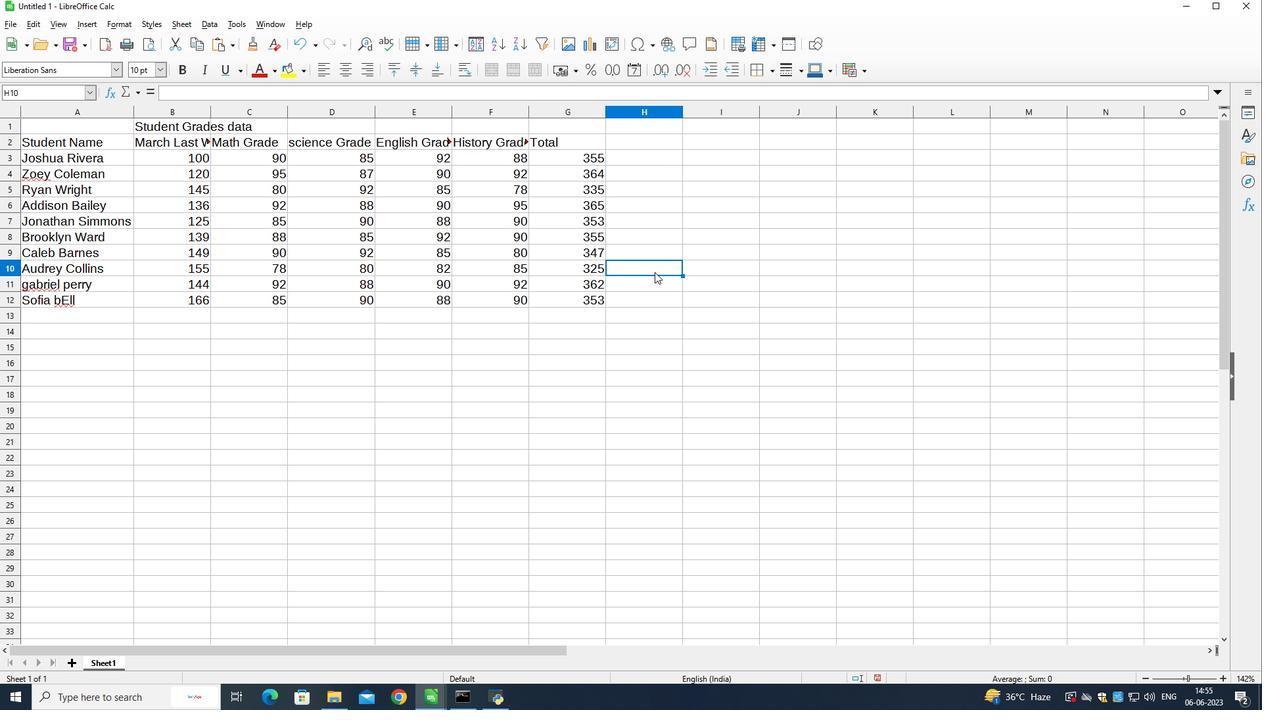 
Action: Mouse moved to (647, 277)
Screenshot: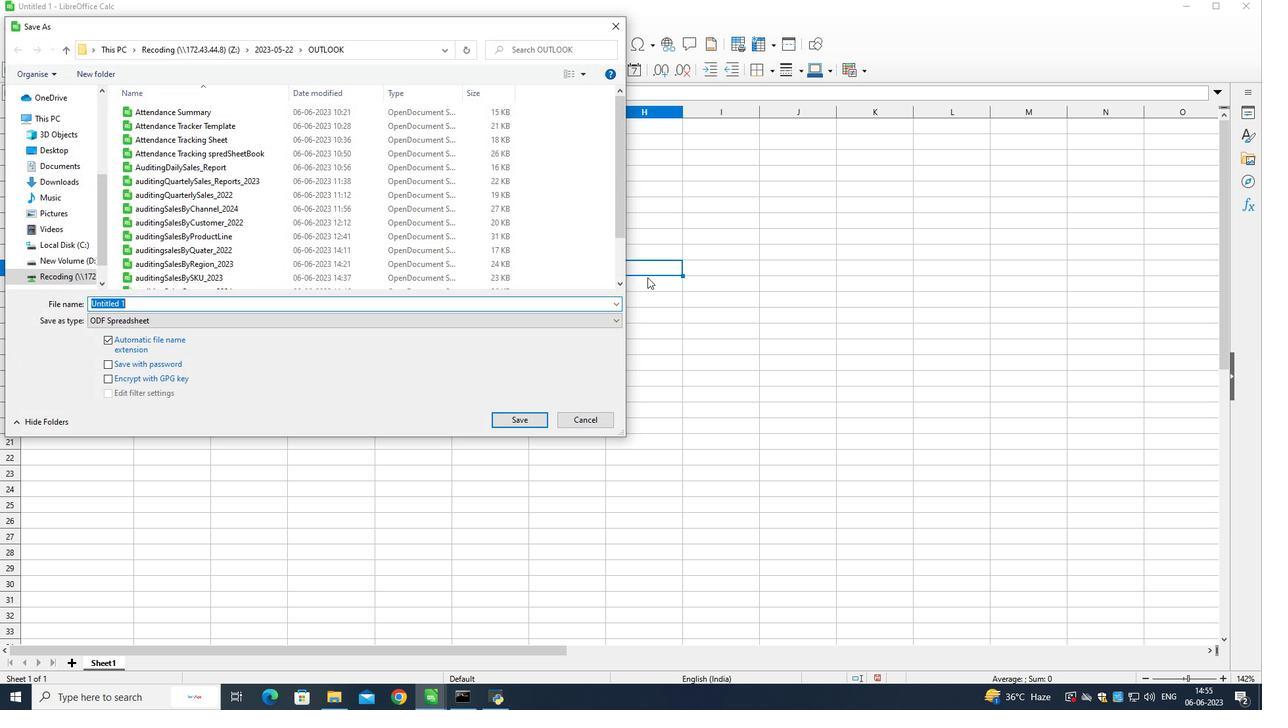 
Action: Key pressed auditing<Key.shift>Sales<Key.shift>Fpo<Key.backspace><Key.backspace>orecast<Key.shift_r>_2022<Key.enter>
Screenshot: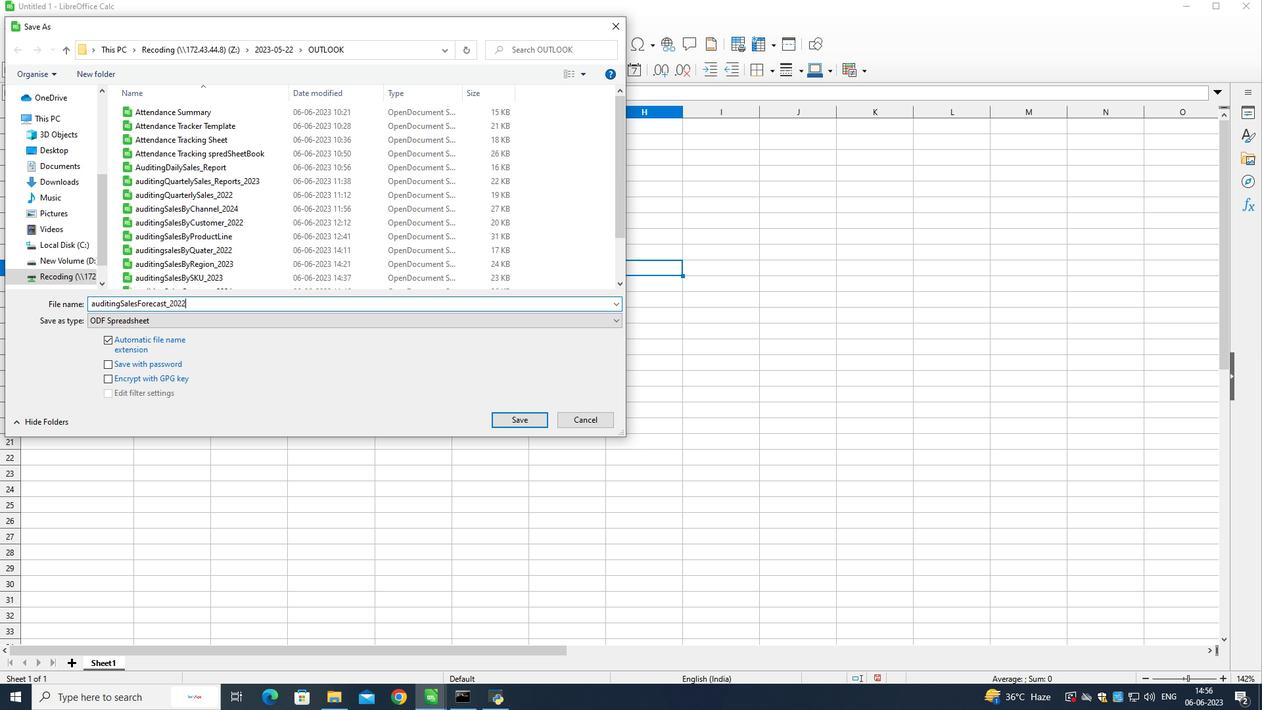 
Action: Mouse moved to (420, 359)
Screenshot: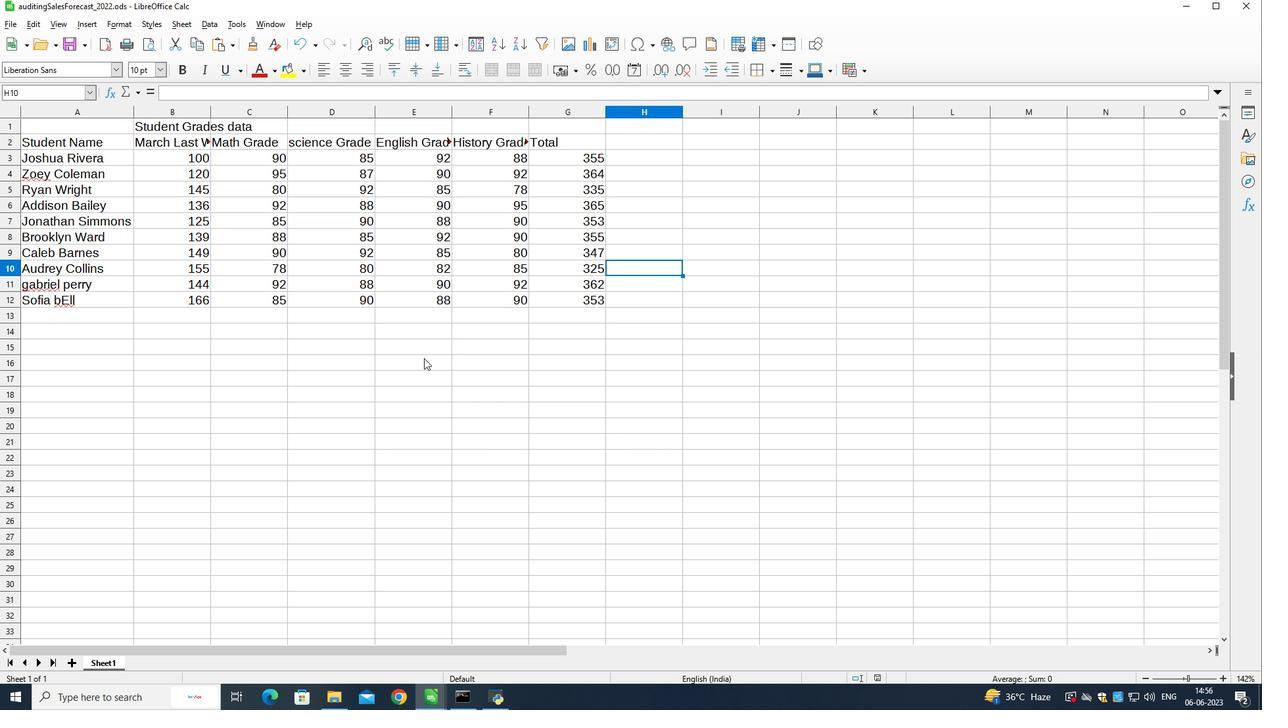 
